 Task: Buy 1 Home Brewing Starter Sets from Beer Brewing section under best seller category for shipping address: Delaney King, 4290 Crim Lane, Underhill, Vermont 05489, Cell Number 9377427970. Pay from credit card ending with 6759, CVV 506
Action: Mouse moved to (21, 90)
Screenshot: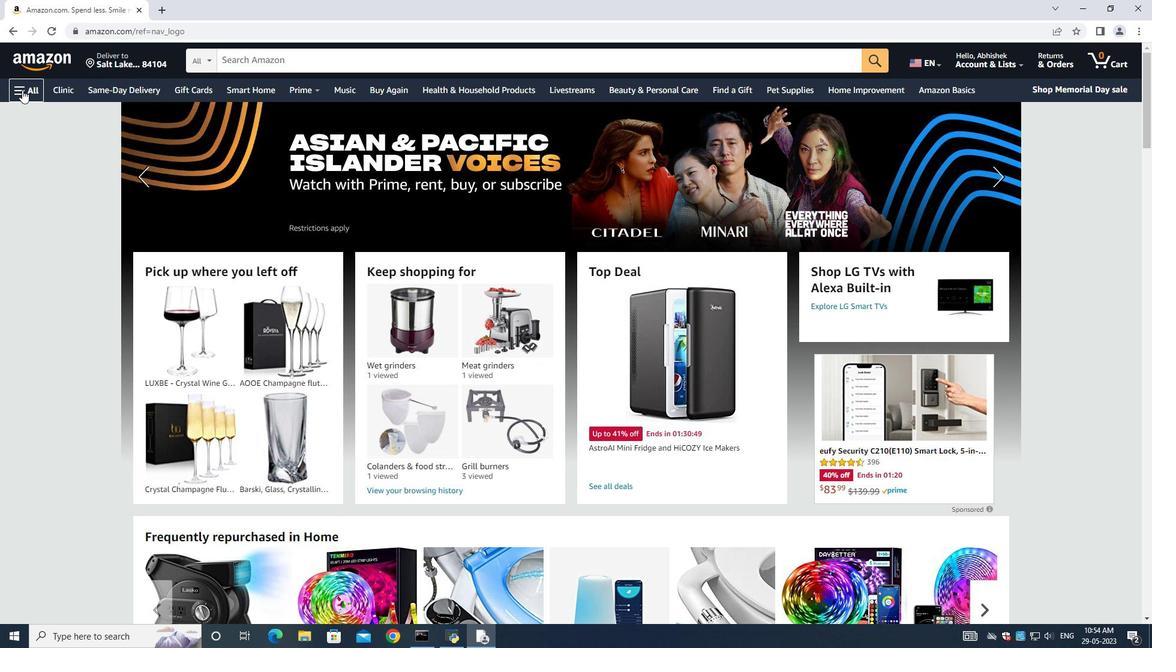 
Action: Mouse pressed left at (21, 90)
Screenshot: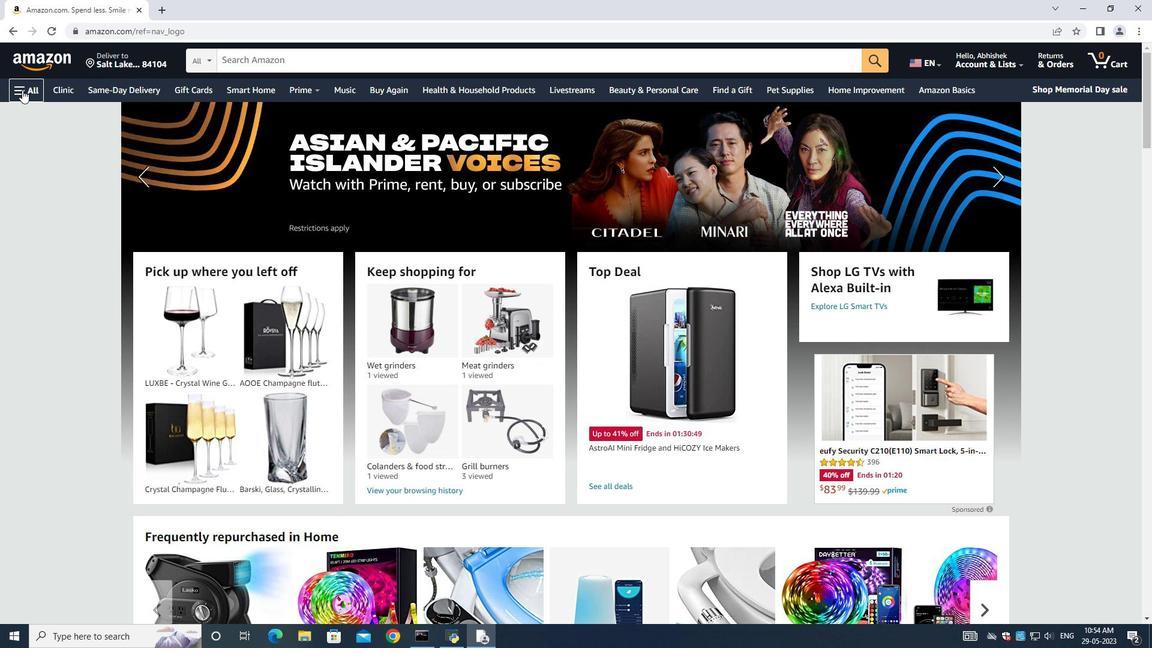 
Action: Mouse moved to (73, 115)
Screenshot: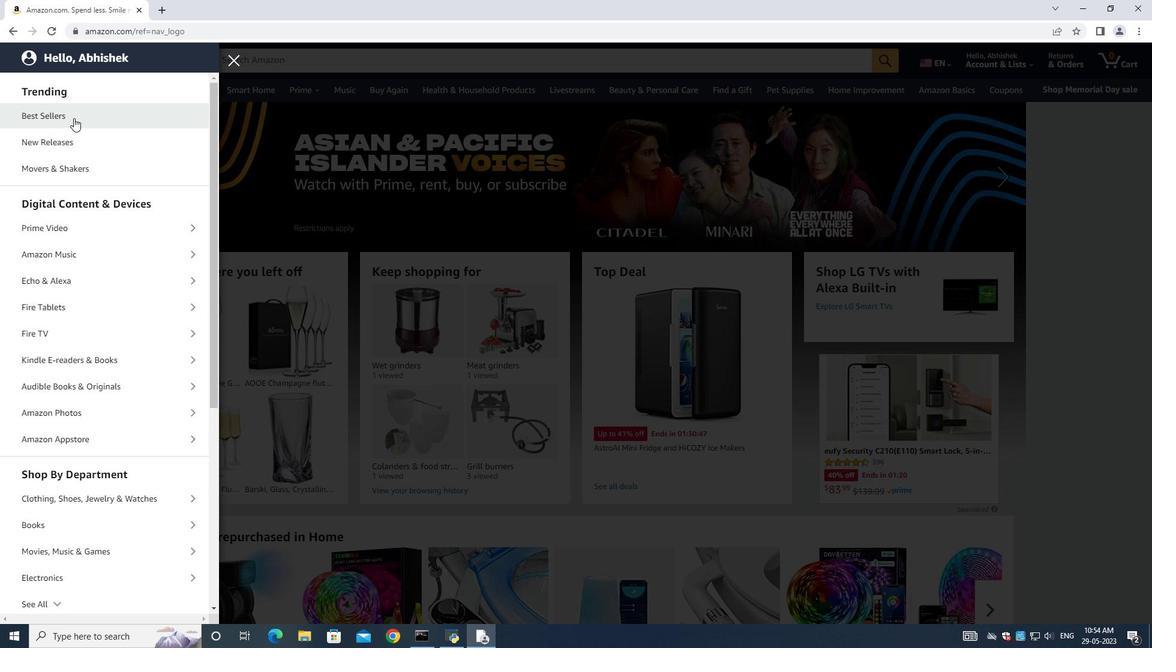 
Action: Mouse pressed left at (73, 115)
Screenshot: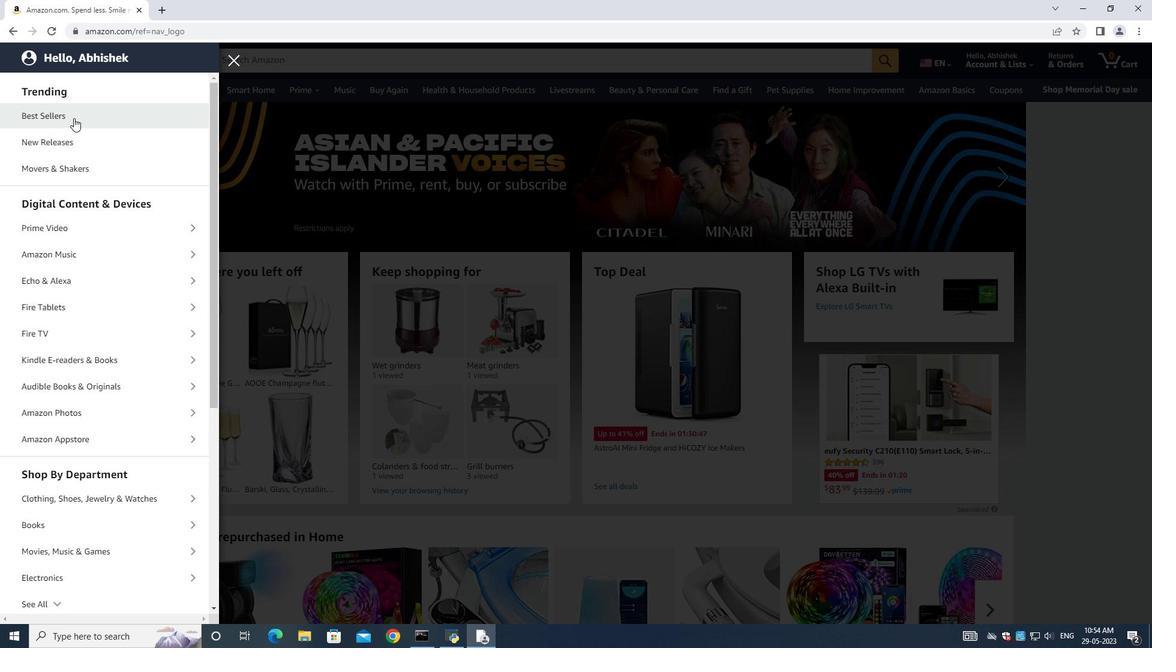 
Action: Mouse moved to (243, 64)
Screenshot: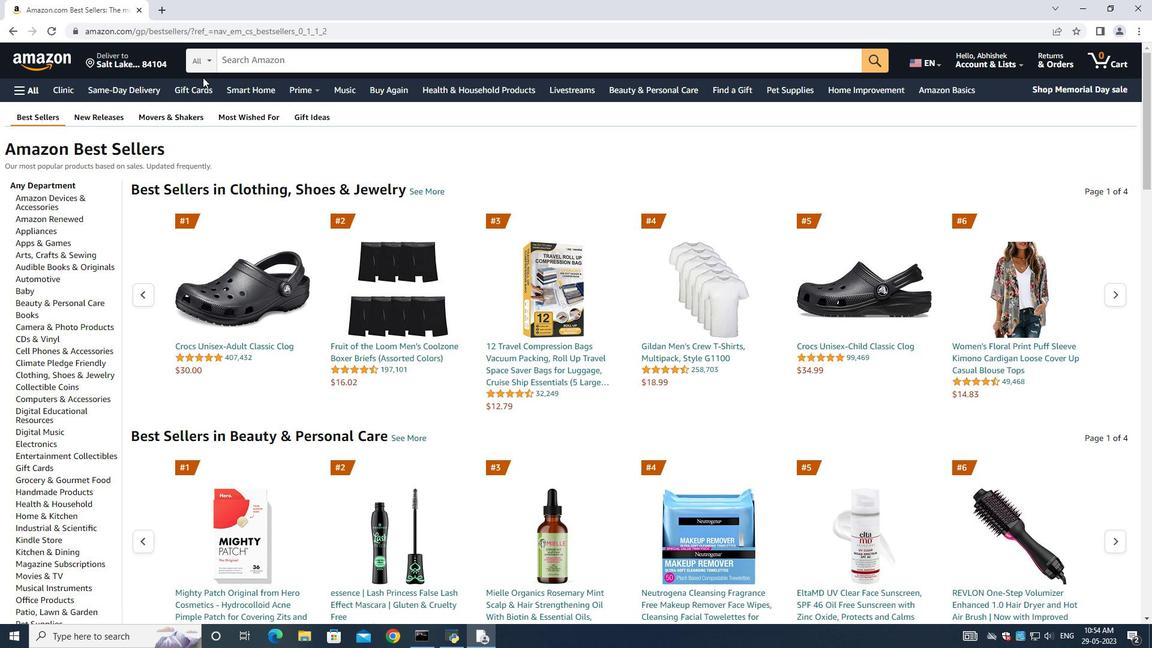 
Action: Mouse pressed left at (243, 64)
Screenshot: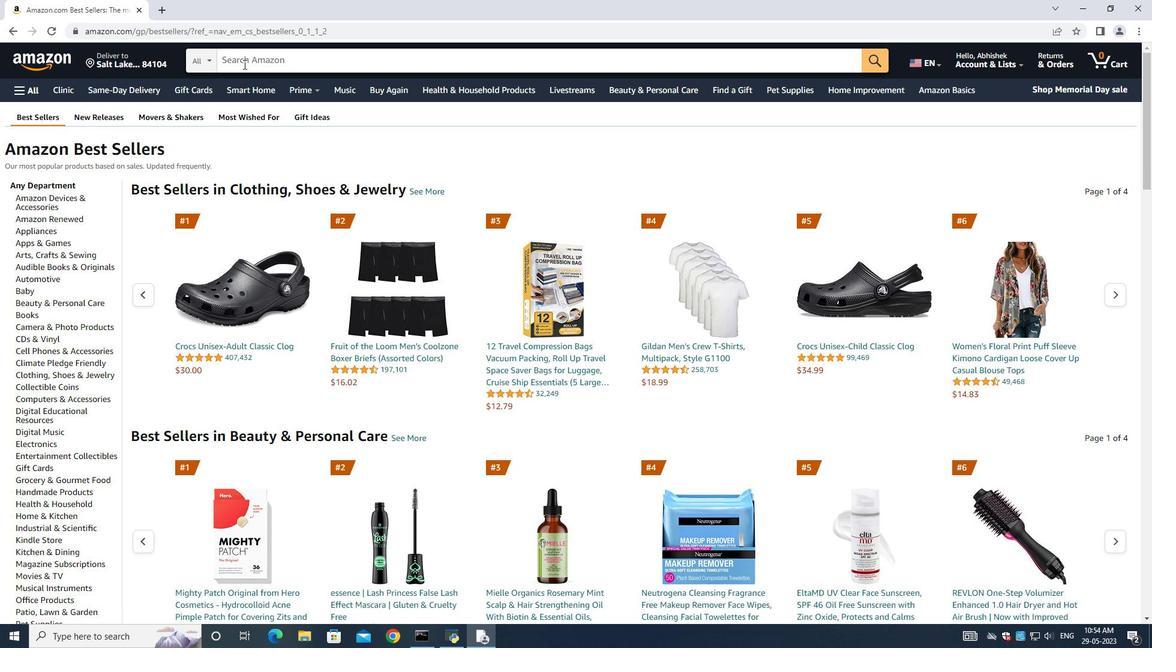 
Action: Key pressed <Key.shift>Home<Key.space><Key.shift><Key.shift><Key.shift>Brewing<Key.space><Key.shift>Starter<Key.space>a<Key.backspace>sets<Key.enter>
Screenshot: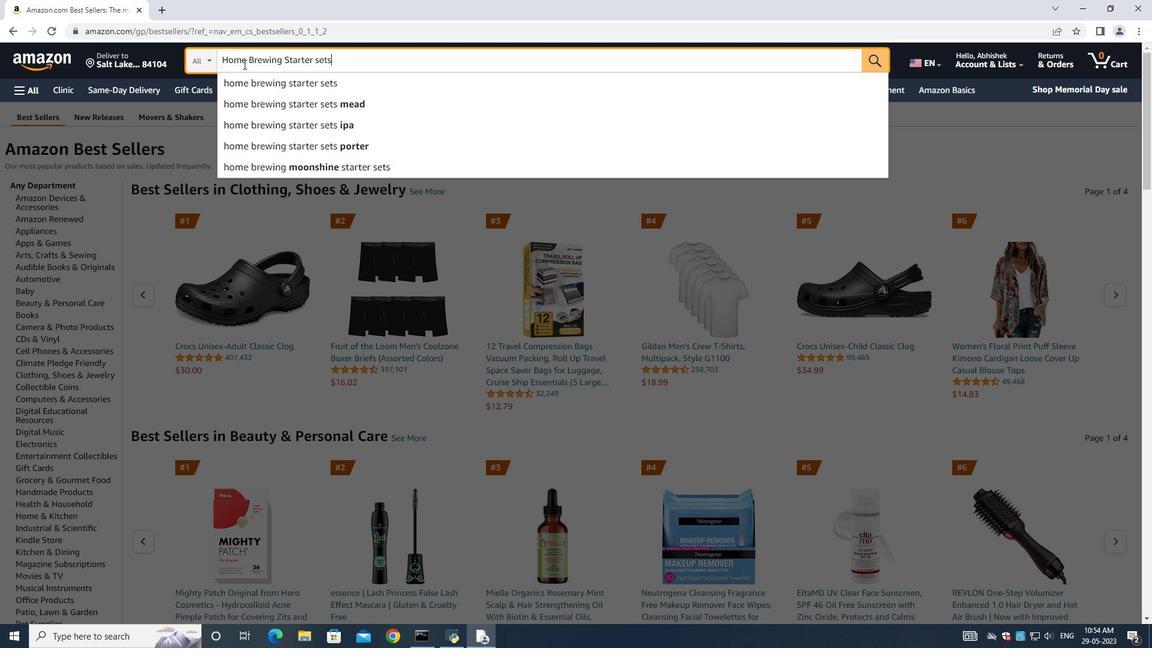 
Action: Mouse moved to (47, 245)
Screenshot: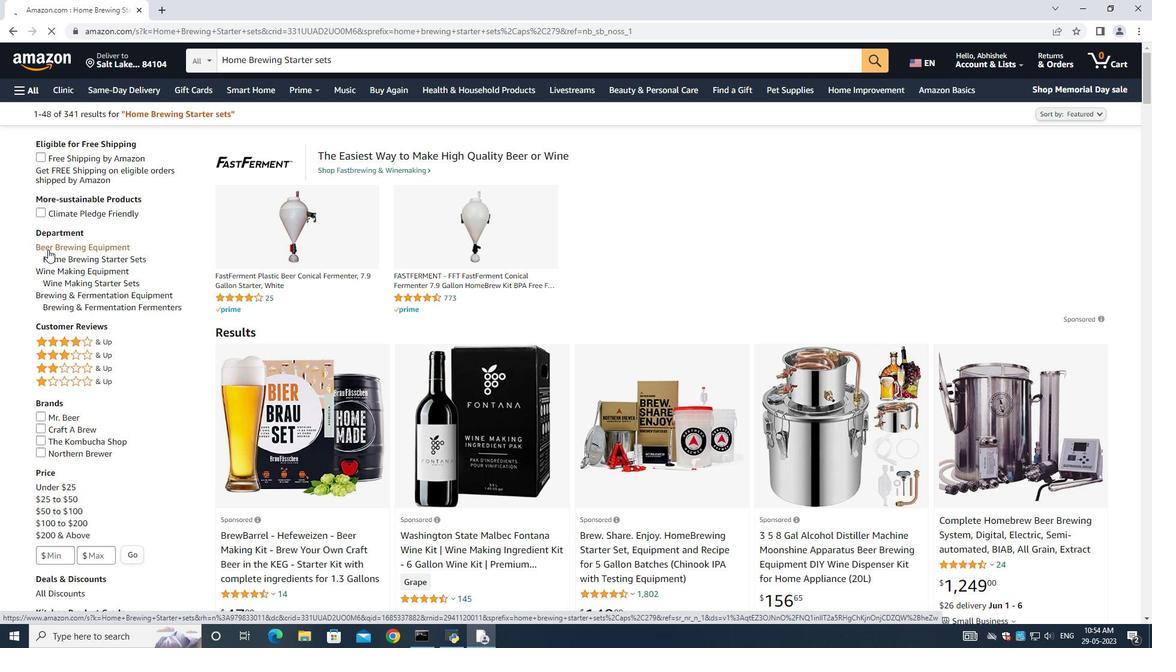 
Action: Mouse pressed left at (47, 245)
Screenshot: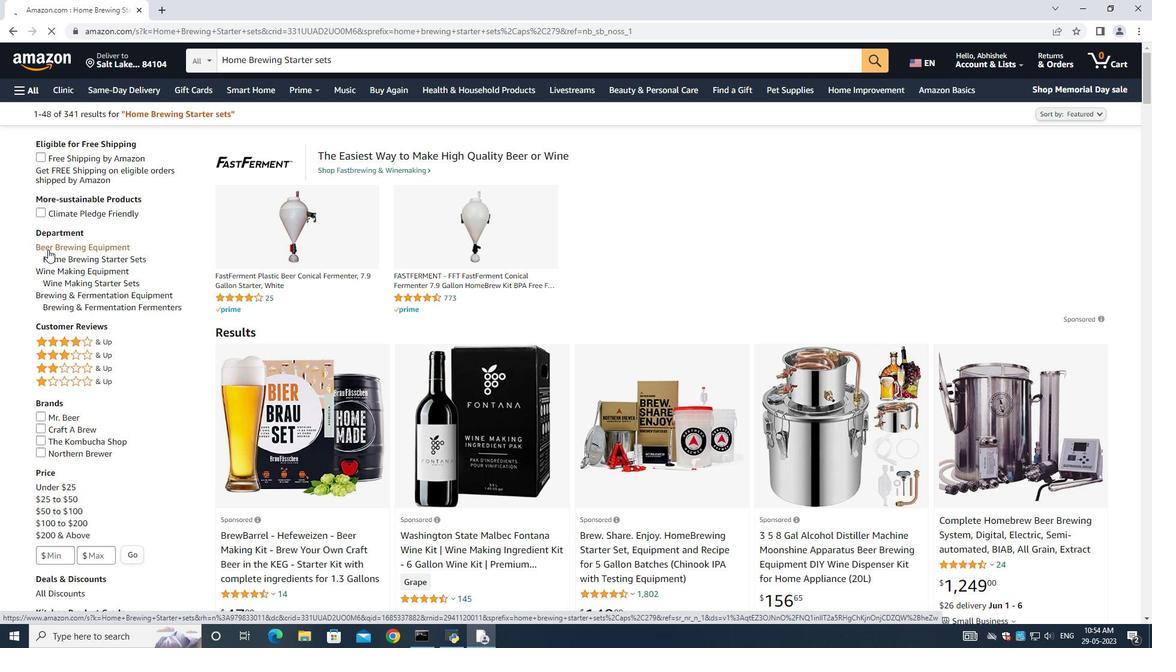 
Action: Mouse moved to (541, 329)
Screenshot: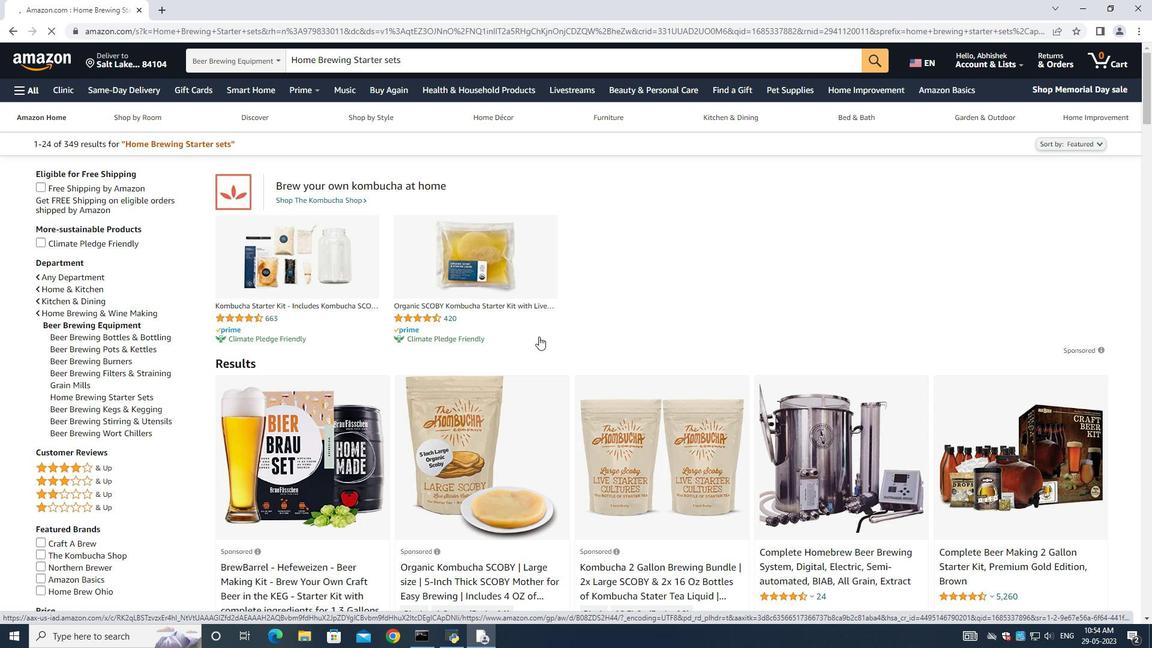 
Action: Mouse scrolled (541, 329) with delta (0, 0)
Screenshot: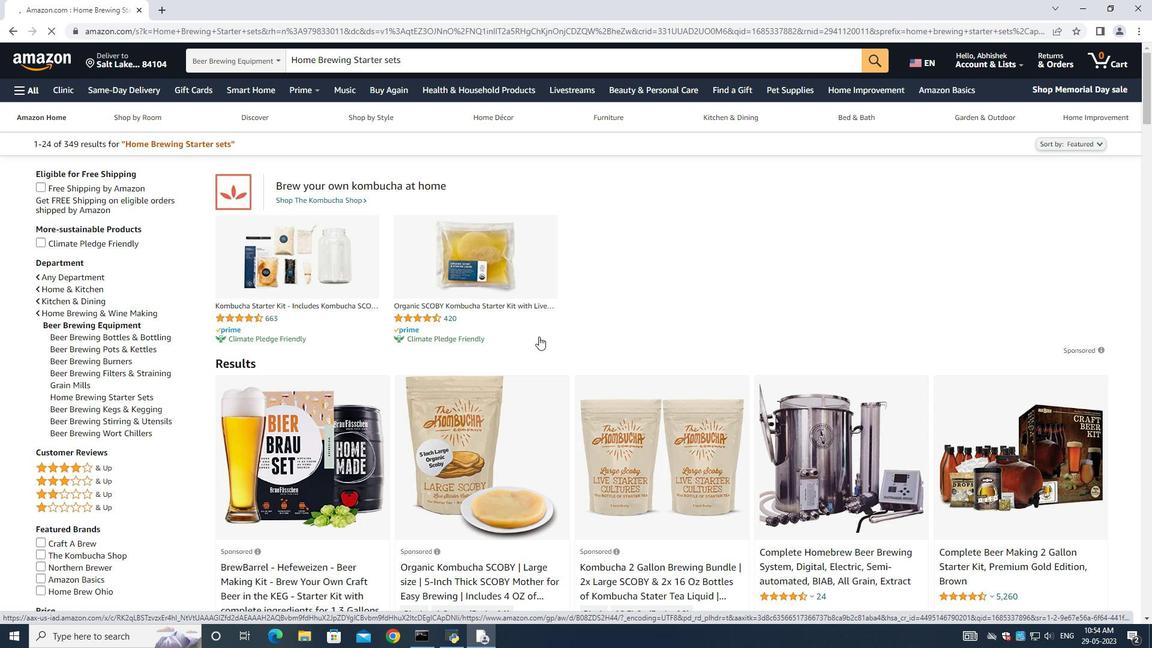 
Action: Mouse scrolled (541, 329) with delta (0, 0)
Screenshot: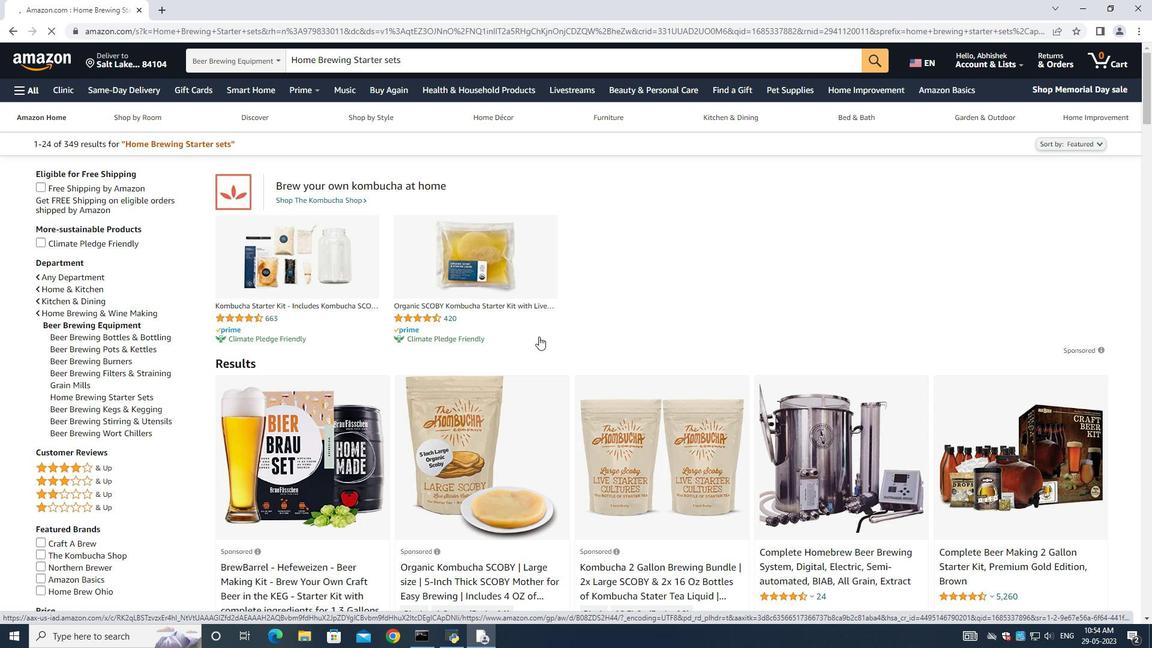 
Action: Mouse scrolled (541, 329) with delta (0, 0)
Screenshot: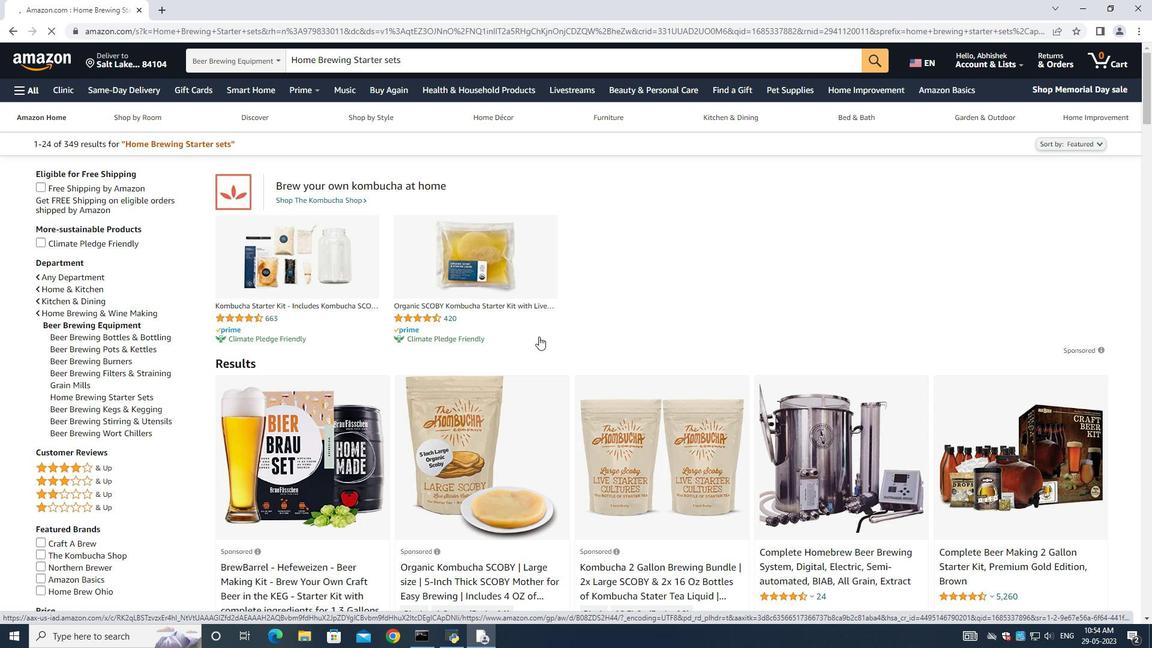 
Action: Mouse moved to (817, 378)
Screenshot: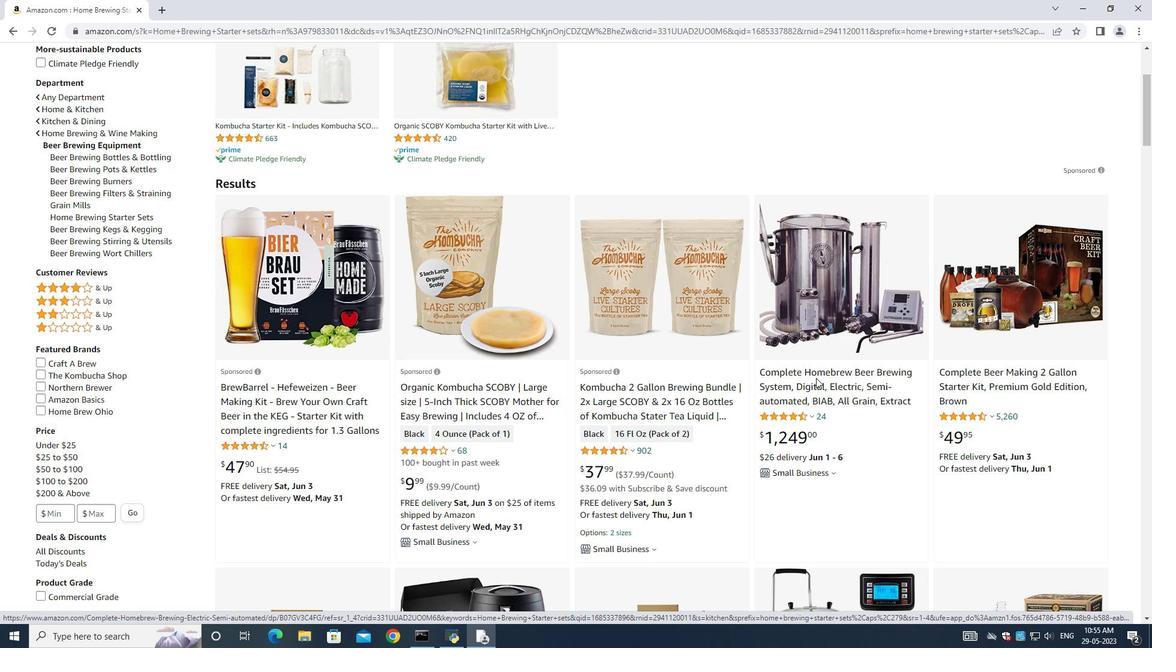 
Action: Mouse scrolled (817, 377) with delta (0, 0)
Screenshot: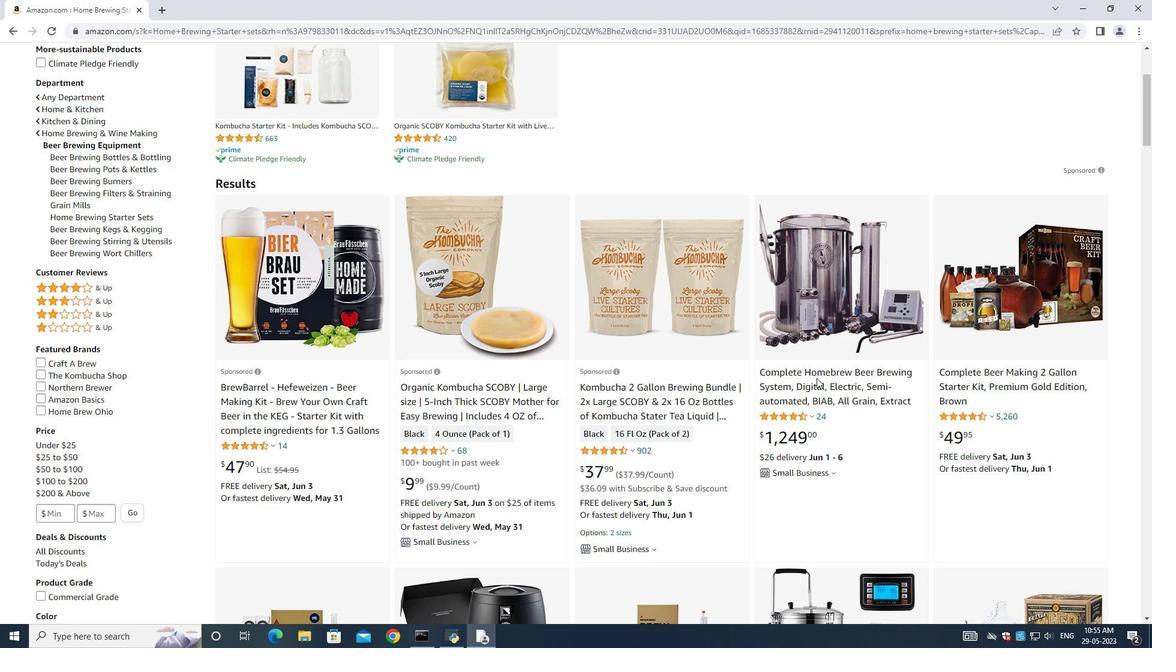 
Action: Mouse moved to (817, 380)
Screenshot: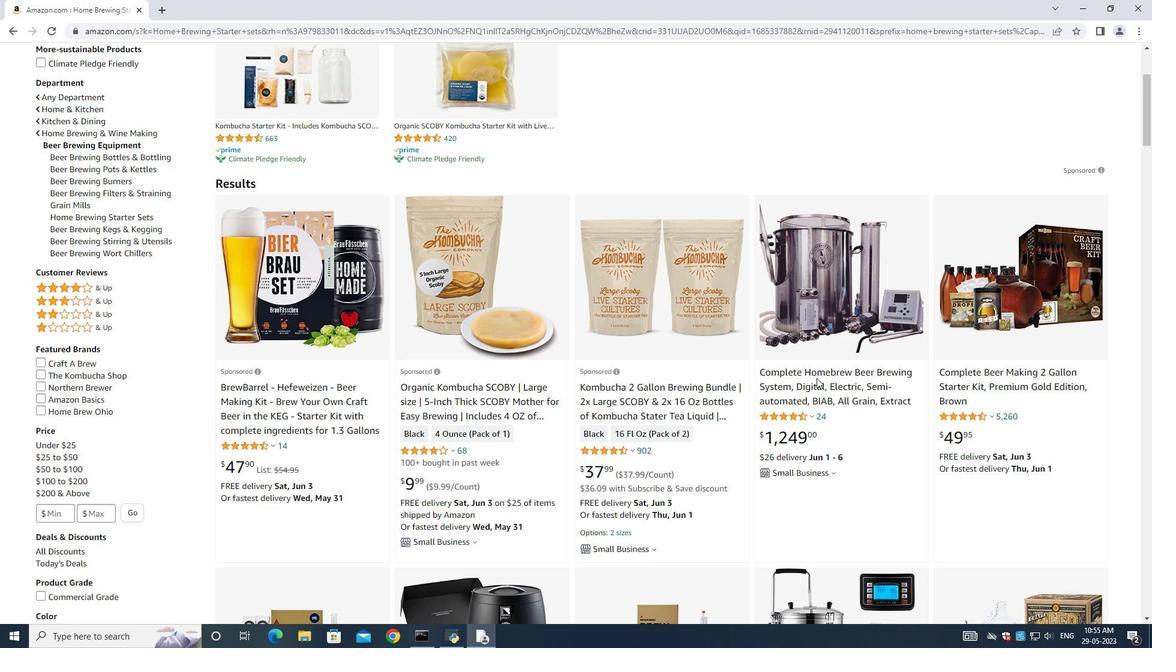 
Action: Mouse scrolled (817, 380) with delta (0, 0)
Screenshot: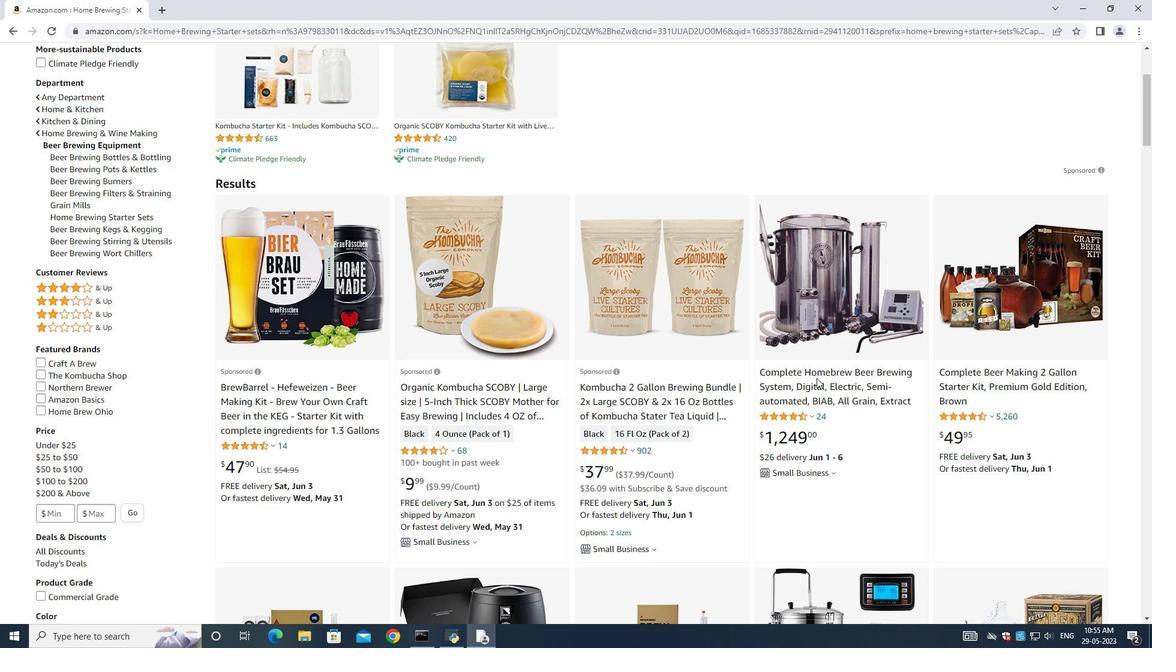 
Action: Mouse moved to (817, 381)
Screenshot: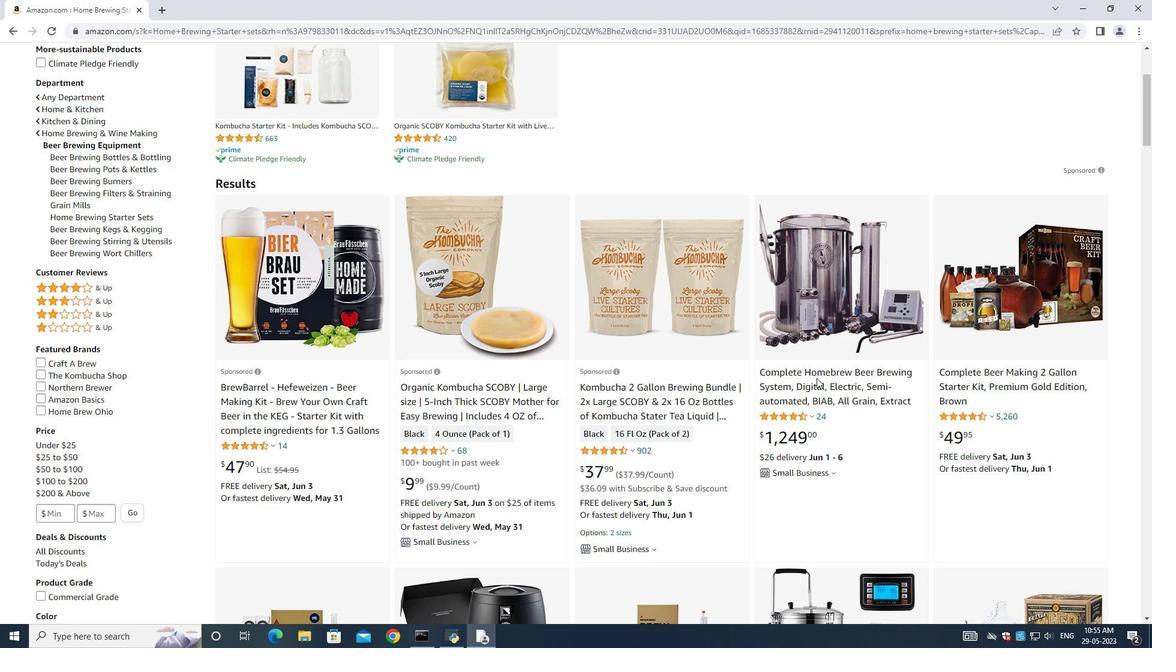 
Action: Mouse scrolled (817, 380) with delta (0, 0)
Screenshot: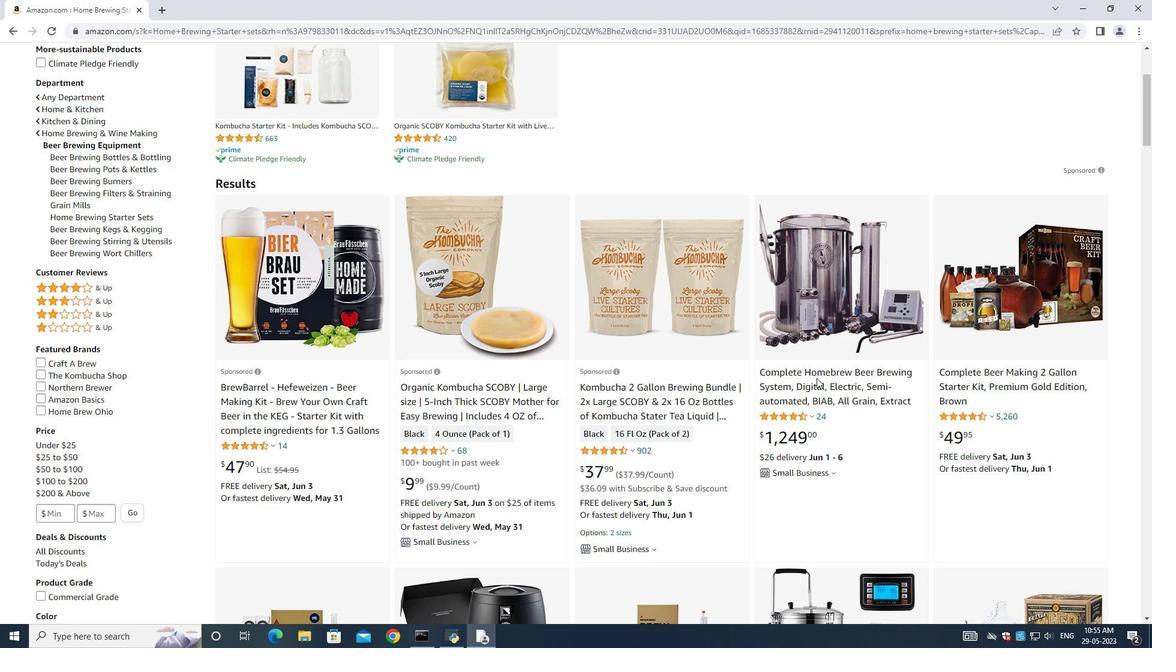 
Action: Mouse moved to (822, 281)
Screenshot: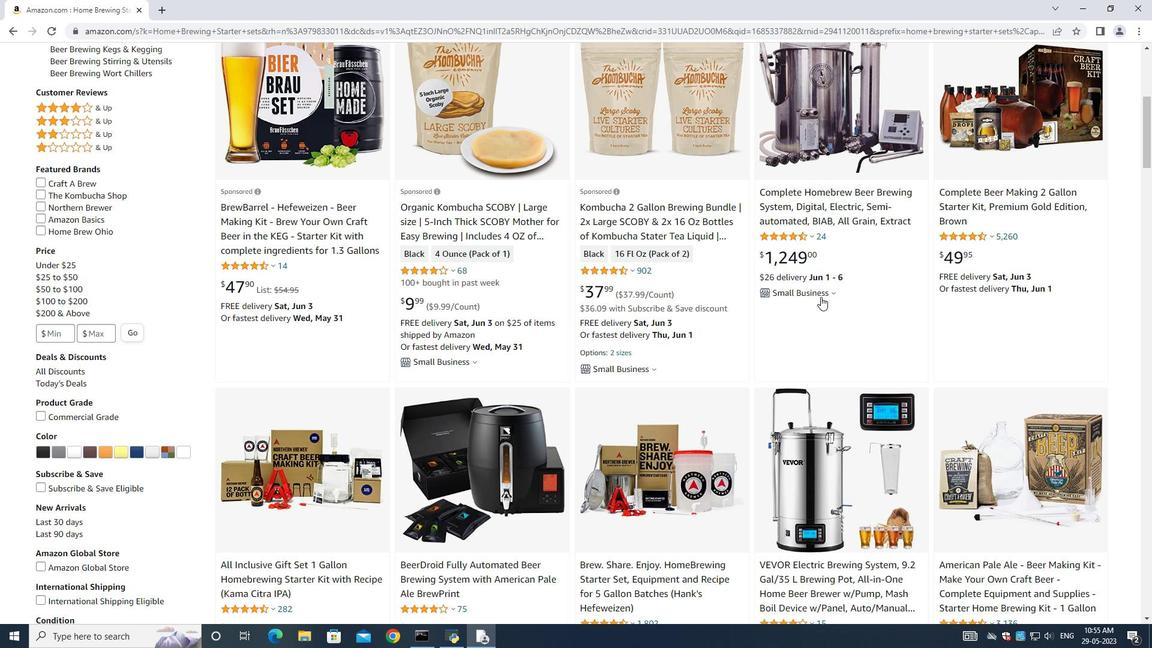 
Action: Mouse scrolled (822, 281) with delta (0, 0)
Screenshot: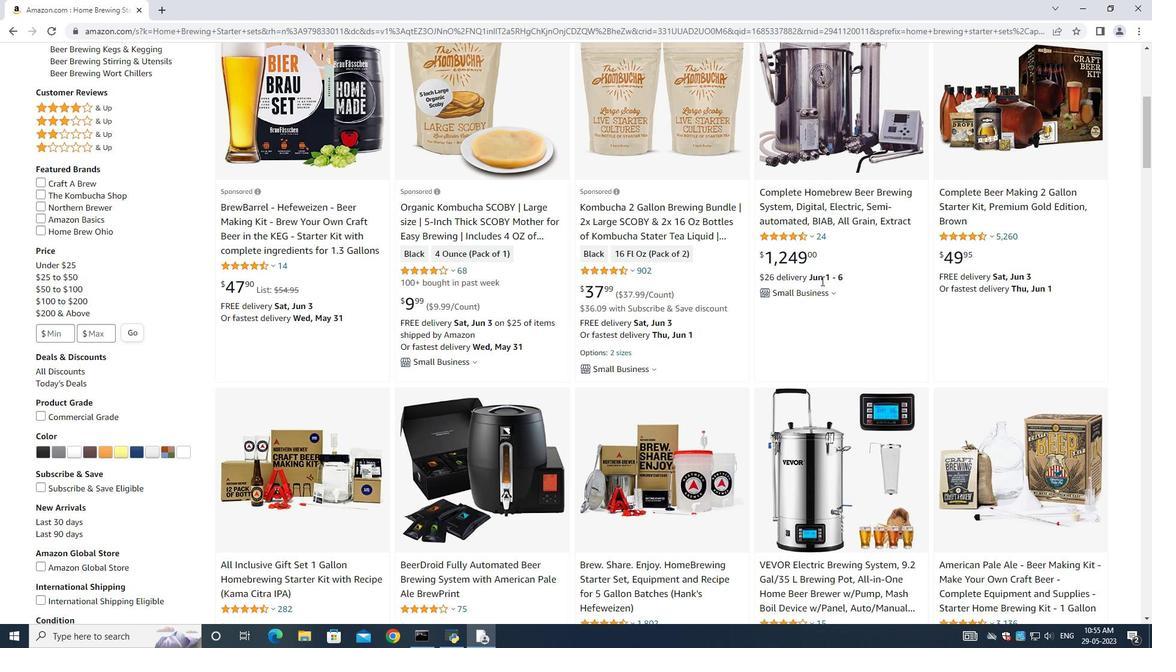 
Action: Mouse scrolled (822, 281) with delta (0, 0)
Screenshot: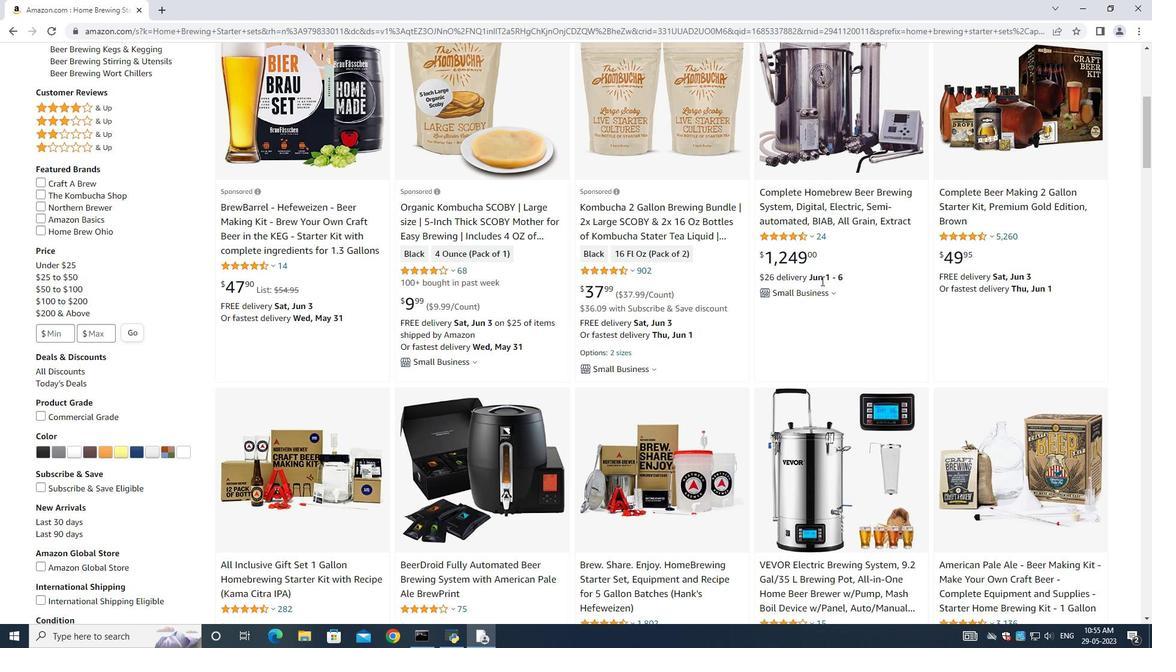 
Action: Mouse scrolled (822, 281) with delta (0, 0)
Screenshot: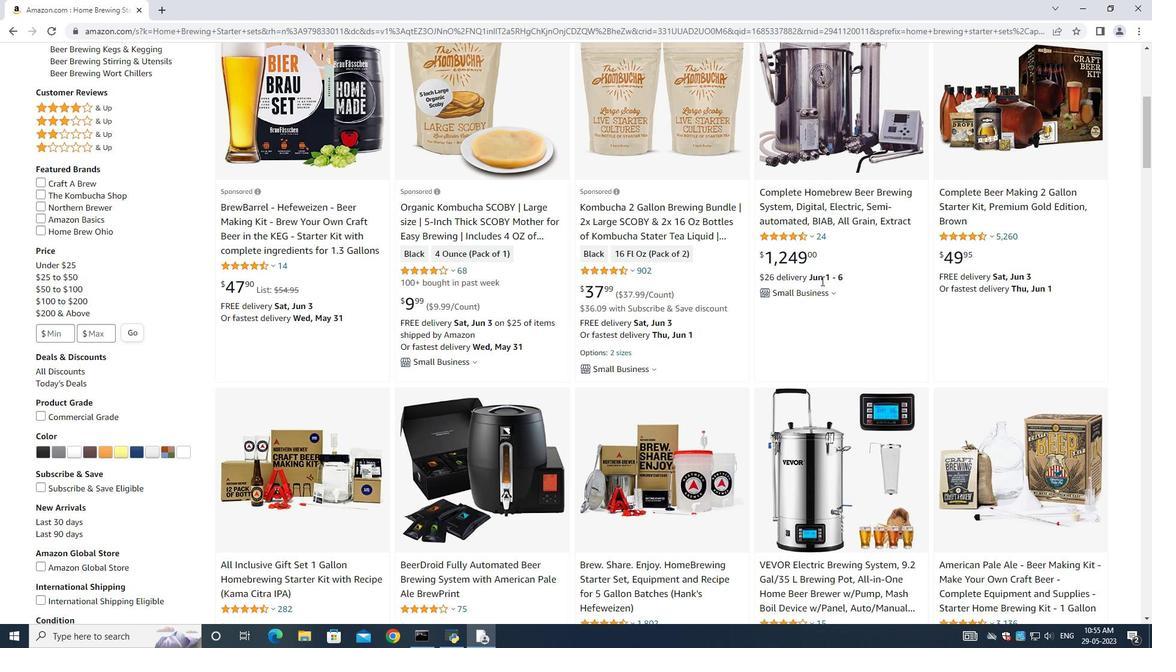 
Action: Mouse scrolled (822, 281) with delta (0, 0)
Screenshot: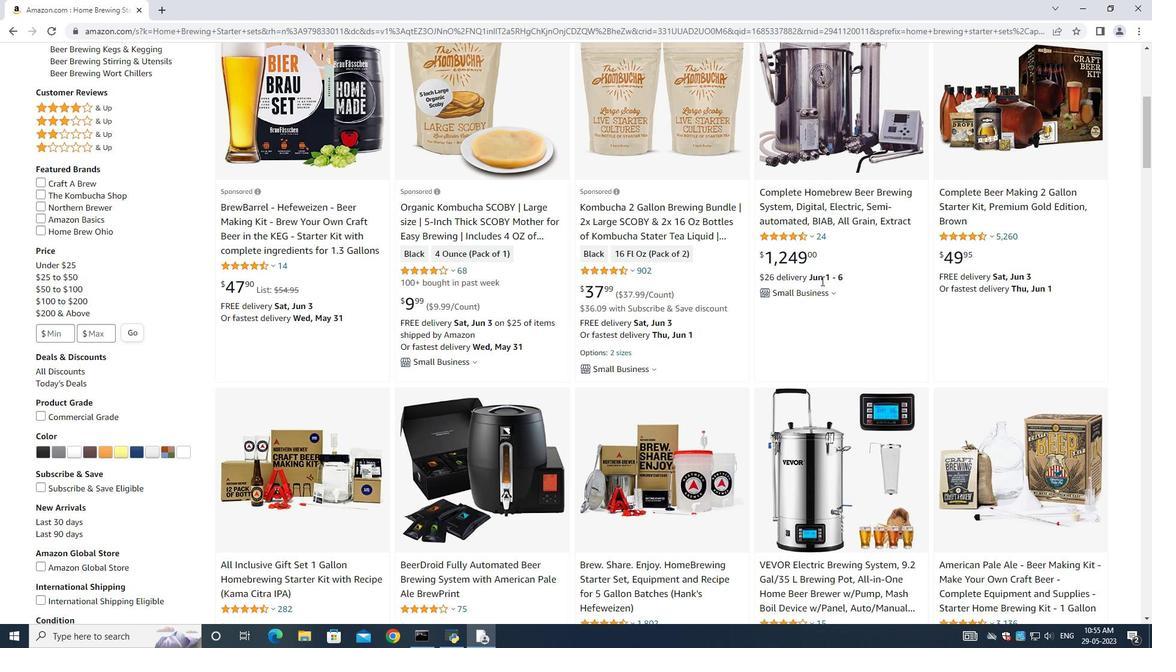 
Action: Mouse moved to (820, 429)
Screenshot: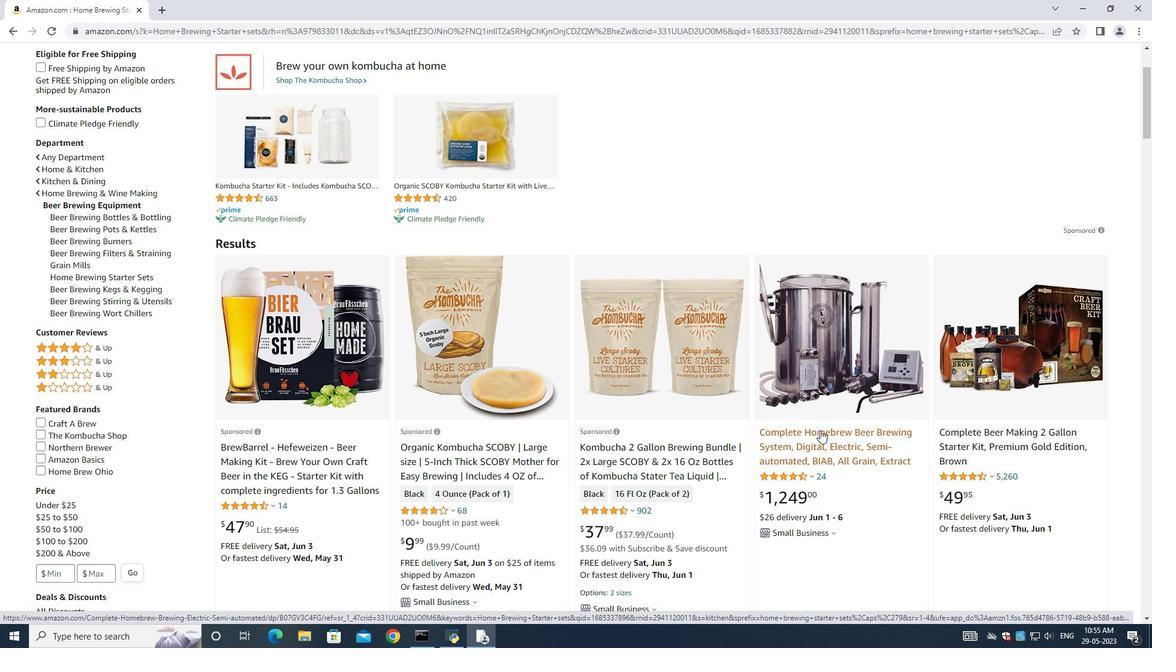 
Action: Mouse pressed left at (820, 429)
Screenshot: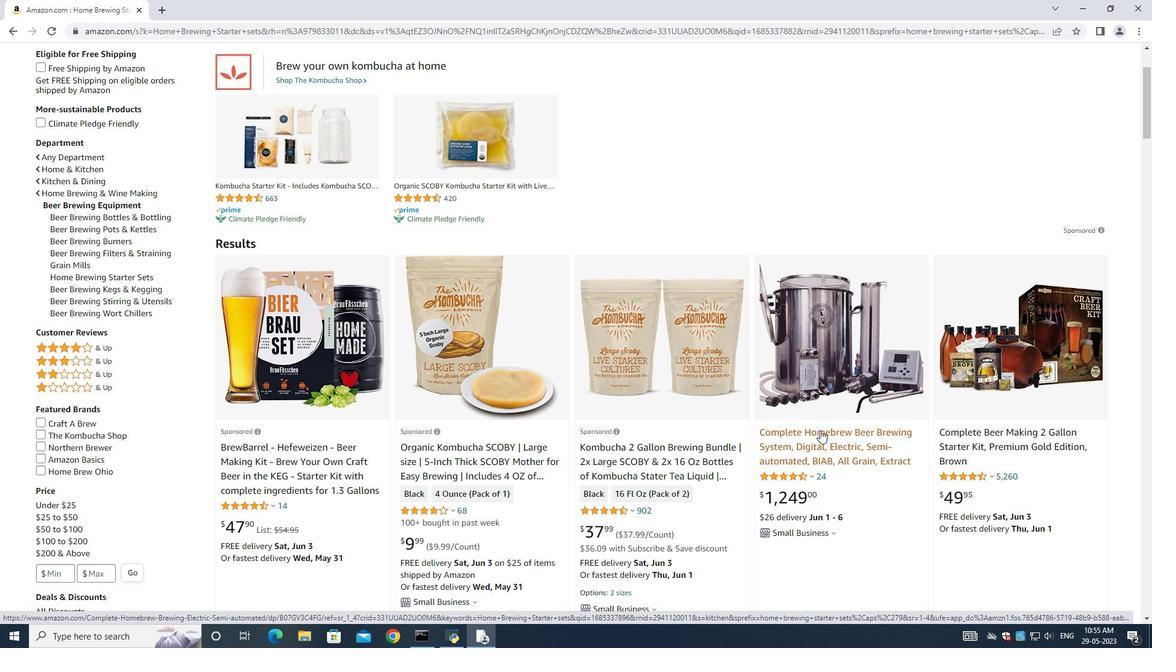 
Action: Mouse moved to (7, 28)
Screenshot: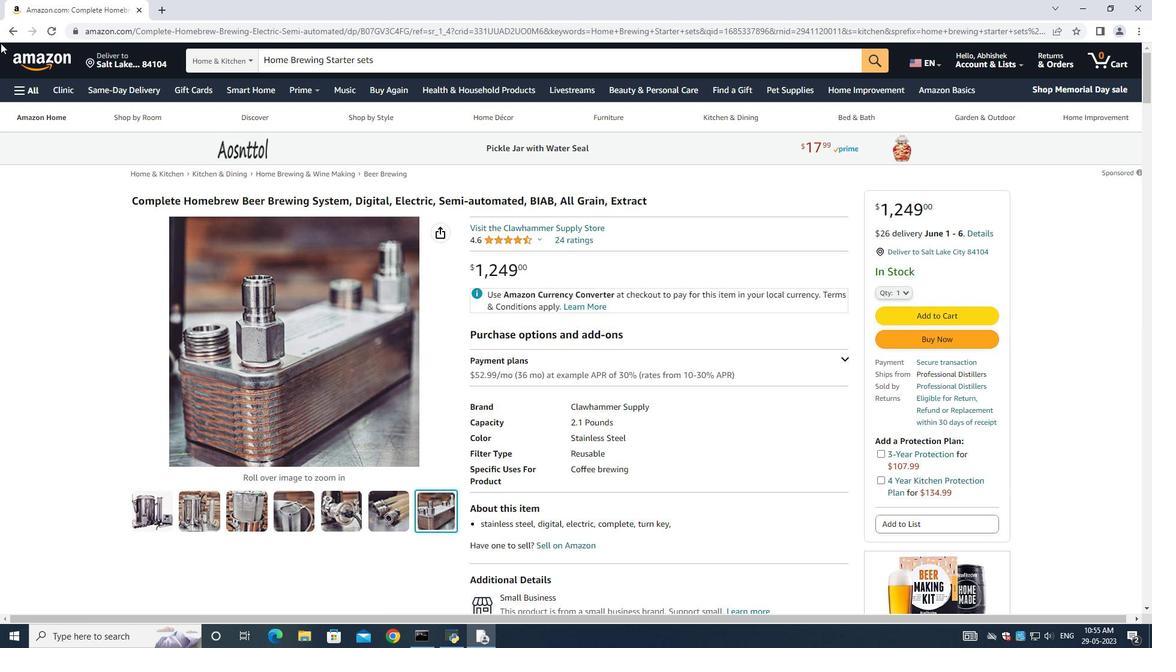
Action: Mouse pressed left at (7, 28)
Screenshot: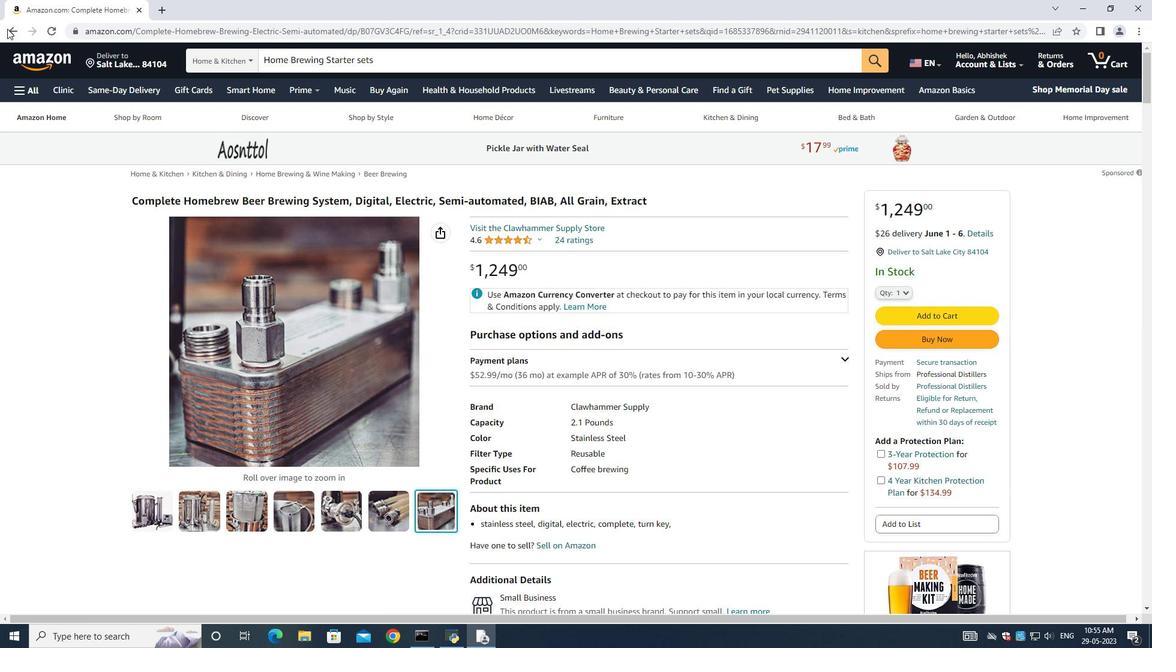 
Action: Mouse moved to (422, 257)
Screenshot: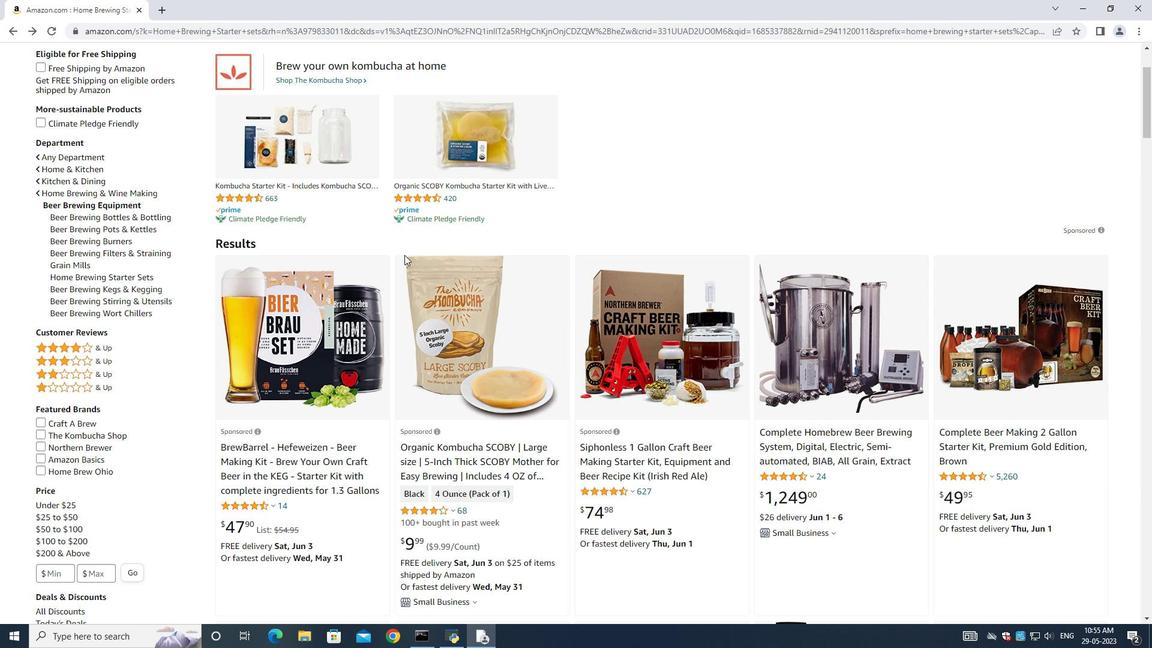 
Action: Mouse scrolled (422, 256) with delta (0, 0)
Screenshot: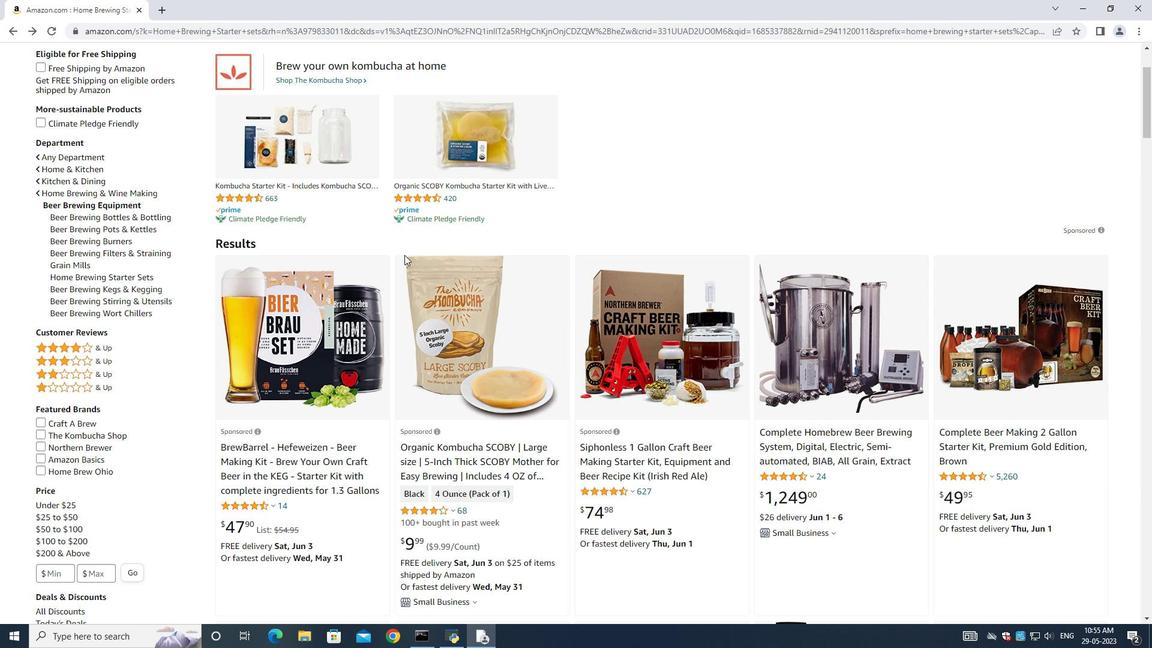 
Action: Mouse moved to (422, 257)
Screenshot: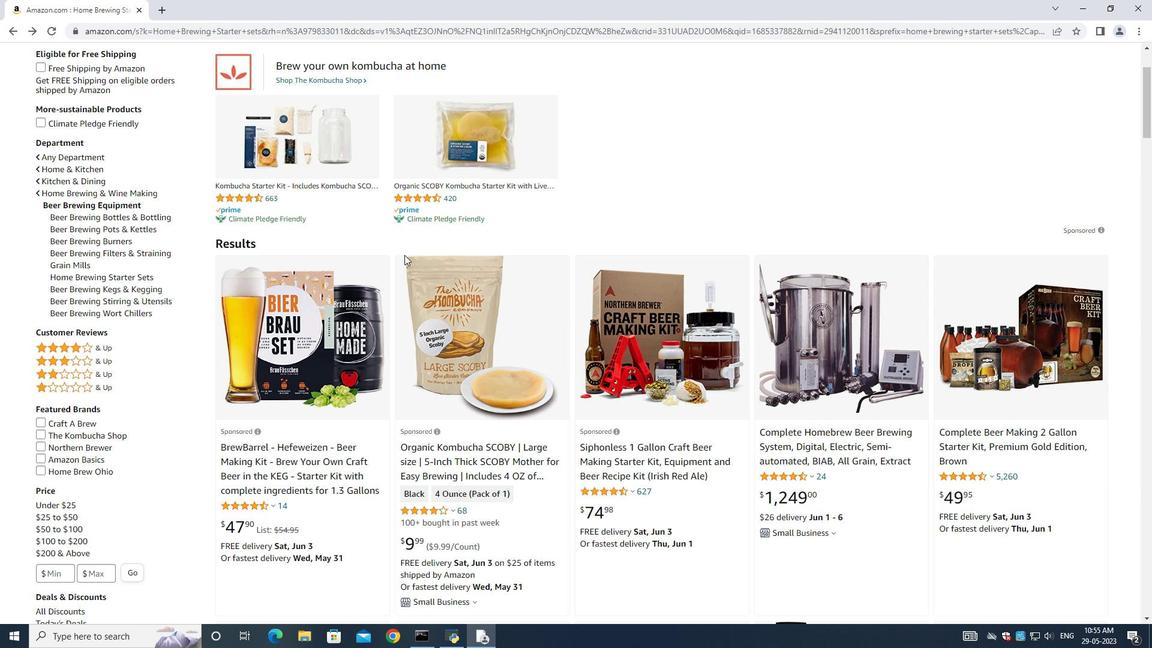 
Action: Mouse scrolled (422, 257) with delta (0, 0)
Screenshot: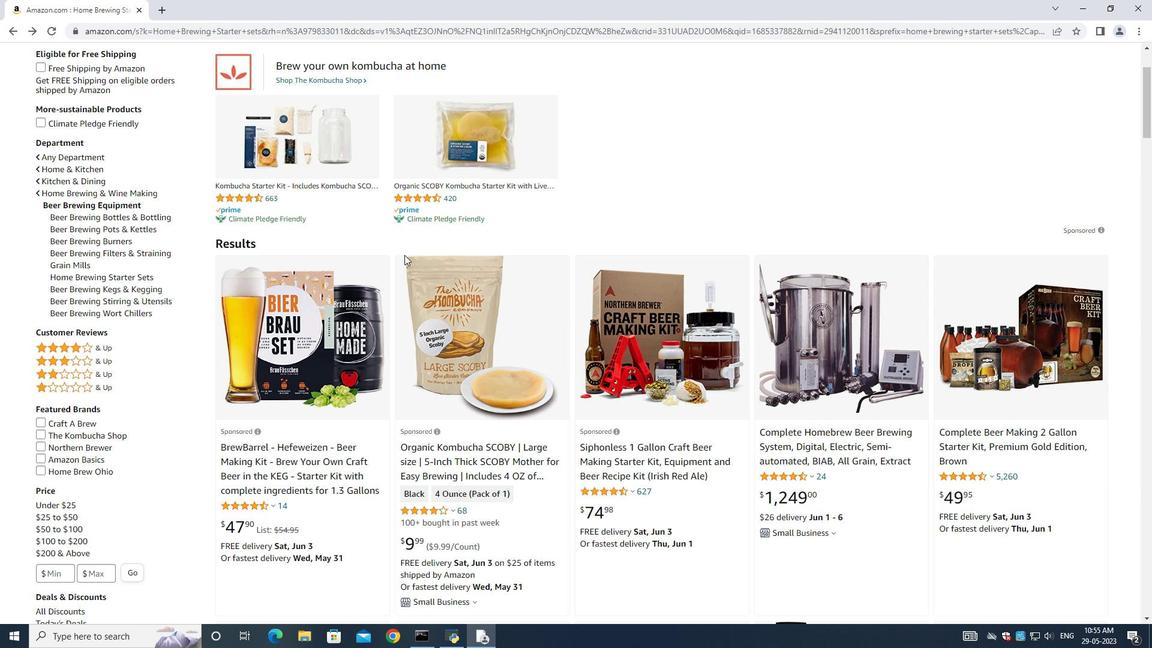 
Action: Mouse moved to (424, 258)
Screenshot: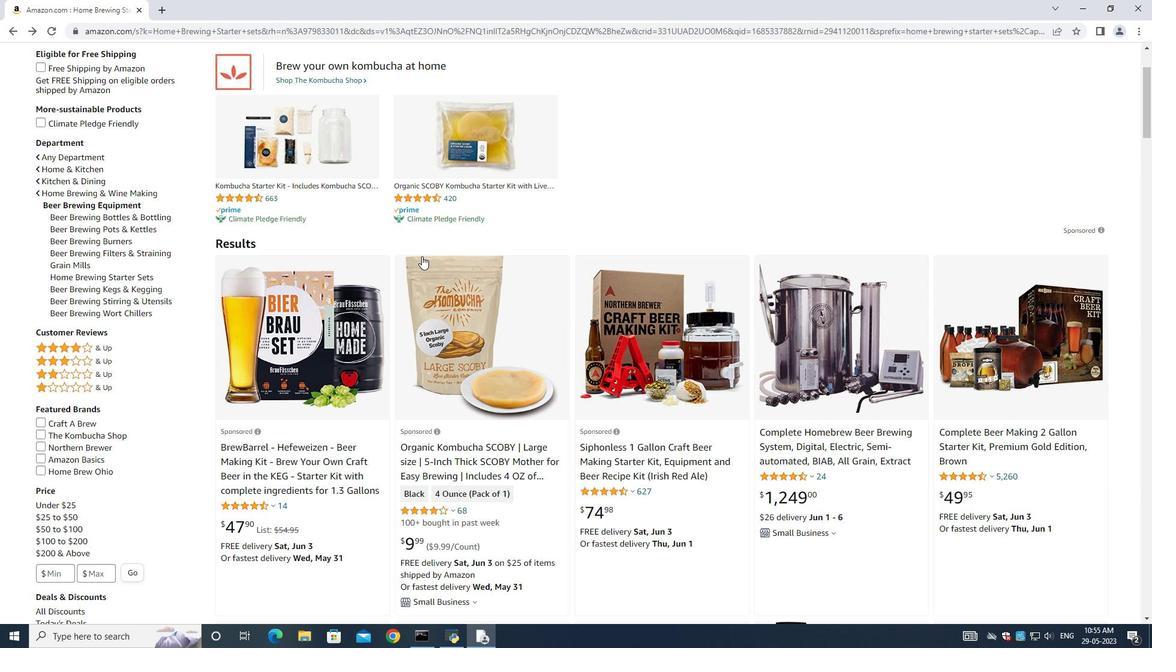 
Action: Mouse scrolled (424, 257) with delta (0, 0)
Screenshot: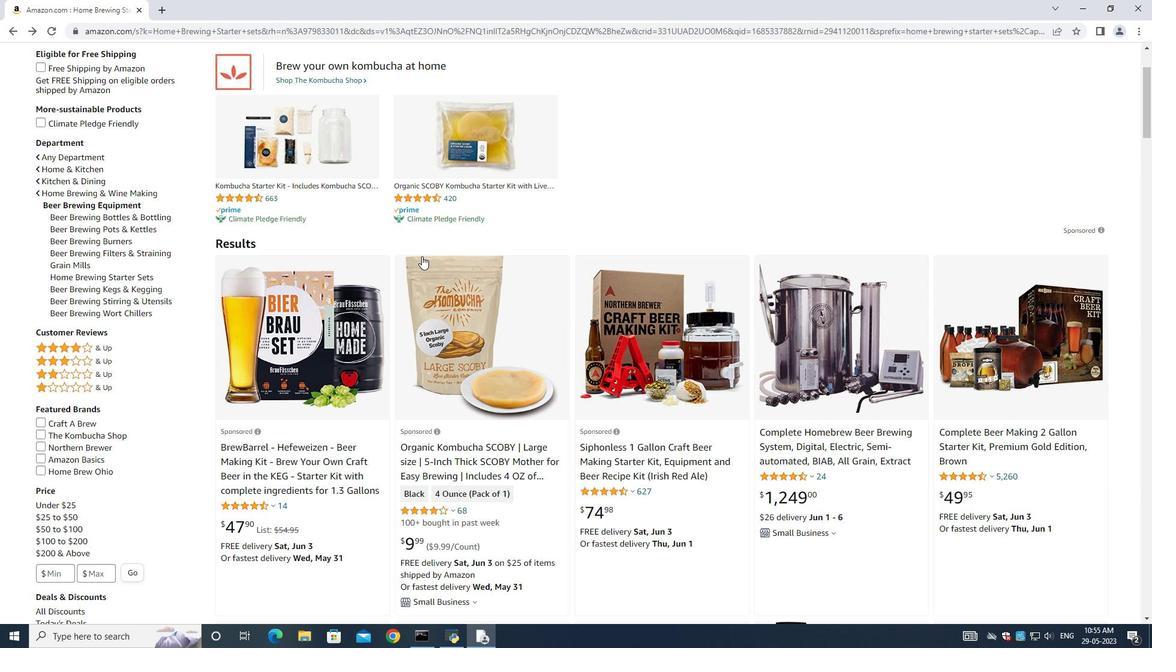 
Action: Mouse moved to (424, 258)
Screenshot: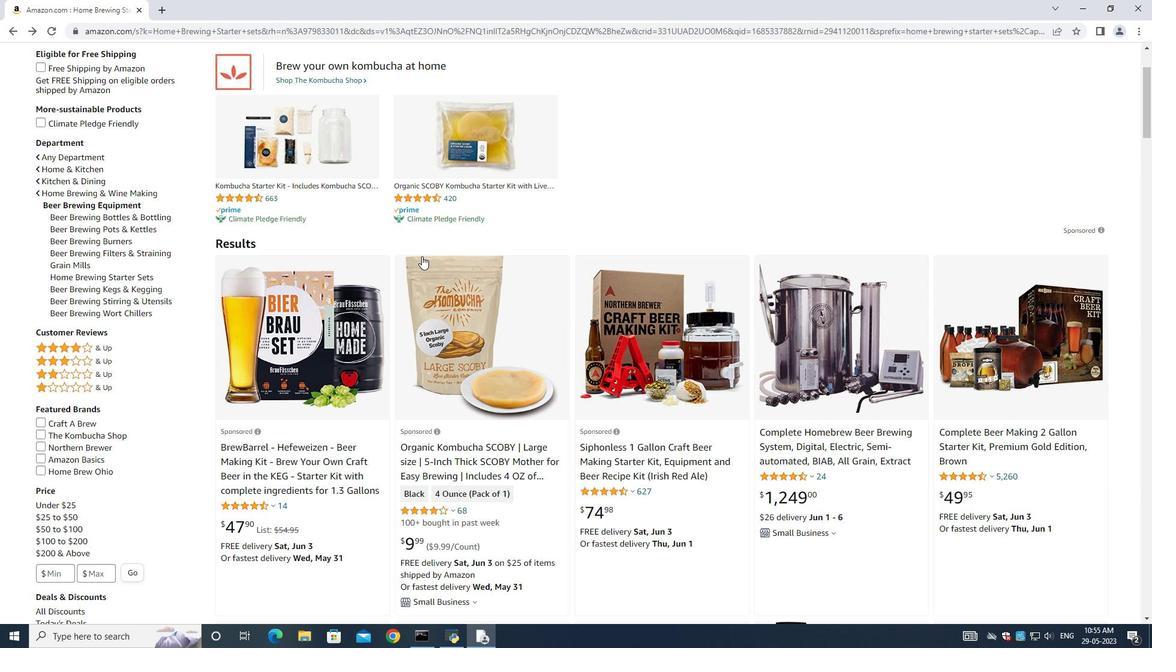 
Action: Mouse scrolled (424, 258) with delta (0, 0)
Screenshot: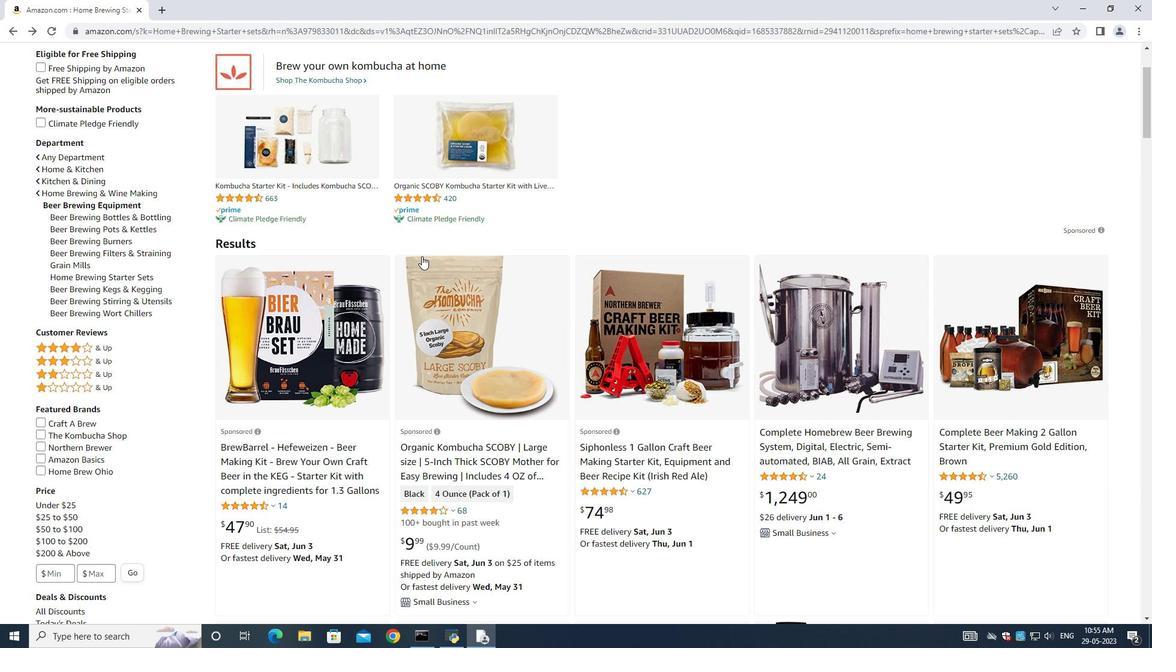 
Action: Mouse moved to (424, 258)
Screenshot: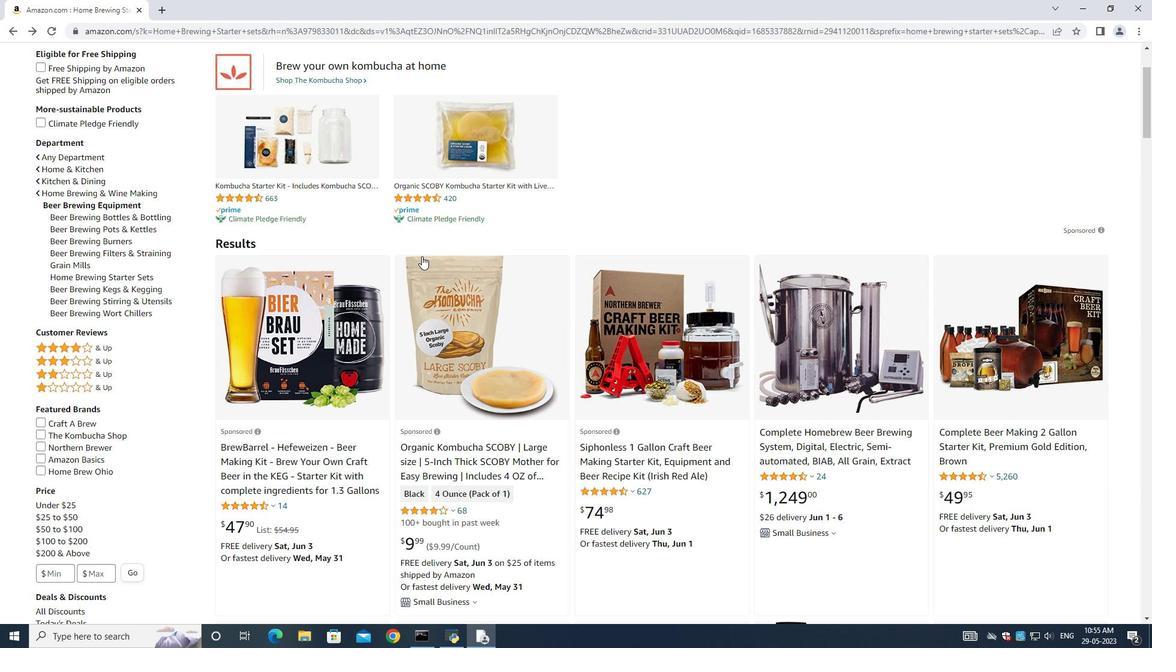 
Action: Mouse scrolled (424, 258) with delta (0, 0)
Screenshot: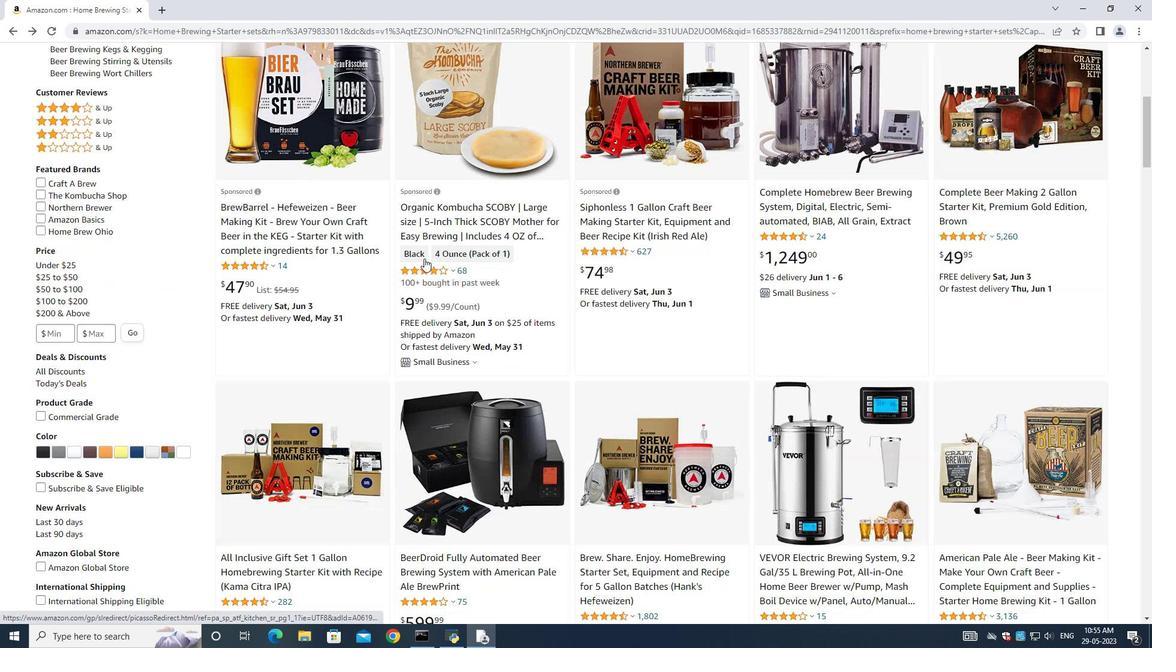 
Action: Mouse scrolled (424, 258) with delta (0, 0)
Screenshot: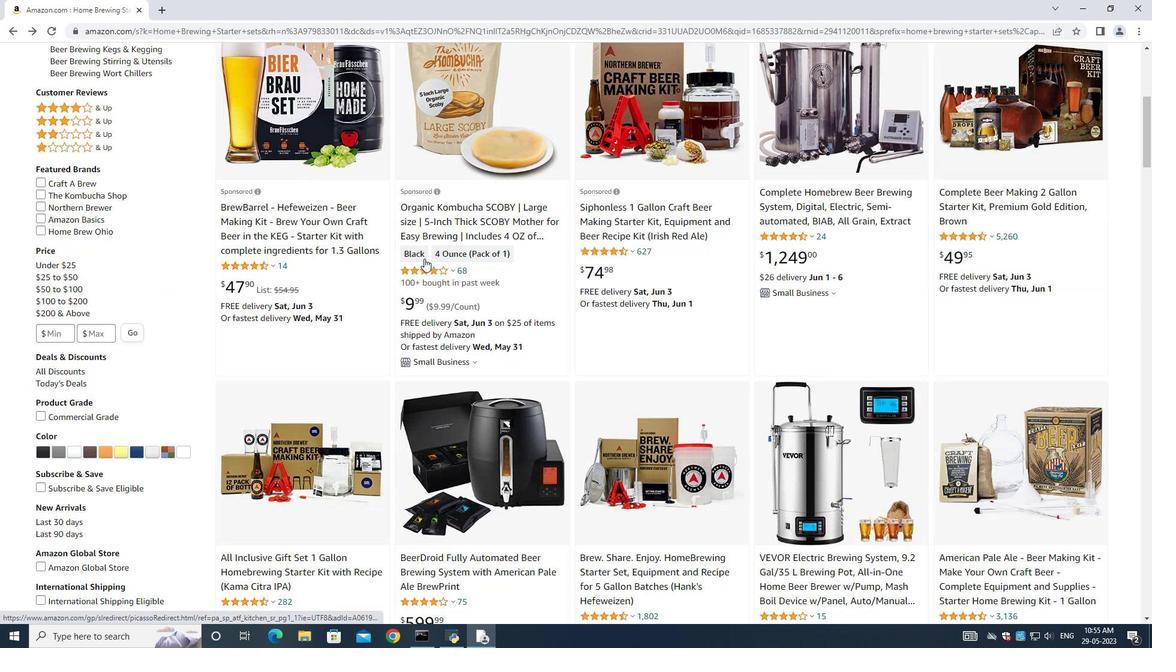 
Action: Mouse scrolled (424, 258) with delta (0, 0)
Screenshot: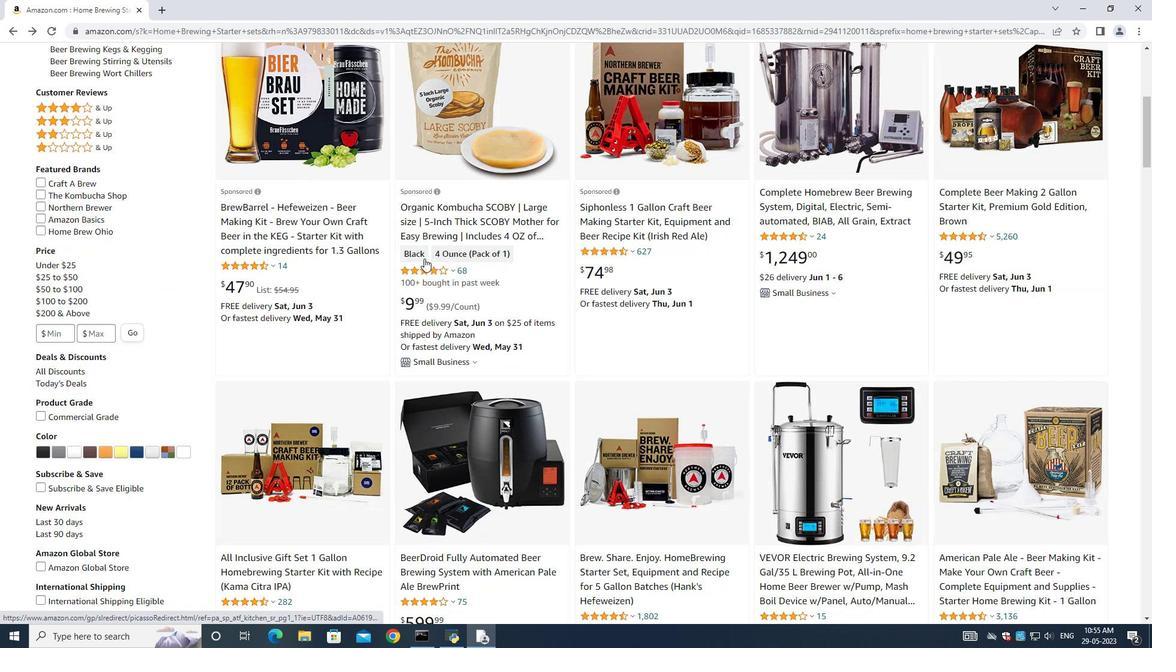 
Action: Mouse moved to (814, 321)
Screenshot: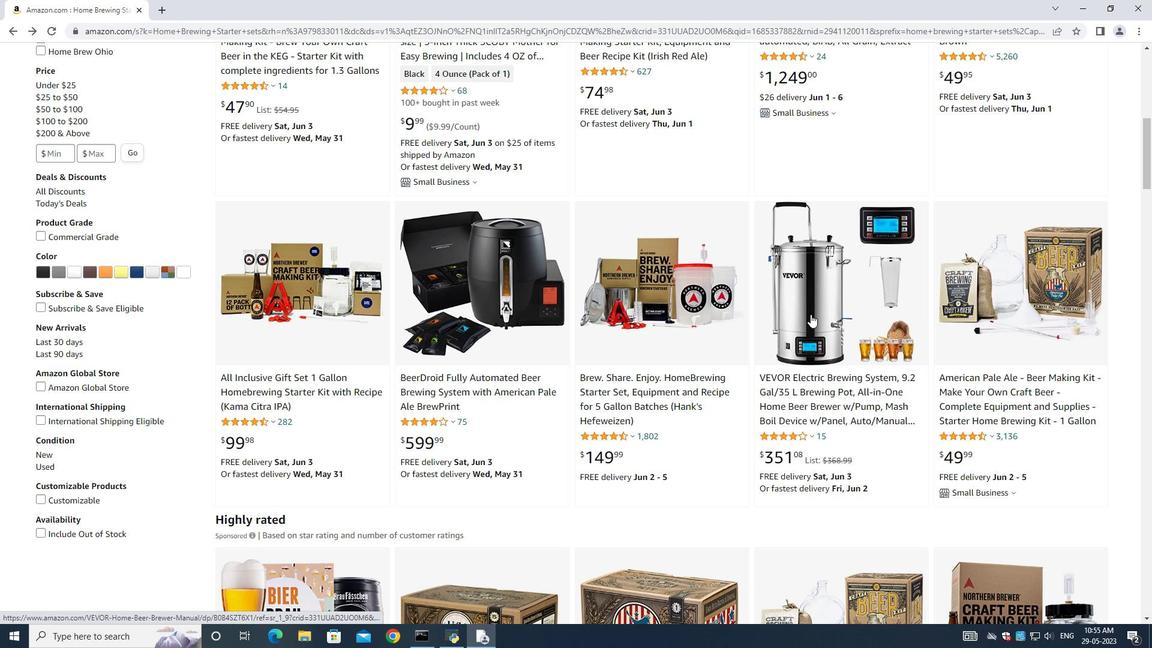
Action: Mouse scrolled (814, 320) with delta (0, 0)
Screenshot: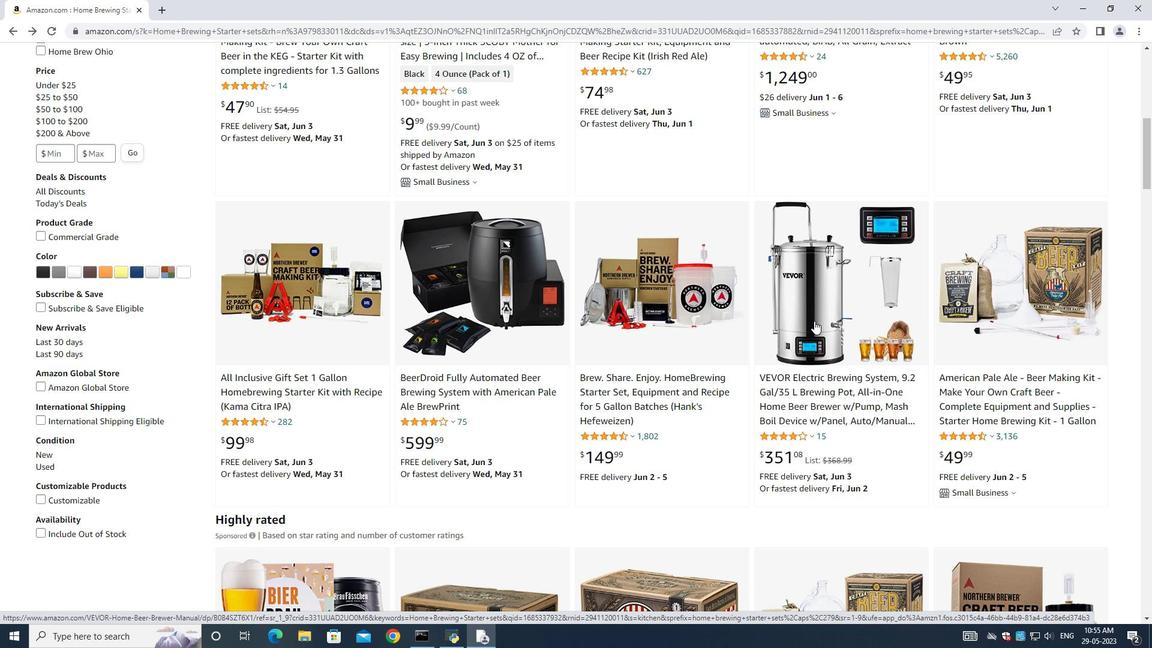 
Action: Mouse scrolled (814, 320) with delta (0, 0)
Screenshot: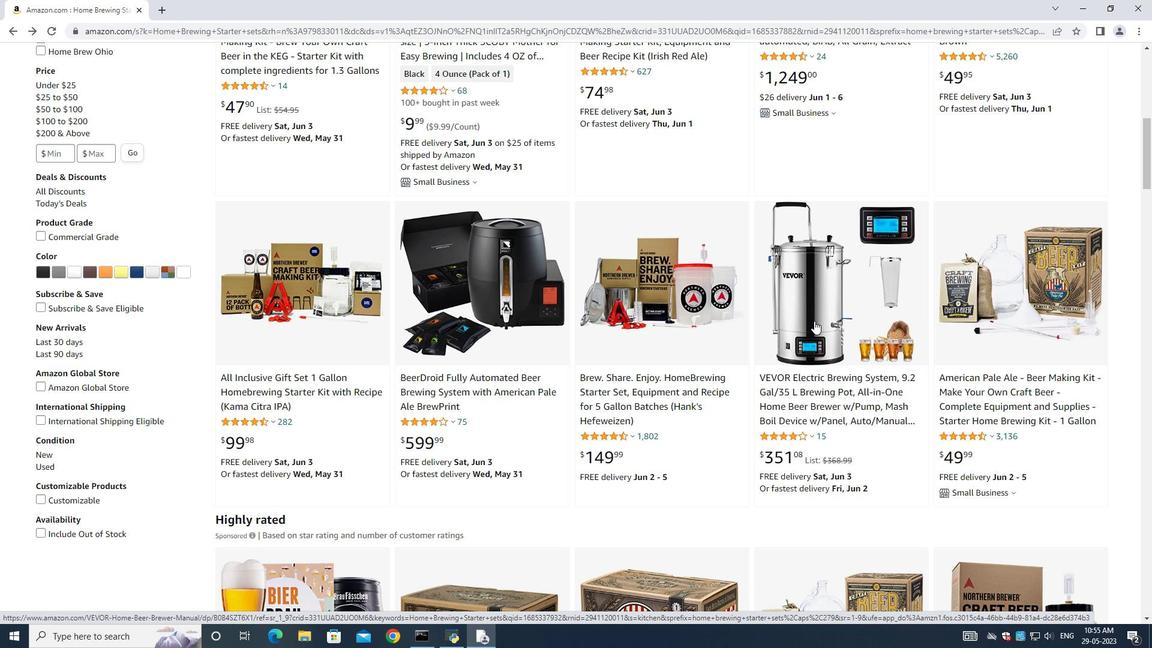 
Action: Mouse scrolled (814, 320) with delta (0, 0)
Screenshot: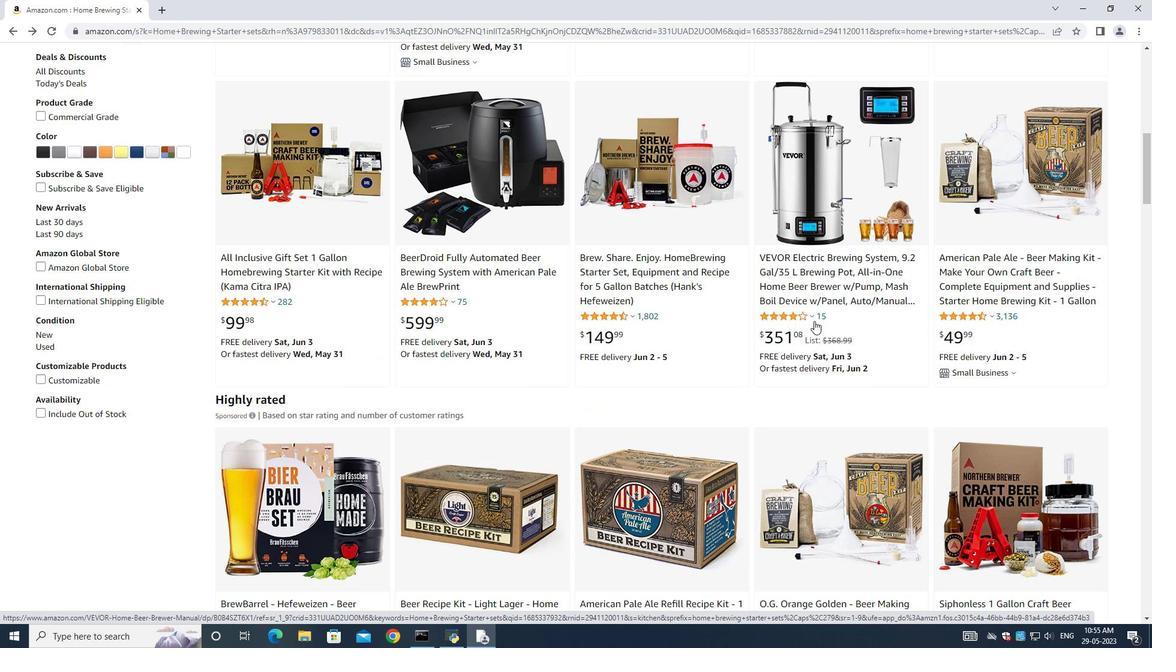 
Action: Mouse scrolled (814, 320) with delta (0, 0)
Screenshot: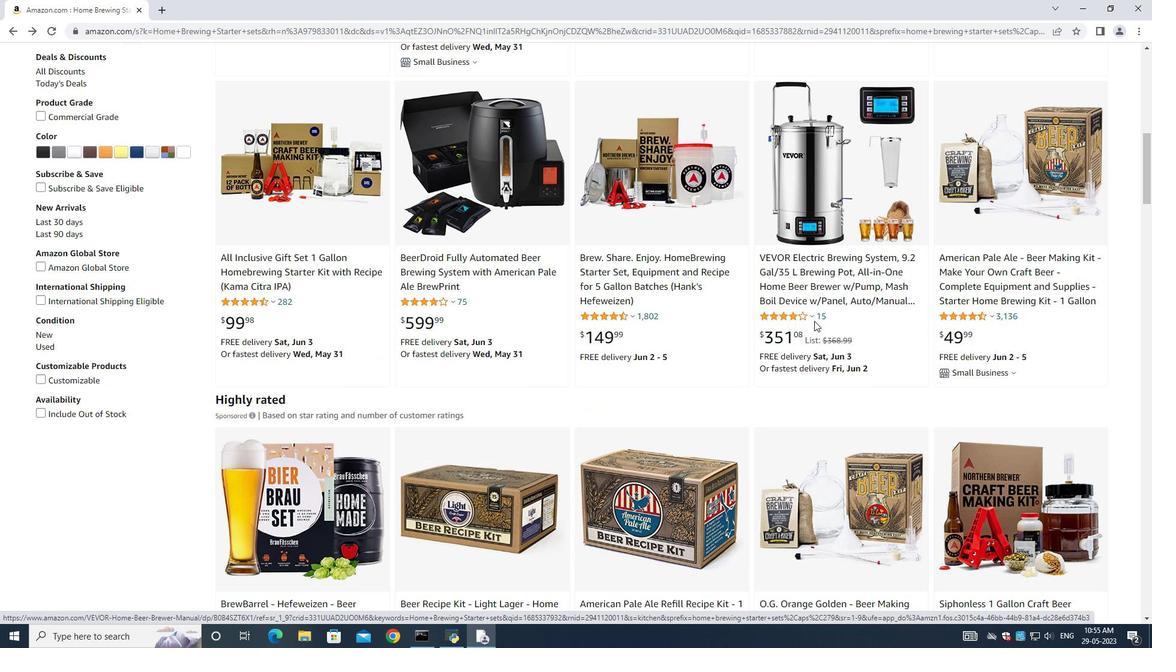 
Action: Mouse scrolled (814, 320) with delta (0, 0)
Screenshot: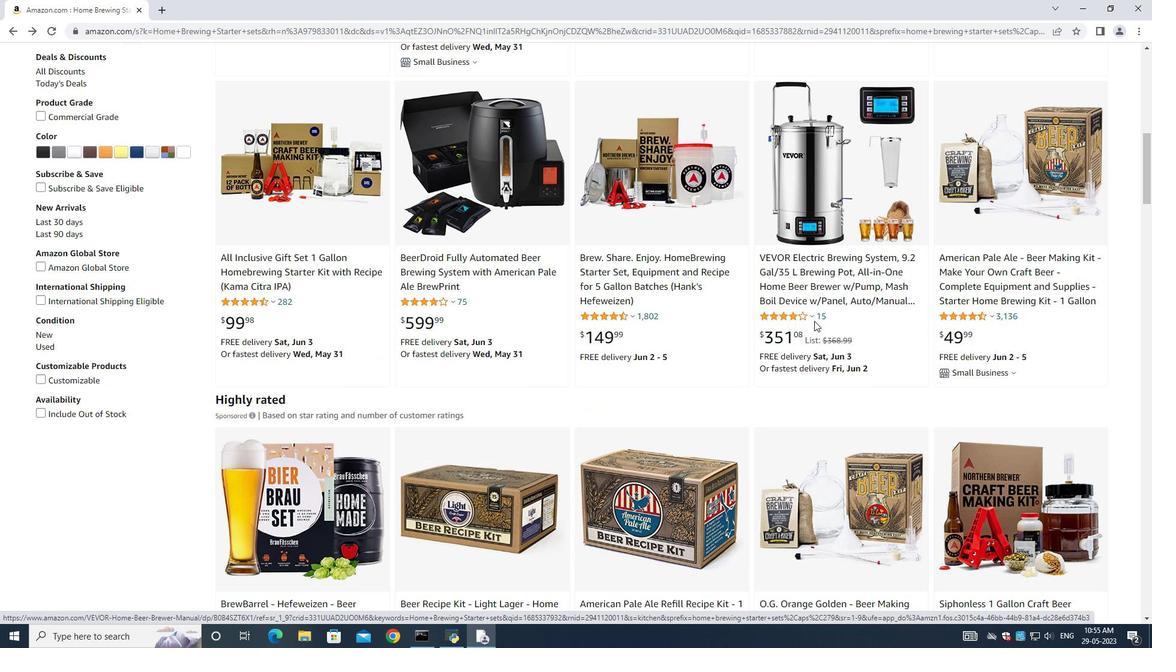 
Action: Mouse scrolled (814, 320) with delta (0, 0)
Screenshot: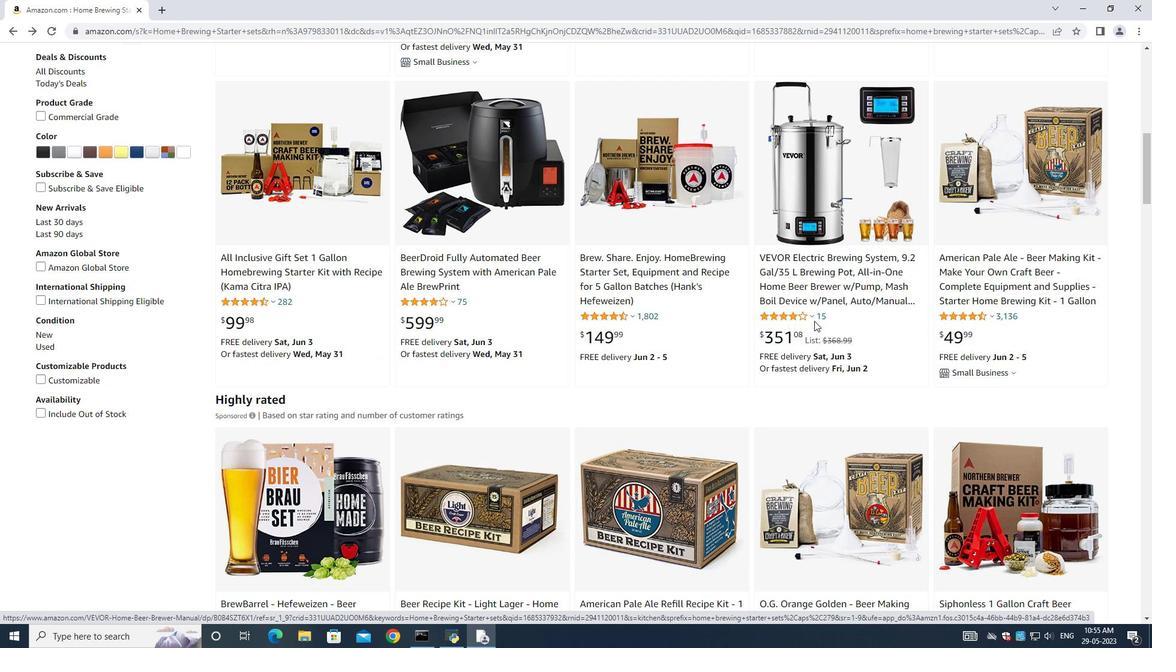 
Action: Mouse scrolled (814, 320) with delta (0, 0)
Screenshot: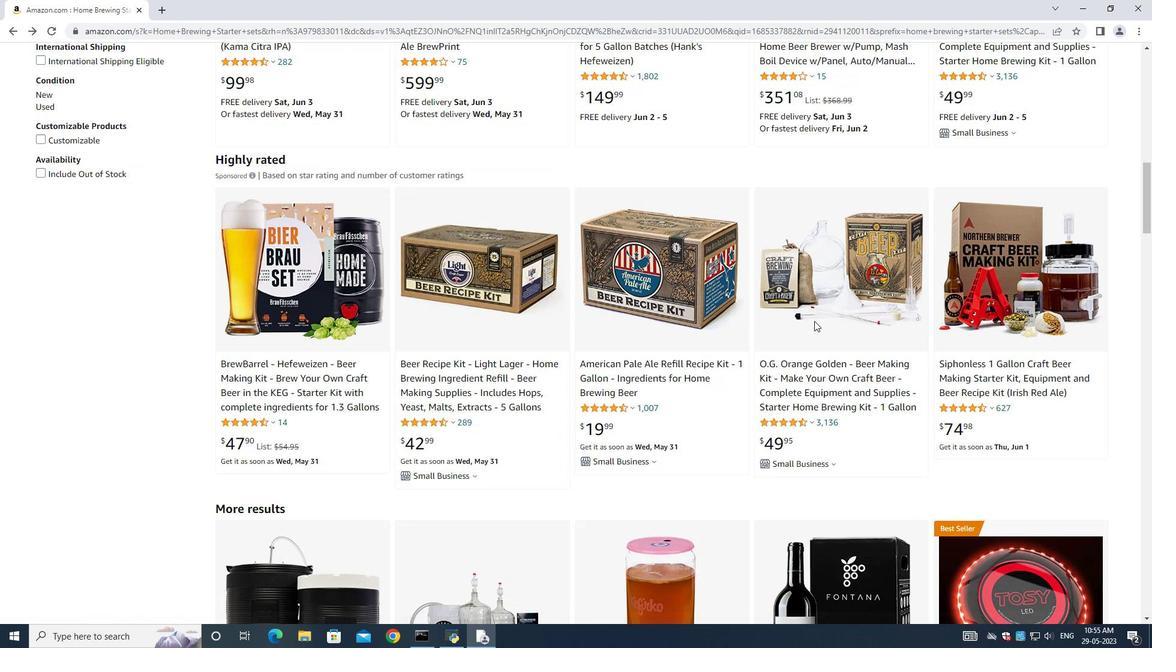
Action: Mouse scrolled (814, 320) with delta (0, 0)
Screenshot: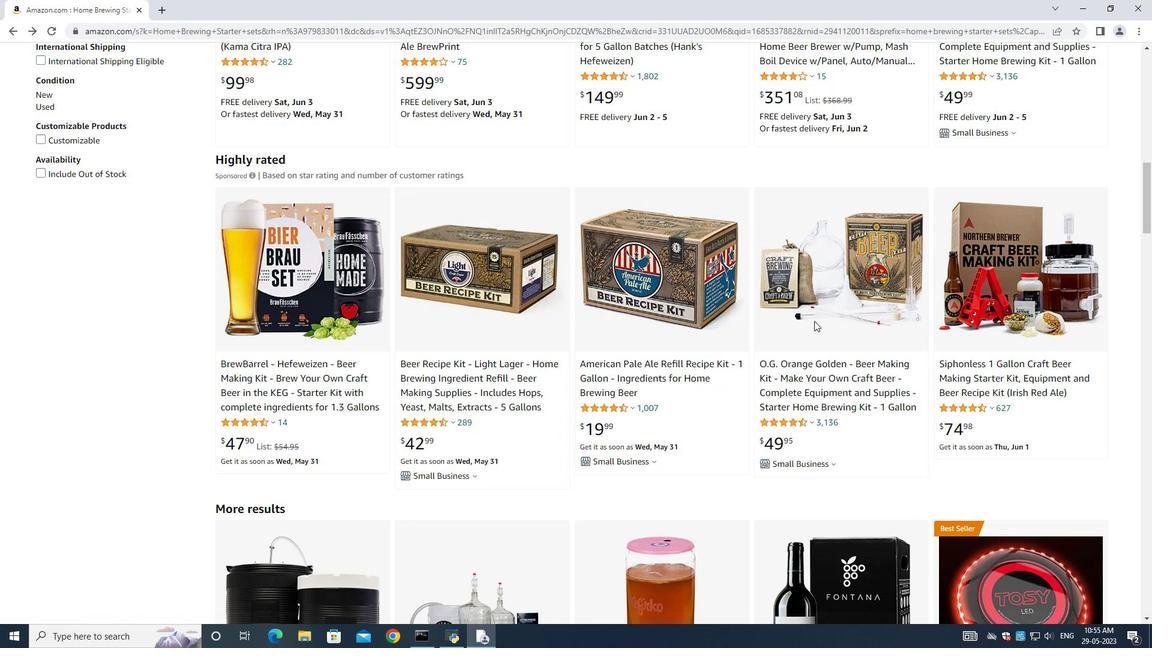 
Action: Mouse scrolled (814, 320) with delta (0, 0)
Screenshot: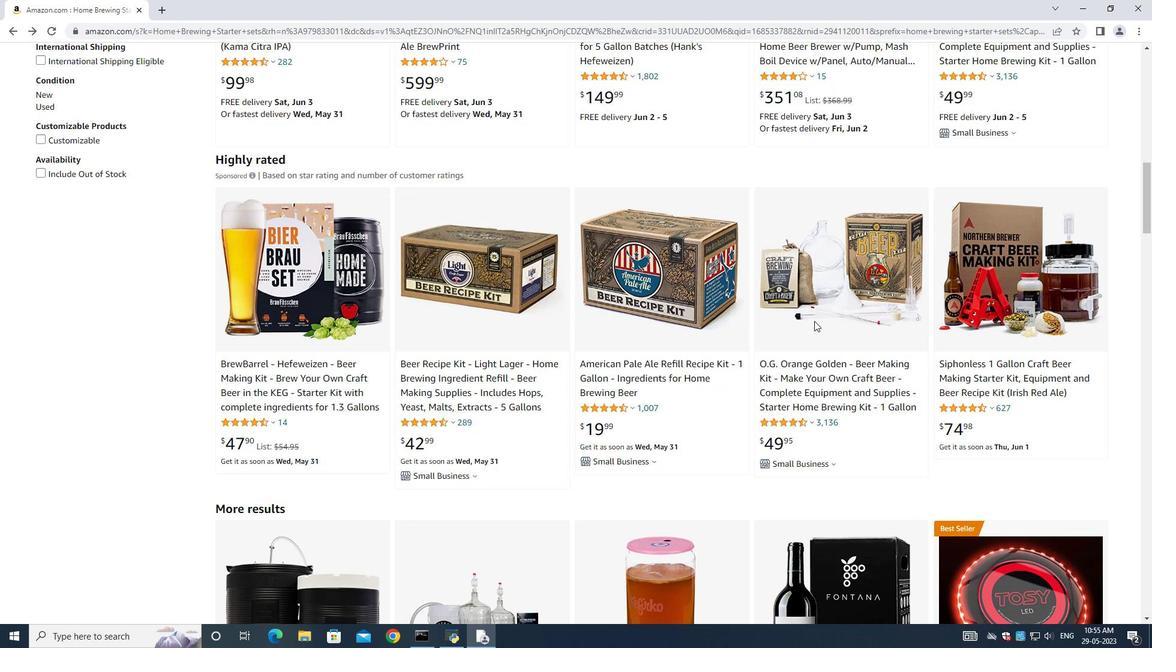 
Action: Mouse scrolled (814, 320) with delta (0, 0)
Screenshot: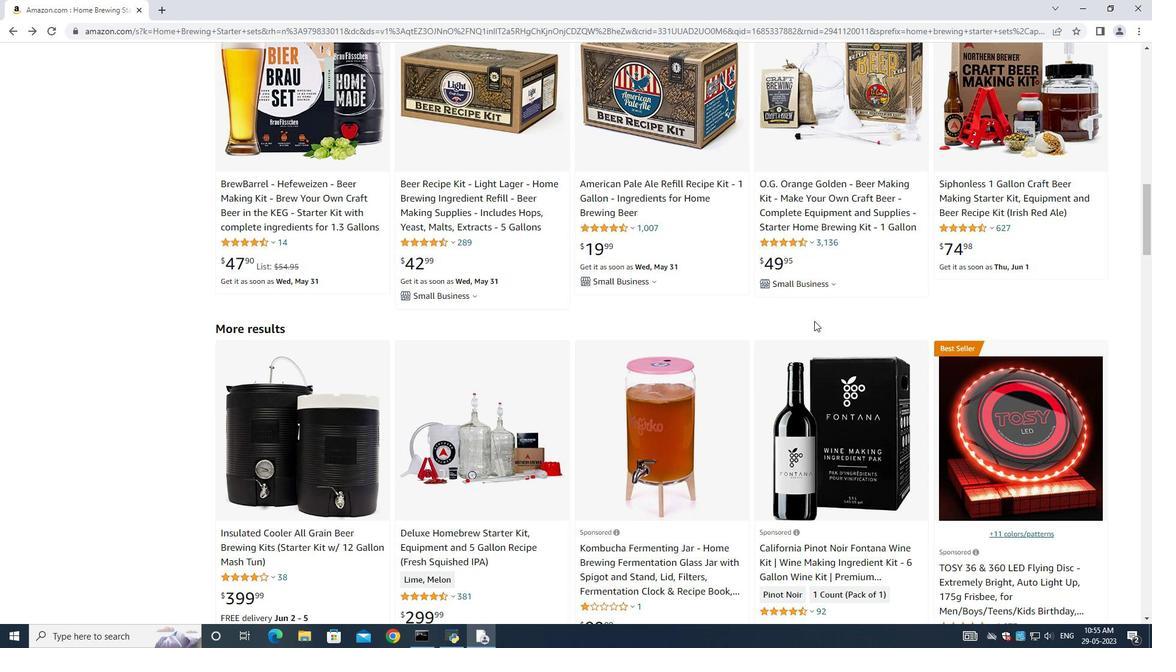 
Action: Mouse scrolled (814, 320) with delta (0, 0)
Screenshot: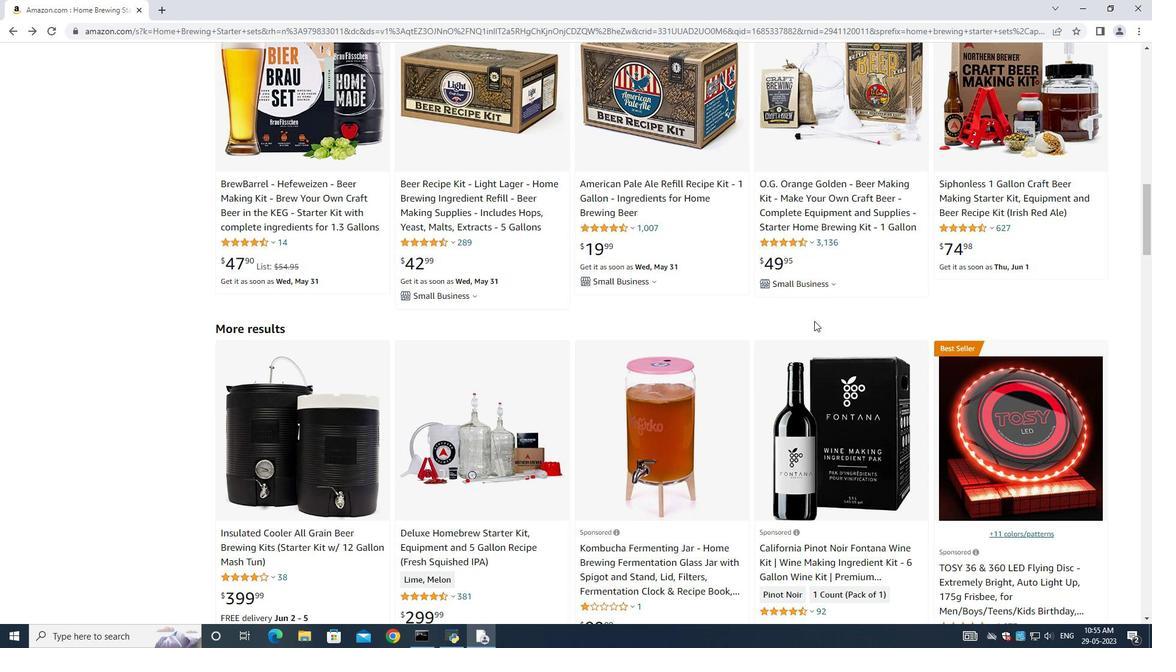 
Action: Mouse scrolled (814, 320) with delta (0, 0)
Screenshot: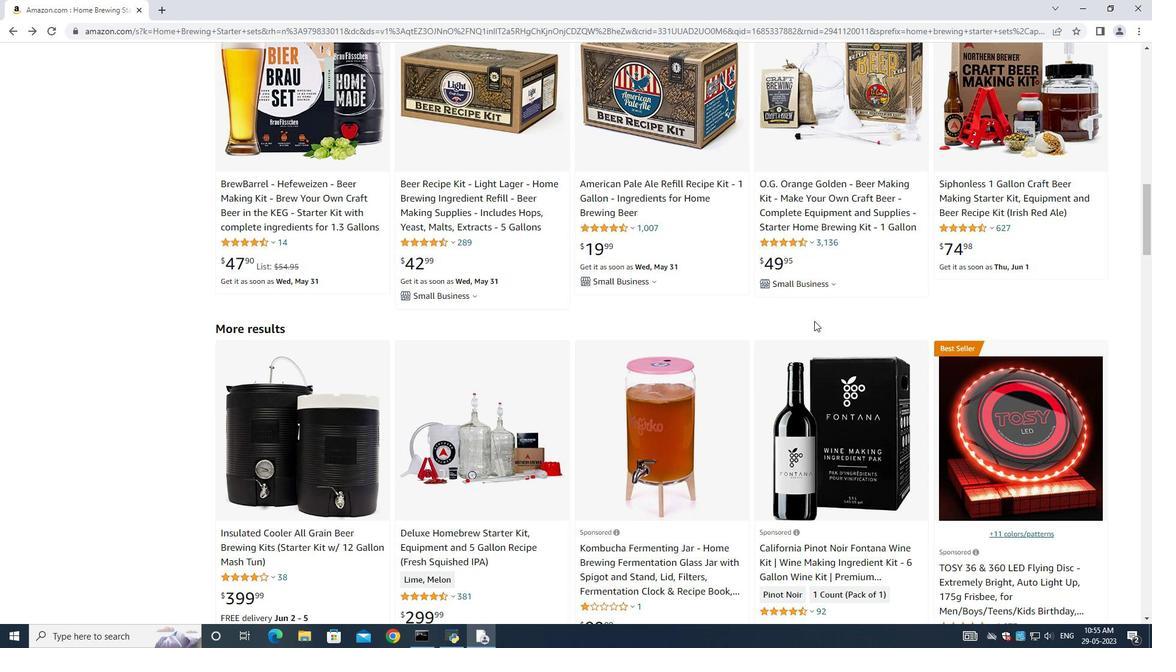 
Action: Mouse moved to (485, 261)
Screenshot: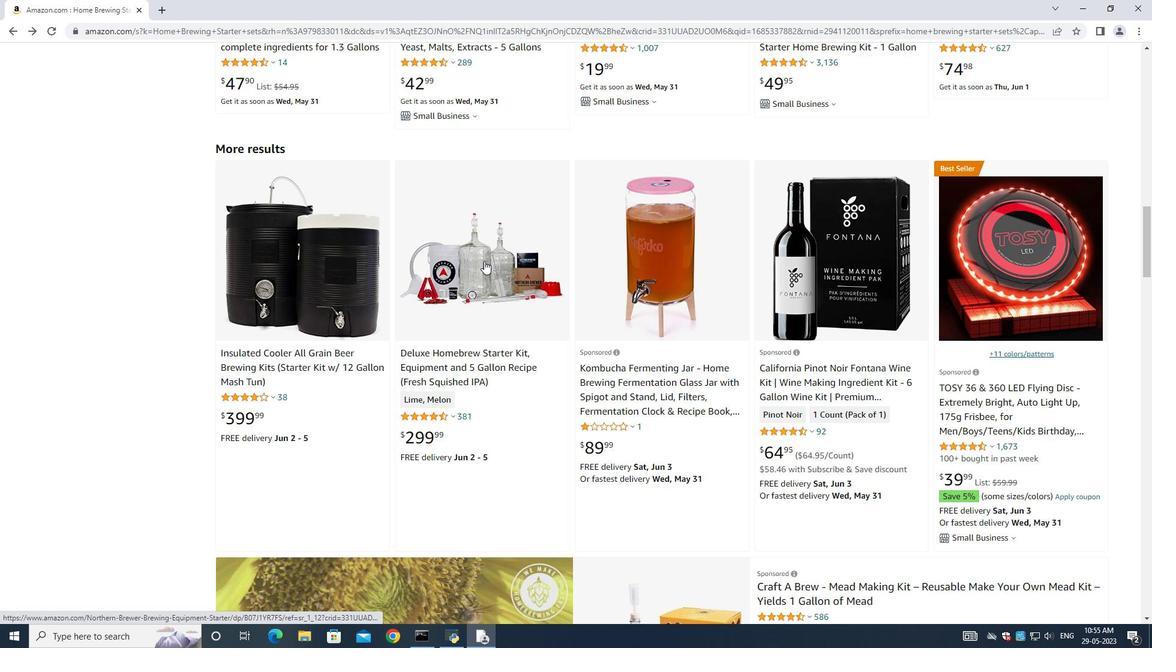 
Action: Mouse pressed left at (485, 261)
Screenshot: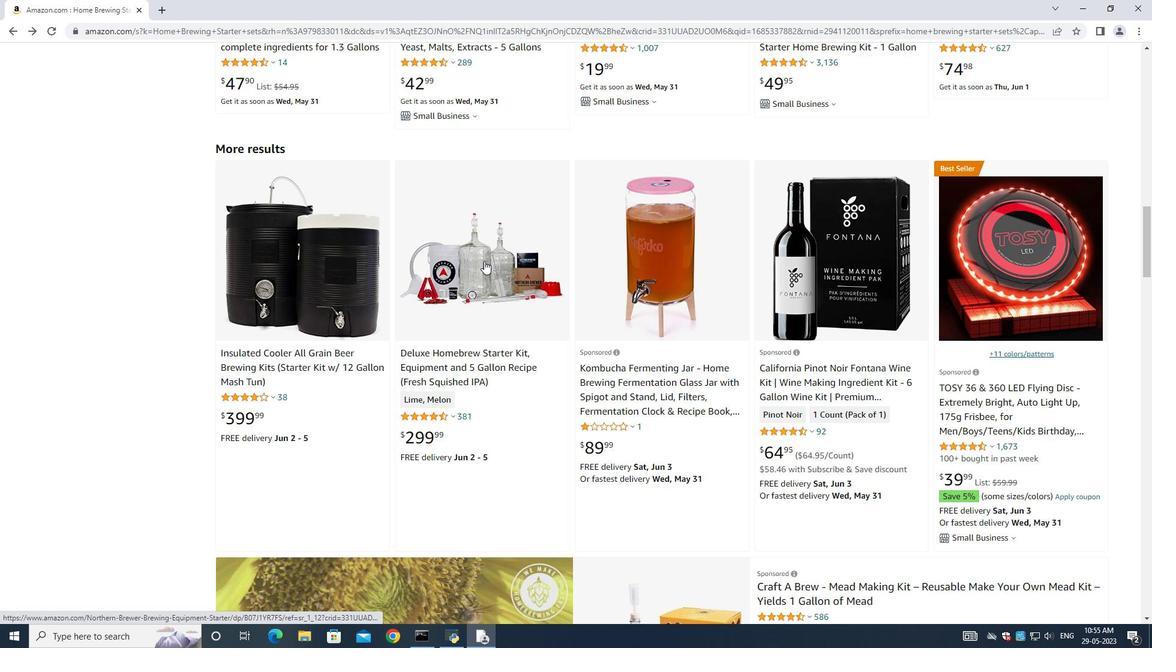 
Action: Mouse moved to (439, 513)
Screenshot: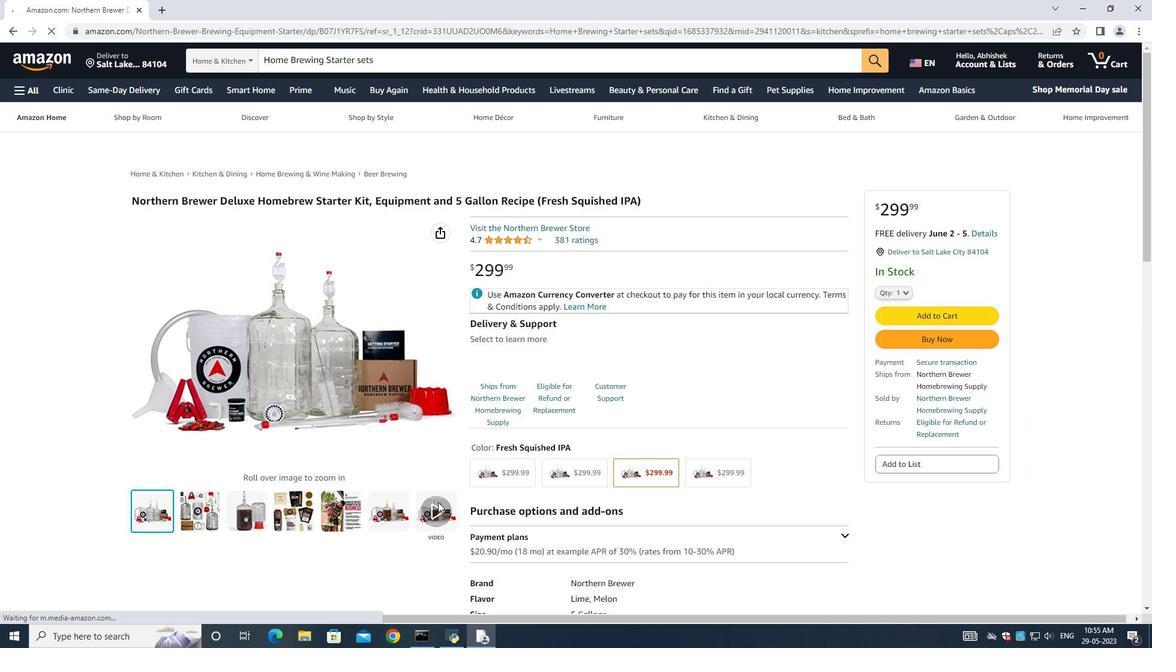 
Action: Mouse pressed left at (439, 513)
Screenshot: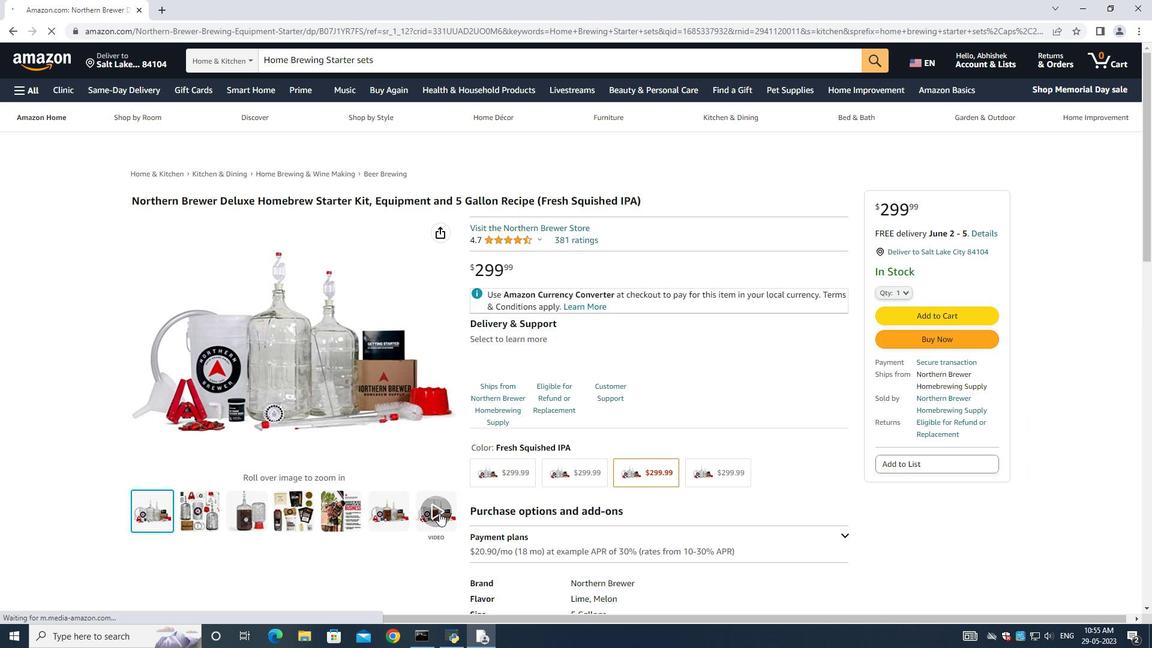 
Action: Mouse moved to (1115, 111)
Screenshot: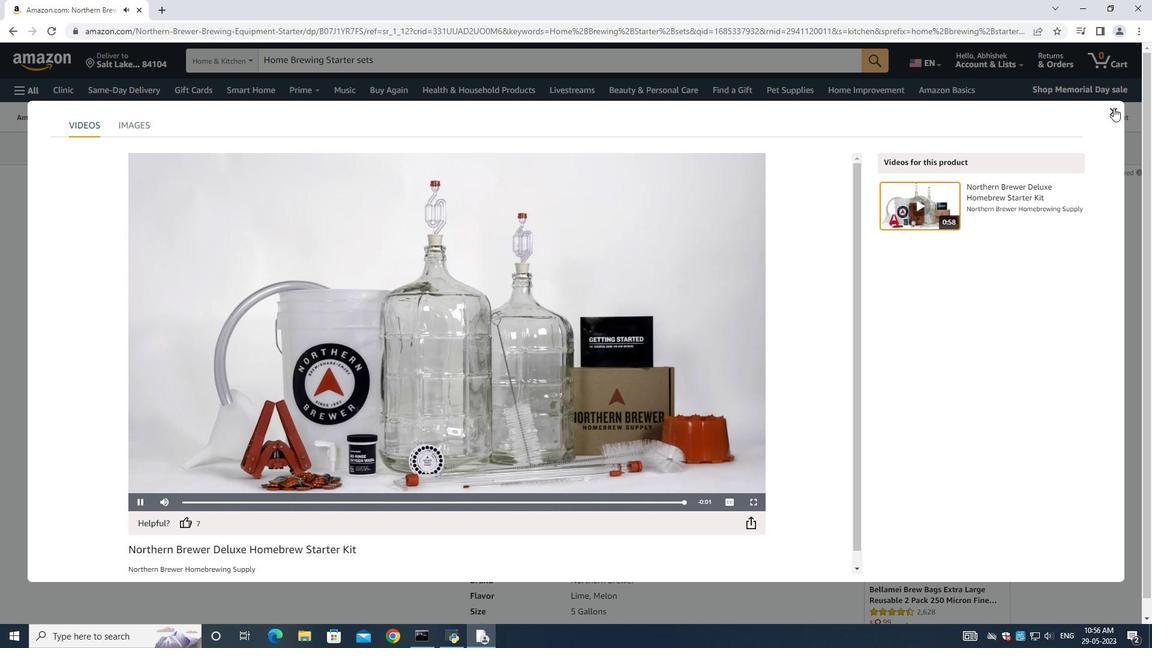 
Action: Mouse pressed left at (1115, 111)
Screenshot: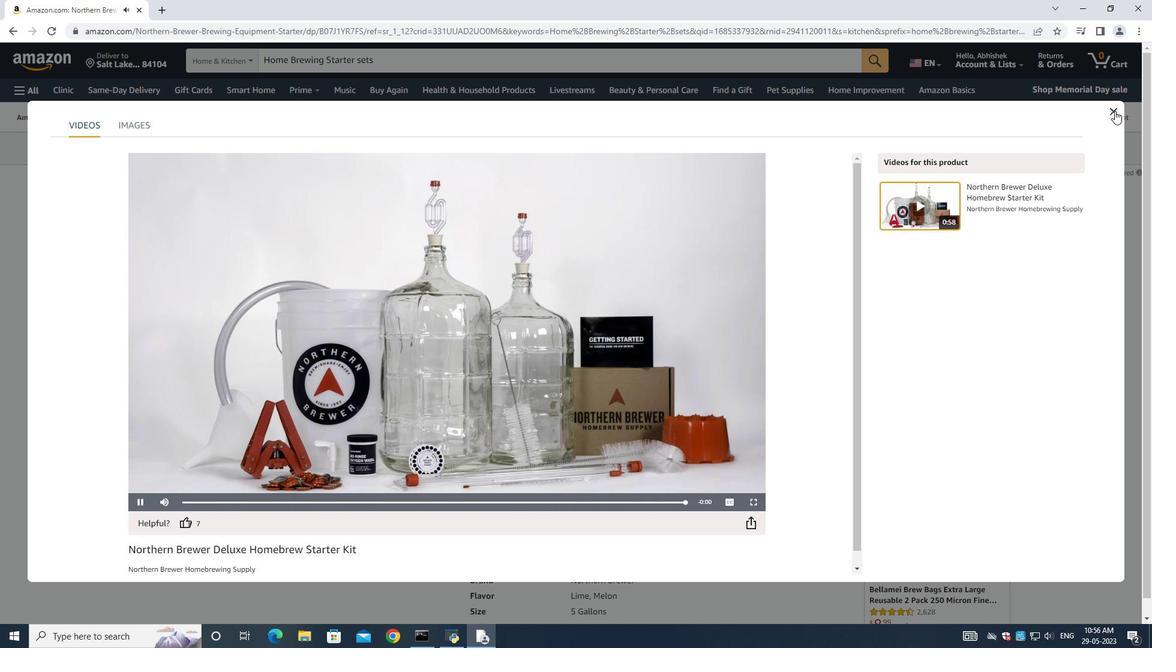 
Action: Mouse moved to (949, 336)
Screenshot: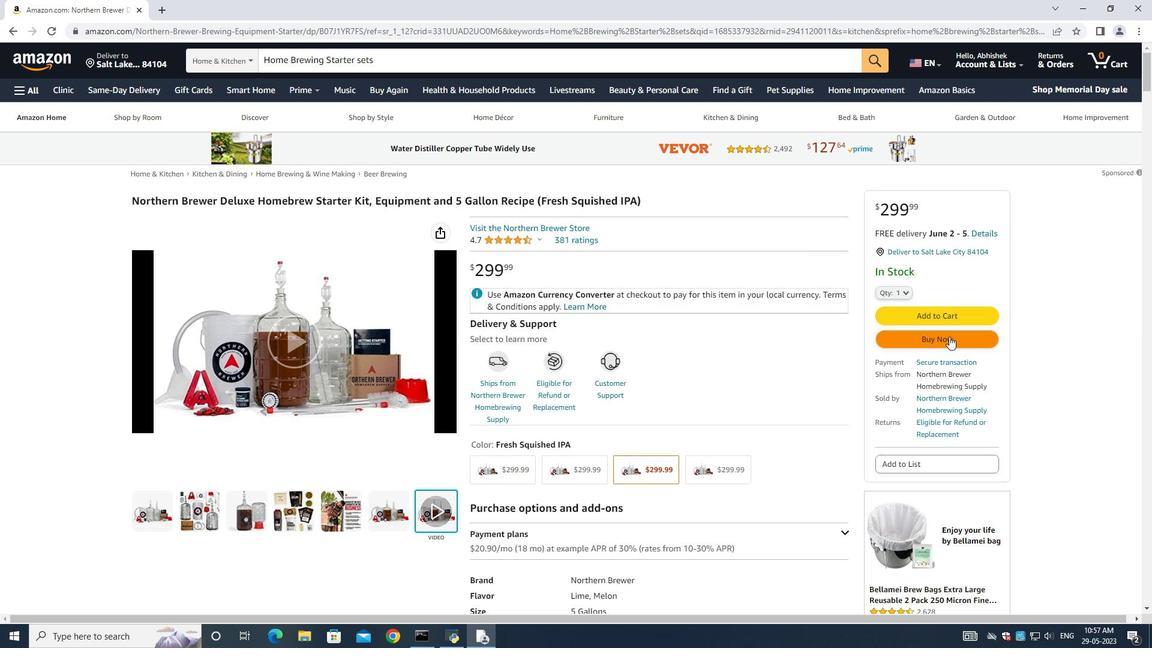 
Action: Mouse pressed left at (949, 336)
Screenshot: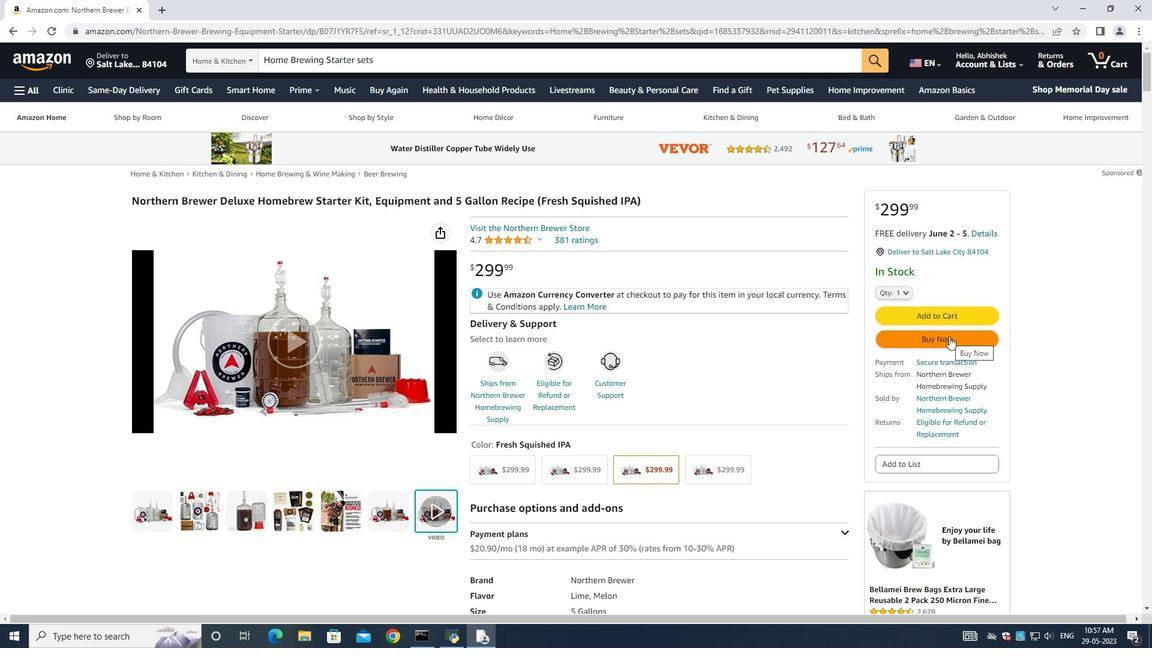 
Action: Mouse moved to (358, 426)
Screenshot: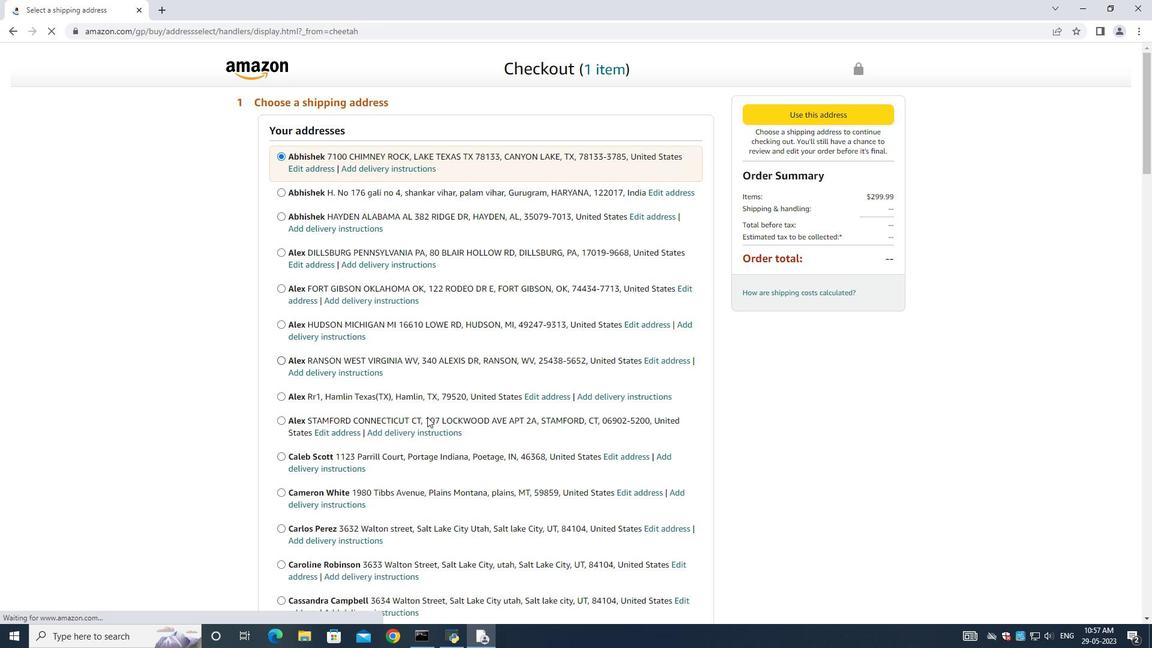 
Action: Mouse scrolled (358, 426) with delta (0, 0)
Screenshot: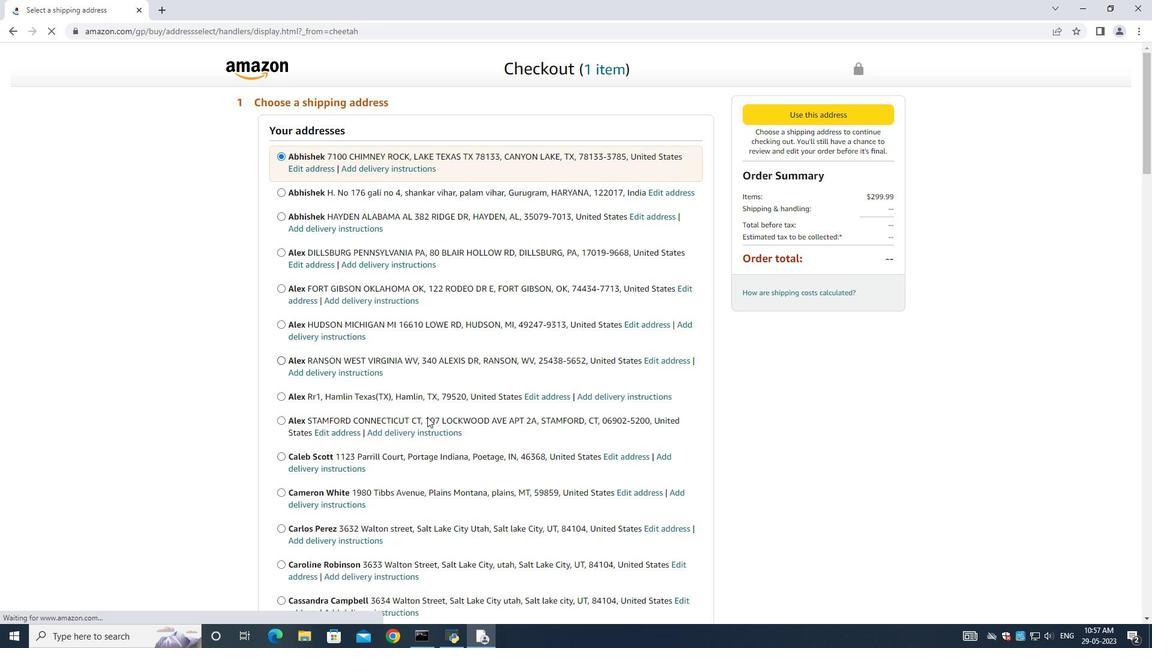 
Action: Mouse scrolled (358, 426) with delta (0, 0)
Screenshot: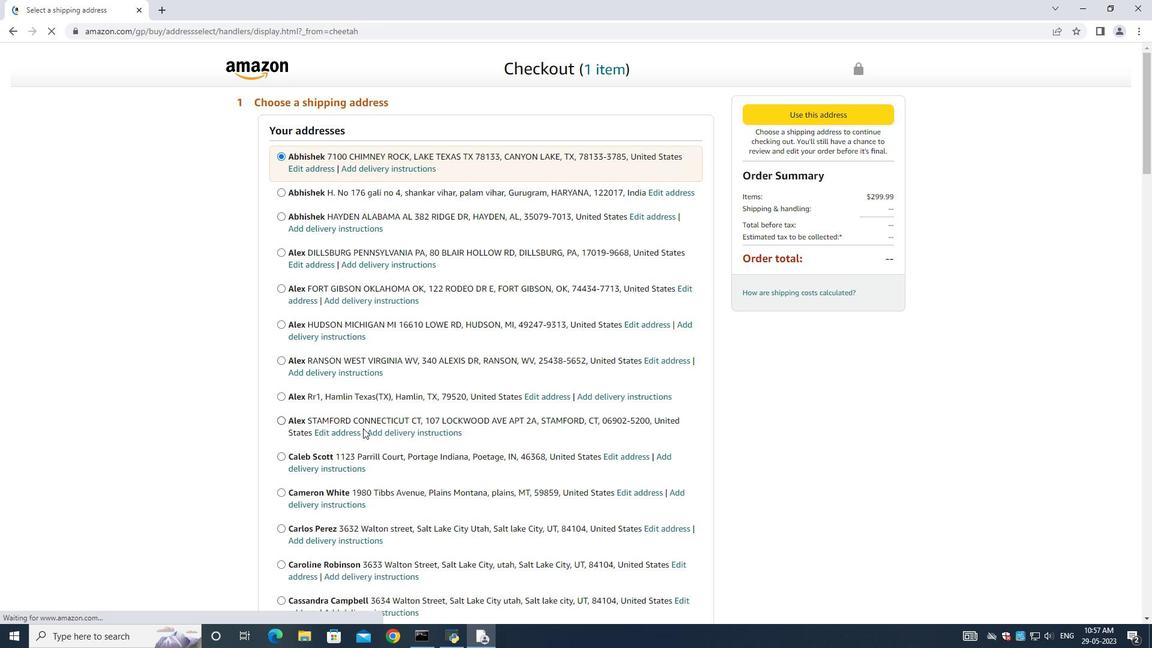 
Action: Mouse scrolled (358, 426) with delta (0, 0)
Screenshot: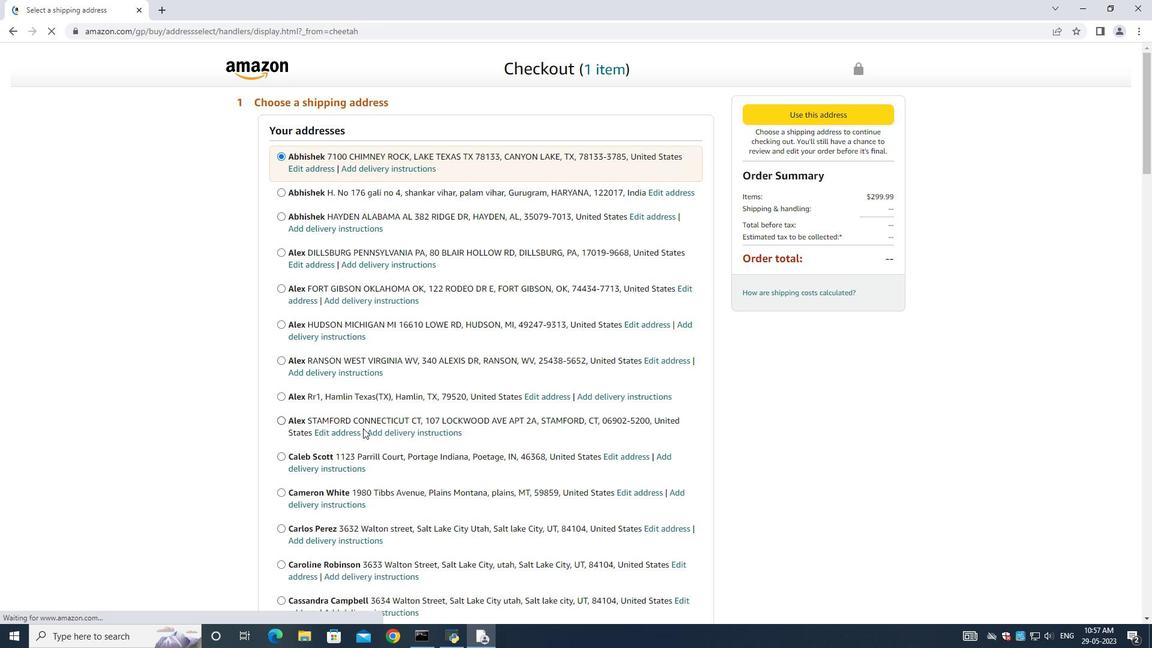 
Action: Mouse moved to (357, 423)
Screenshot: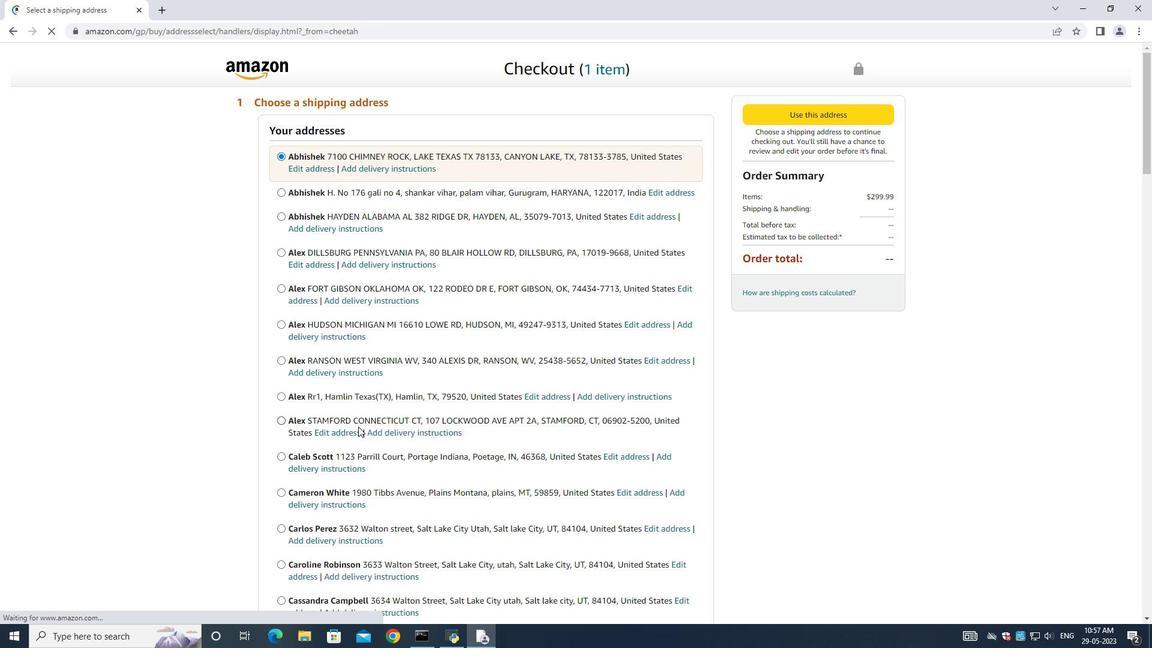 
Action: Mouse scrolled (357, 425) with delta (0, 0)
Screenshot: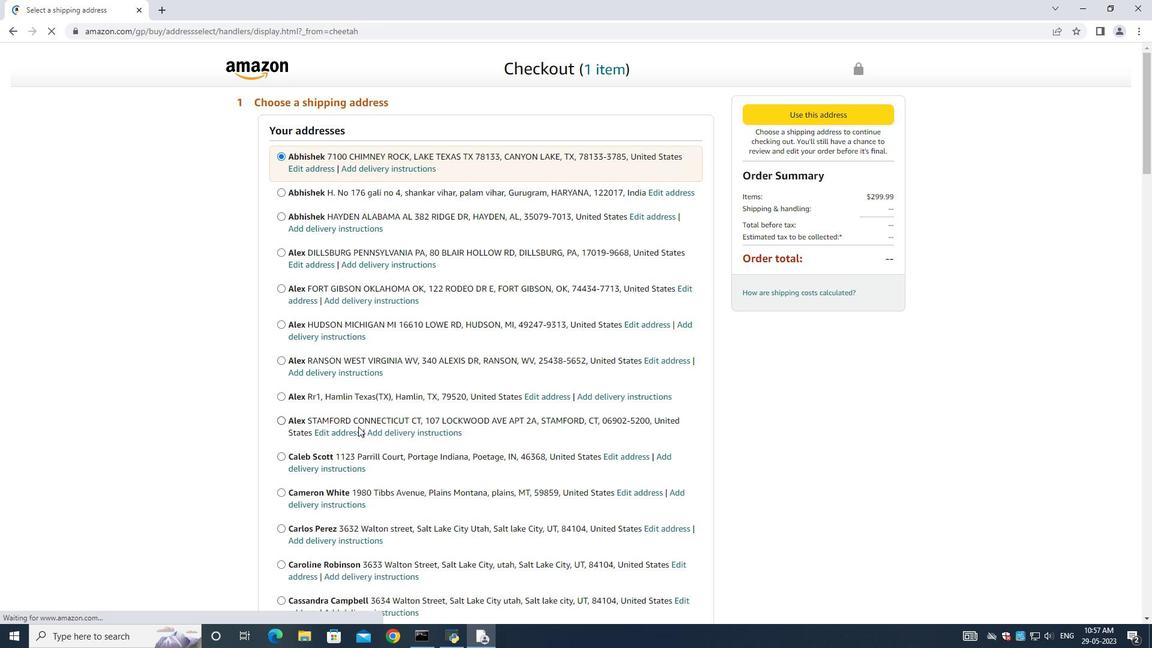 
Action: Mouse moved to (354, 413)
Screenshot: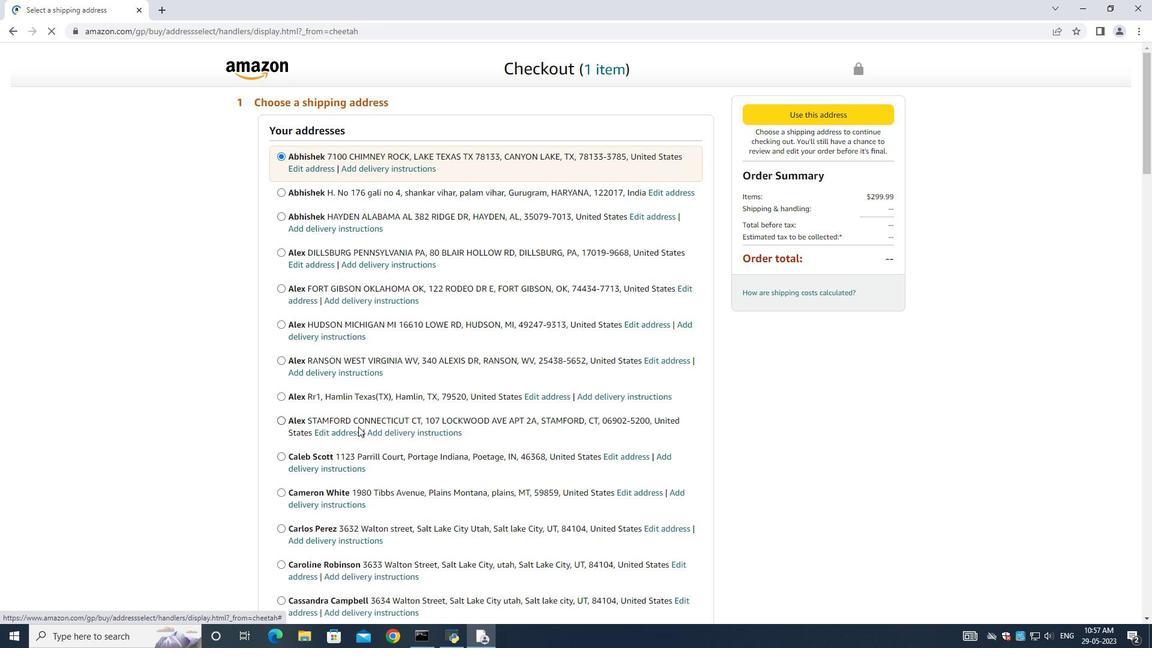 
Action: Mouse scrolled (356, 420) with delta (0, 0)
Screenshot: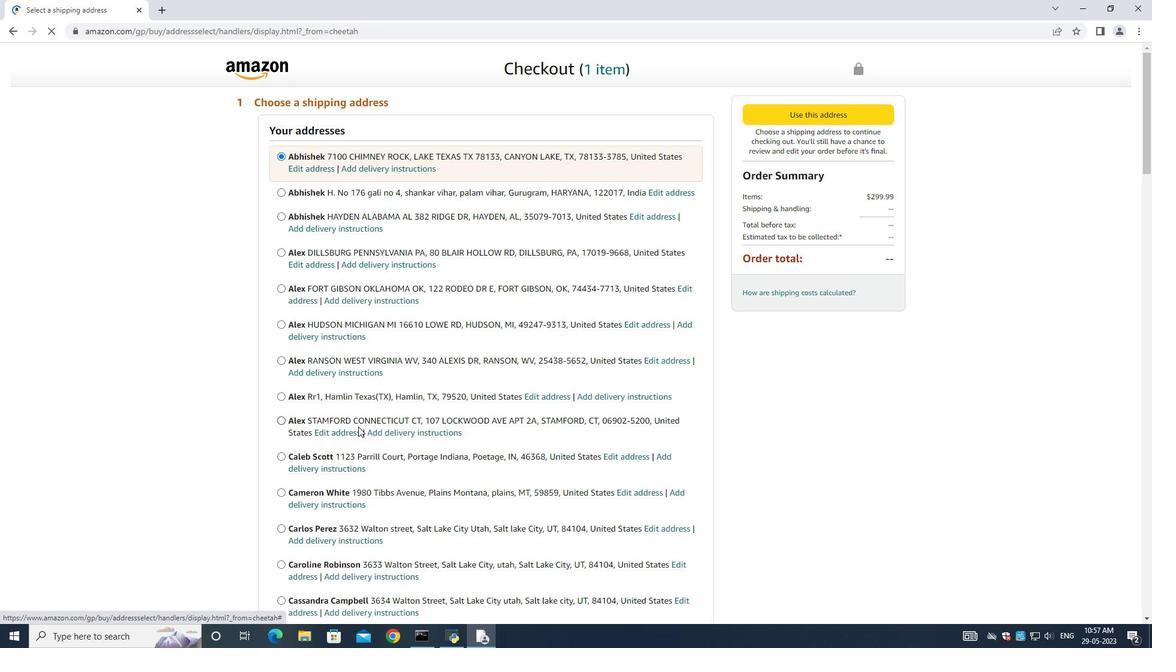 
Action: Mouse moved to (360, 404)
Screenshot: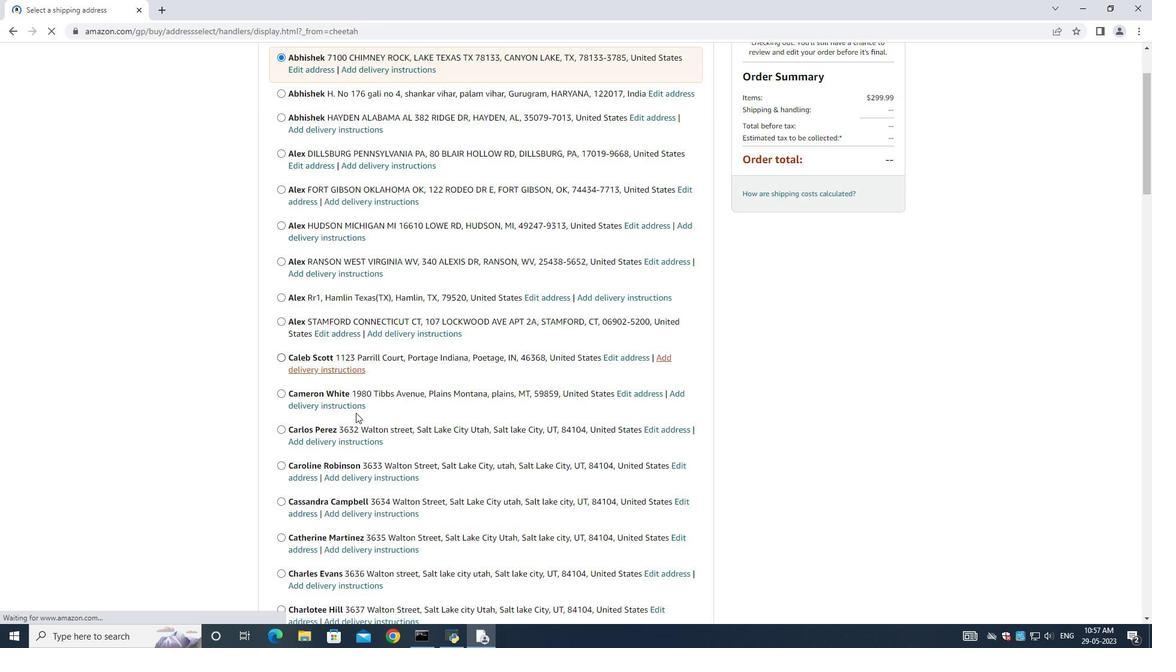 
Action: Mouse scrolled (360, 404) with delta (0, 0)
Screenshot: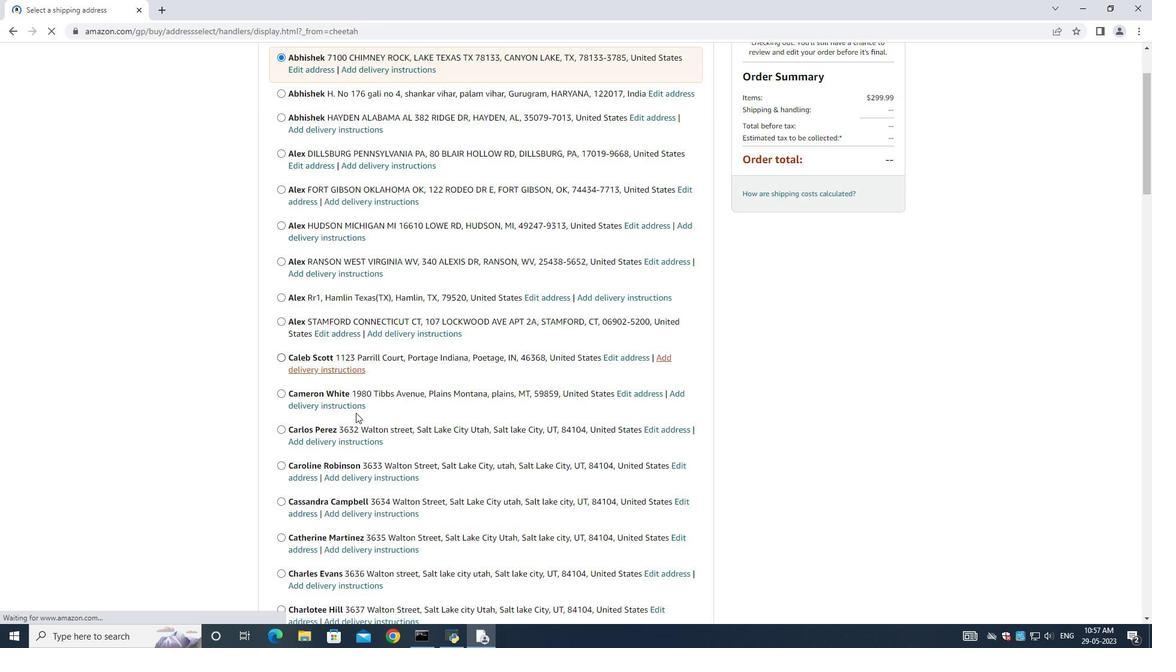 
Action: Mouse scrolled (360, 404) with delta (0, 0)
Screenshot: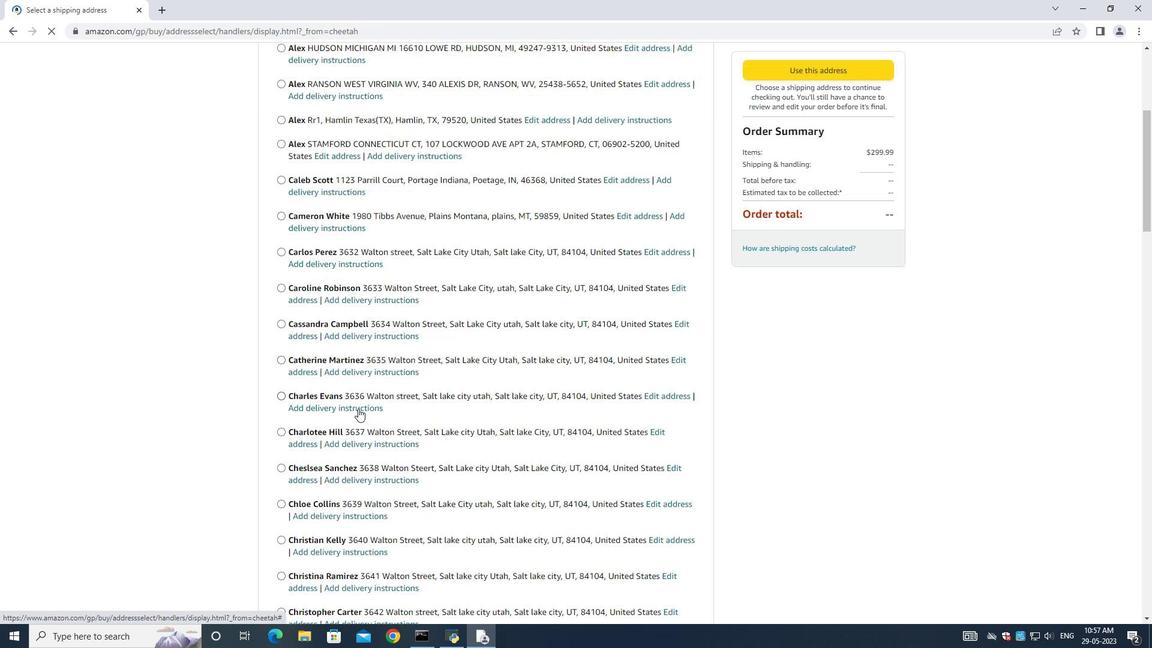 
Action: Mouse scrolled (360, 404) with delta (0, 0)
Screenshot: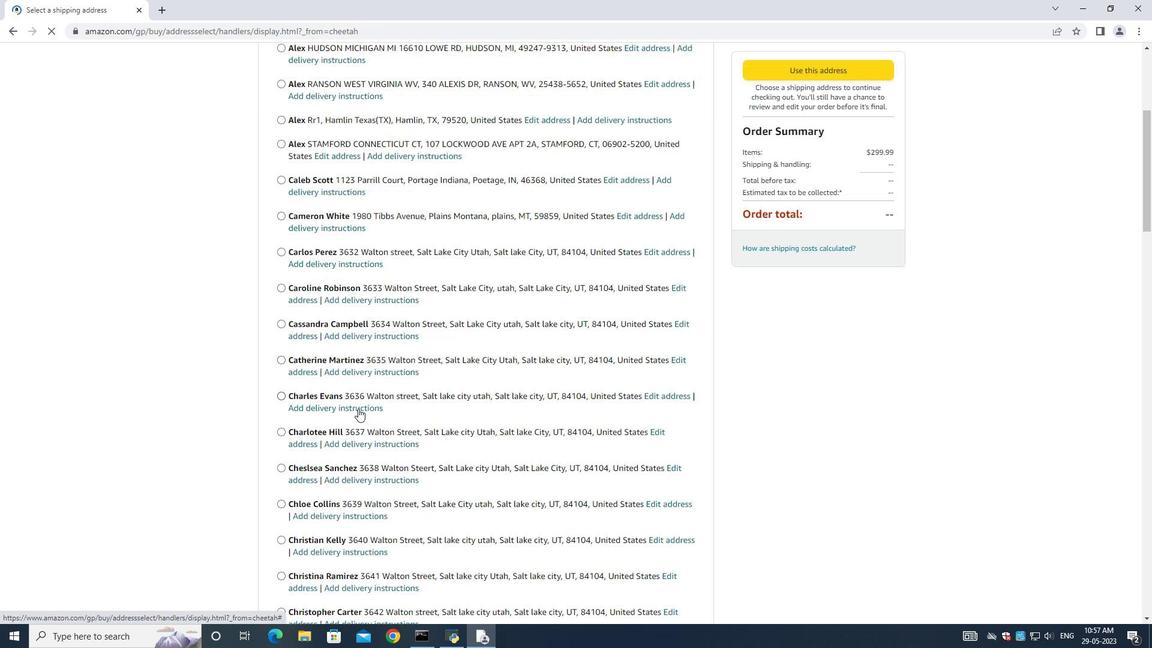 
Action: Mouse scrolled (360, 404) with delta (0, 0)
Screenshot: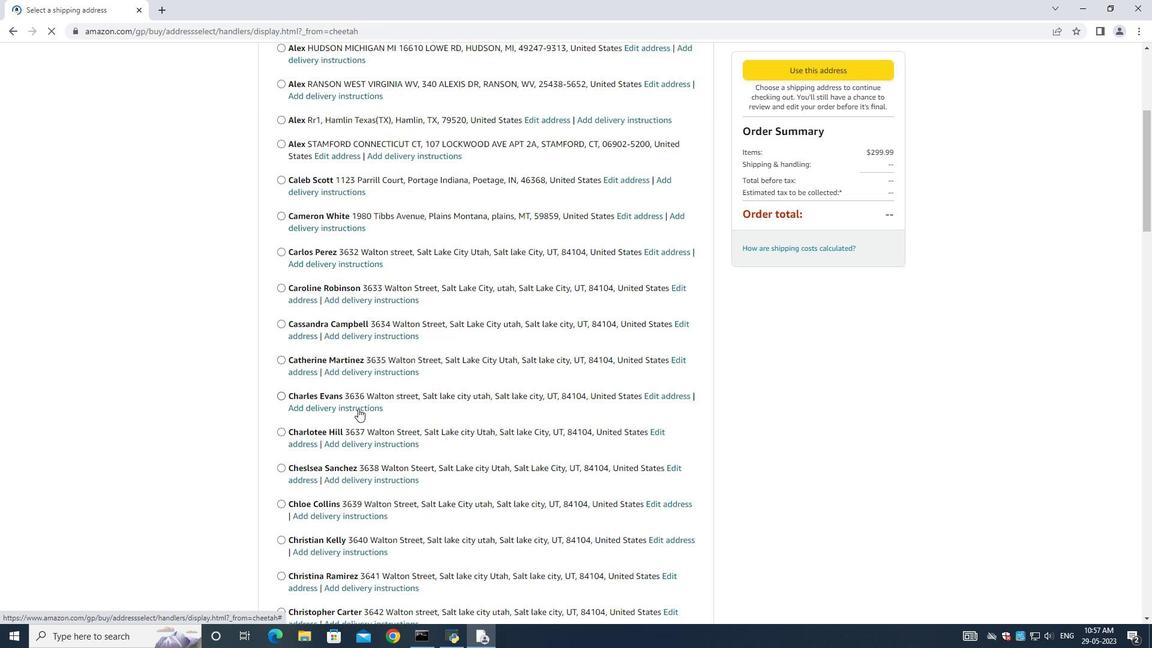 
Action: Mouse moved to (383, 394)
Screenshot: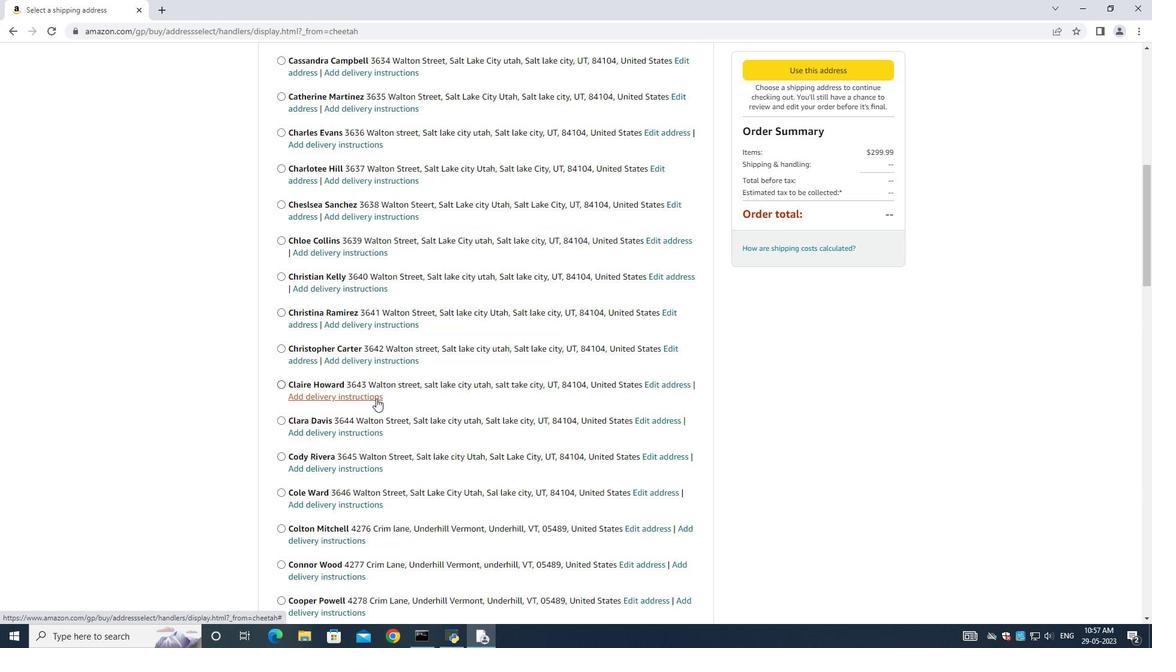
Action: Mouse scrolled (383, 393) with delta (0, 0)
Screenshot: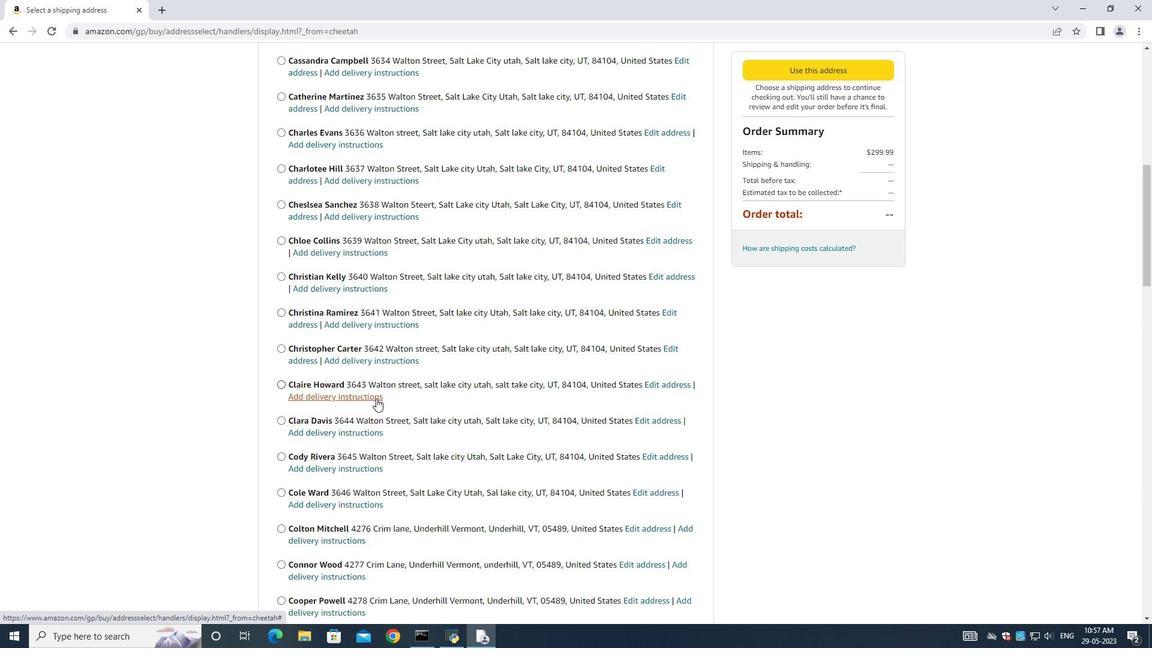 
Action: Mouse moved to (383, 392)
Screenshot: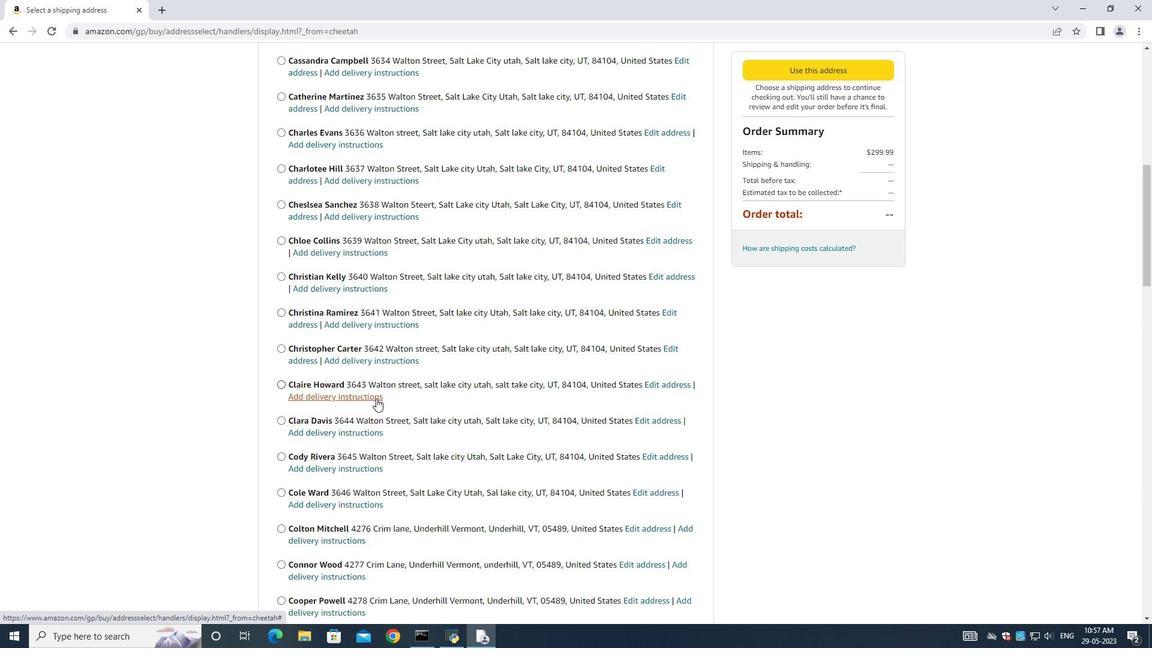 
Action: Mouse scrolled (383, 393) with delta (0, 0)
Screenshot: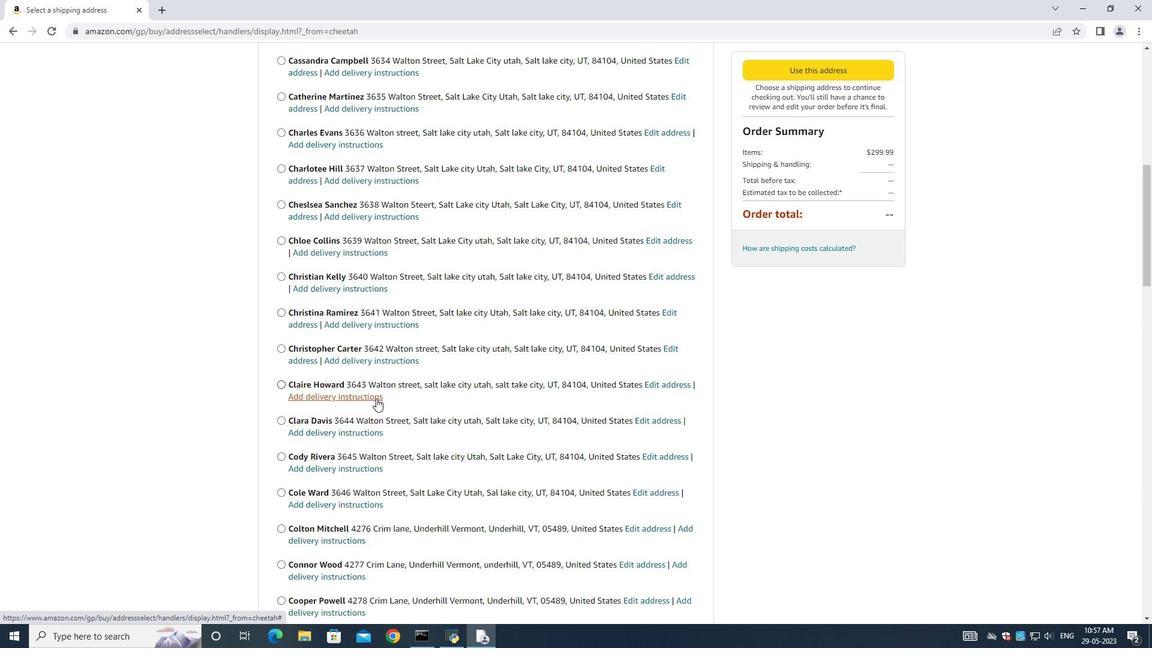 
Action: Mouse moved to (383, 388)
Screenshot: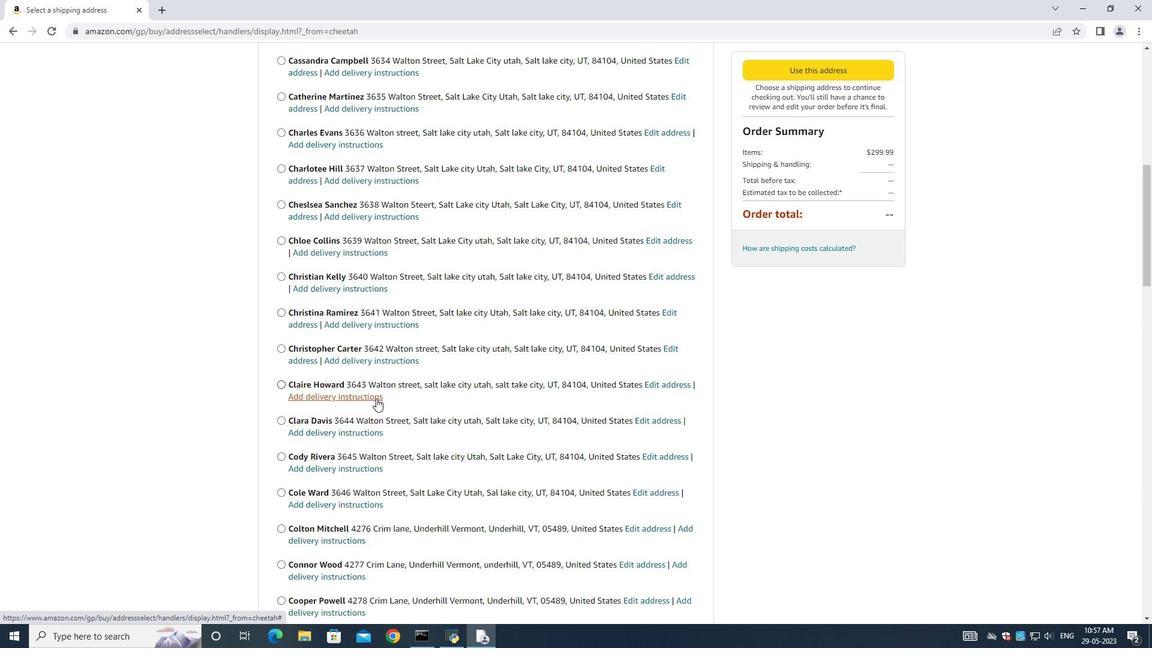 
Action: Mouse scrolled (383, 393) with delta (0, 0)
Screenshot: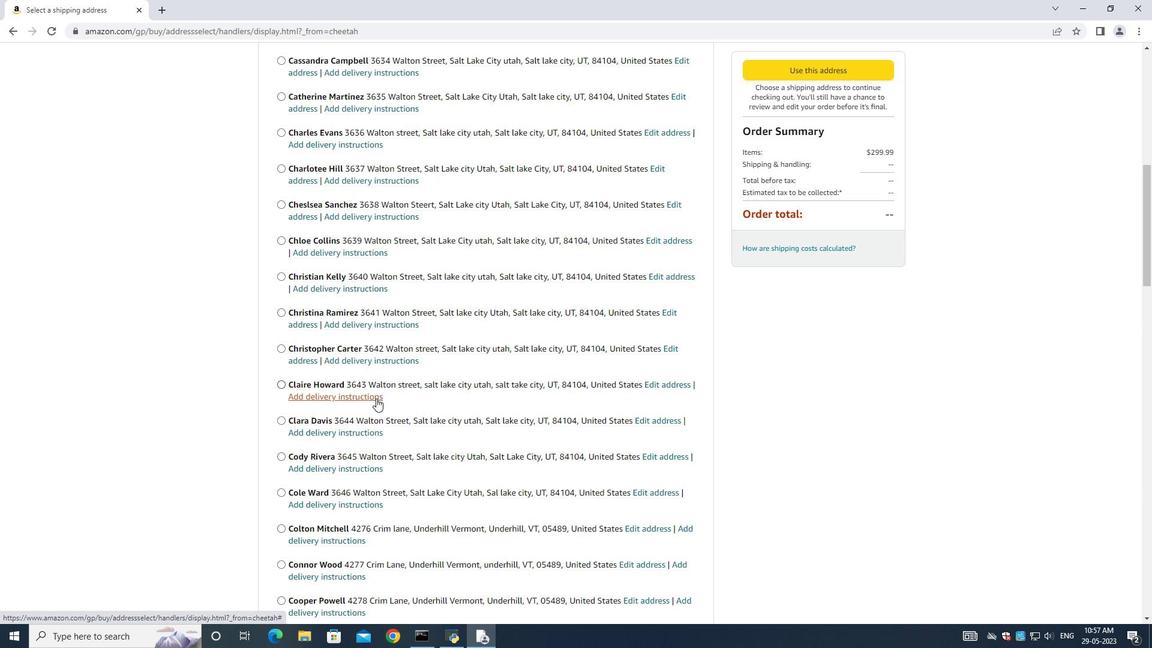 
Action: Mouse moved to (384, 384)
Screenshot: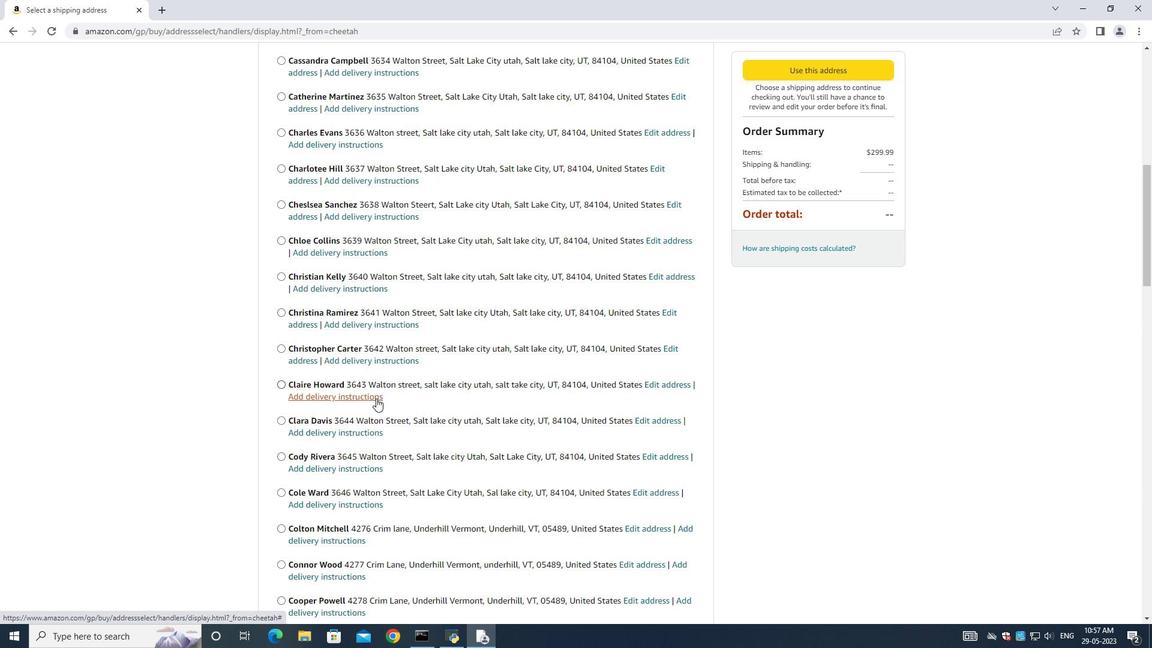 
Action: Mouse scrolled (383, 387) with delta (0, 0)
Screenshot: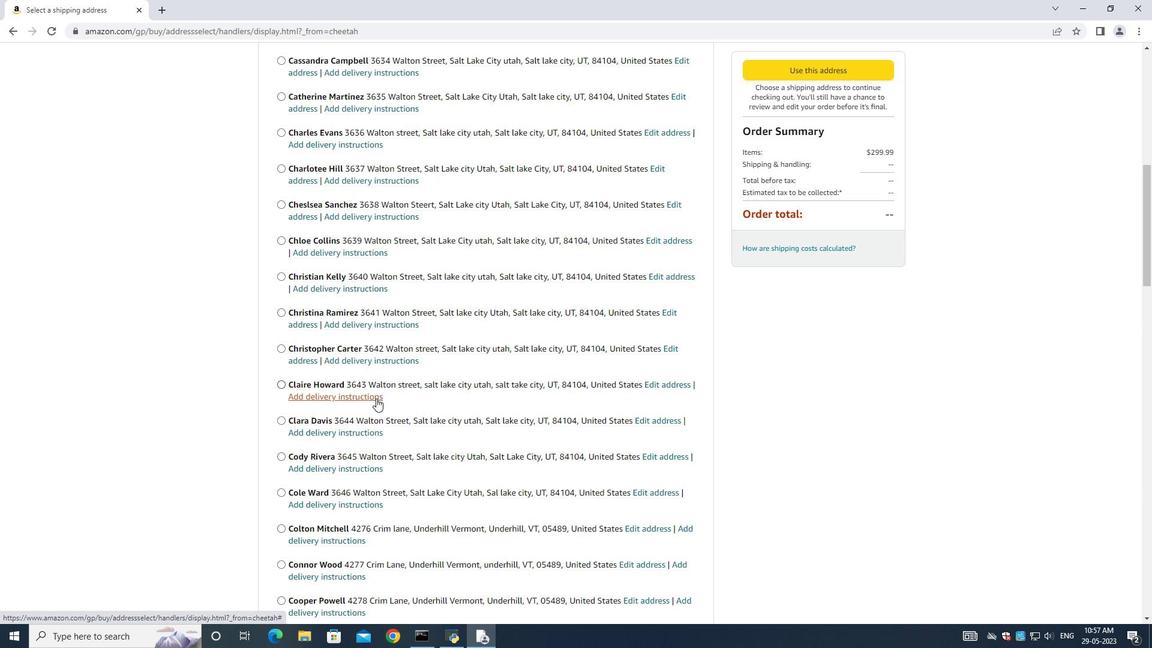 
Action: Mouse moved to (402, 369)
Screenshot: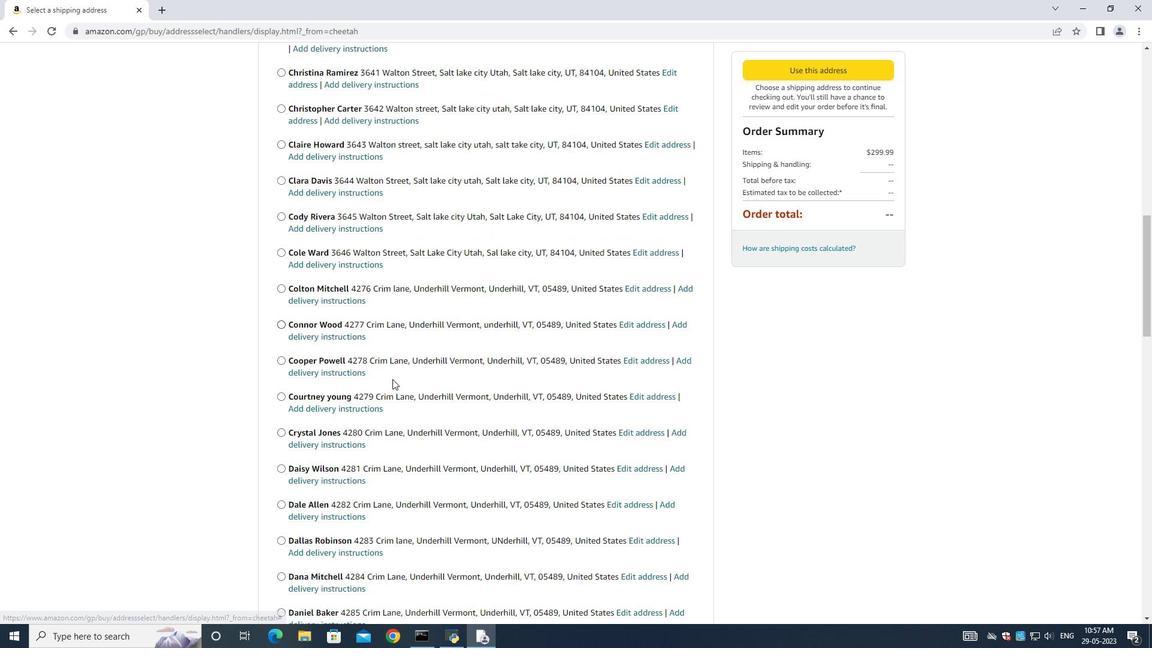 
Action: Mouse scrolled (402, 368) with delta (0, 0)
Screenshot: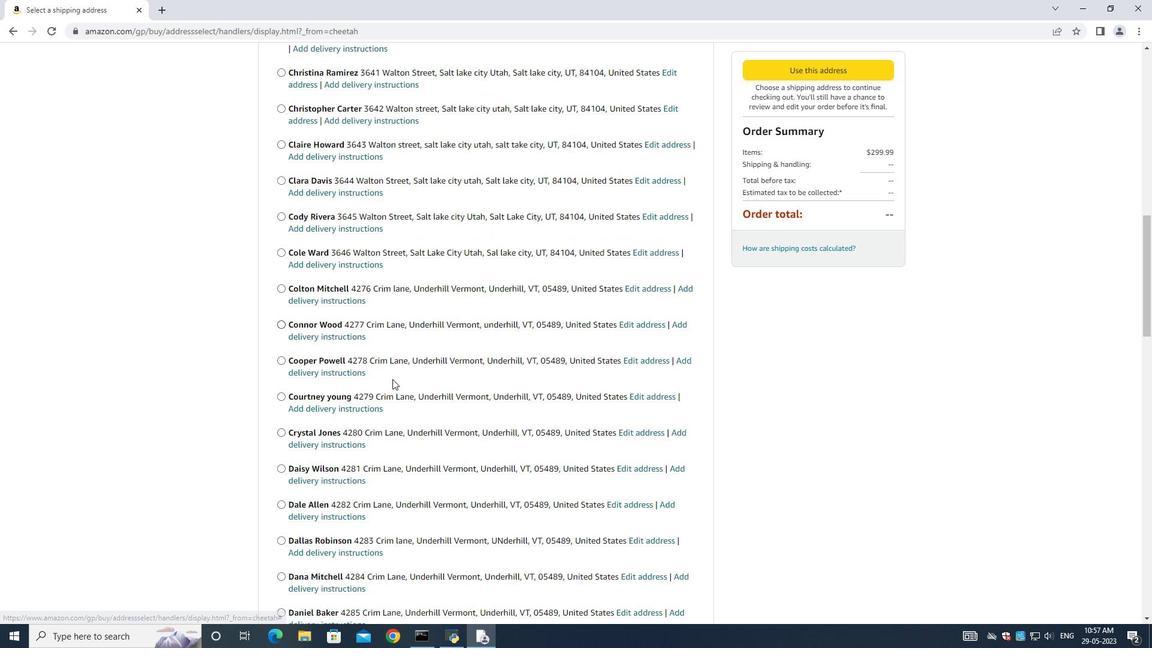 
Action: Mouse moved to (407, 371)
Screenshot: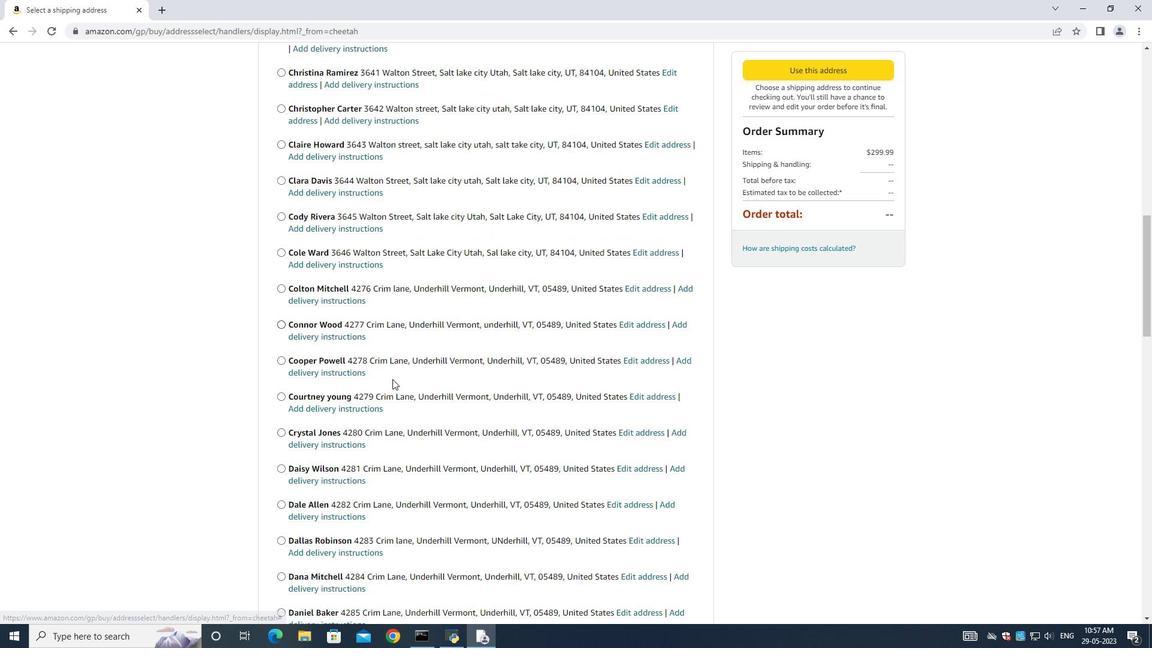 
Action: Mouse scrolled (407, 371) with delta (0, 0)
Screenshot: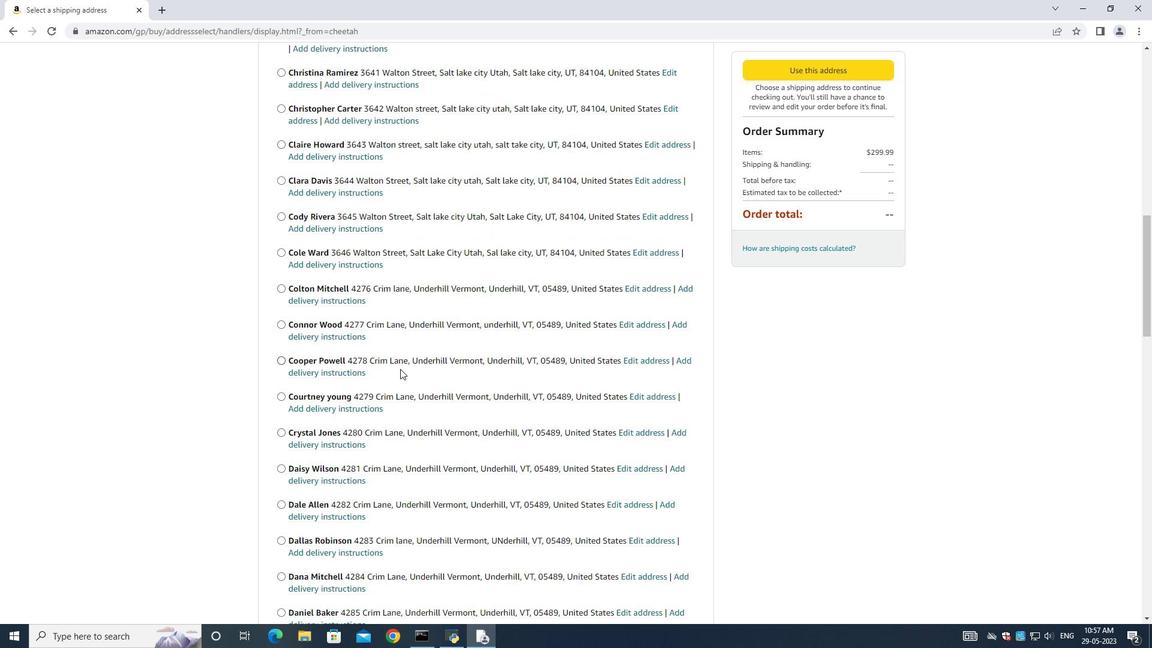 
Action: Mouse moved to (408, 371)
Screenshot: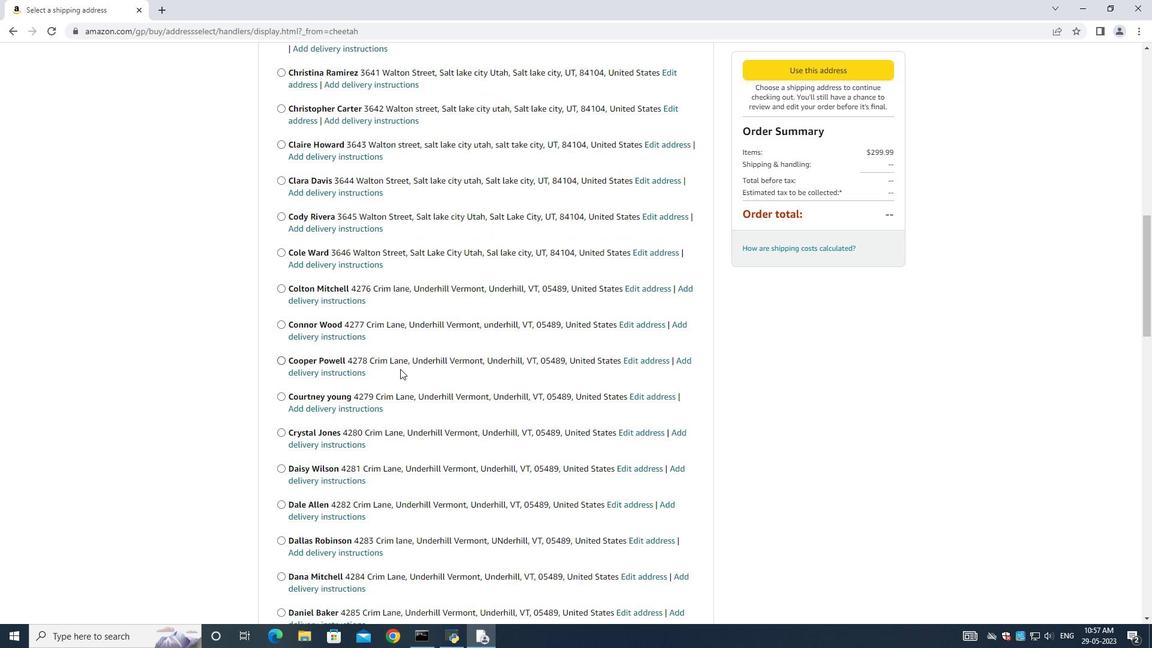 
Action: Mouse scrolled (407, 371) with delta (0, 0)
Screenshot: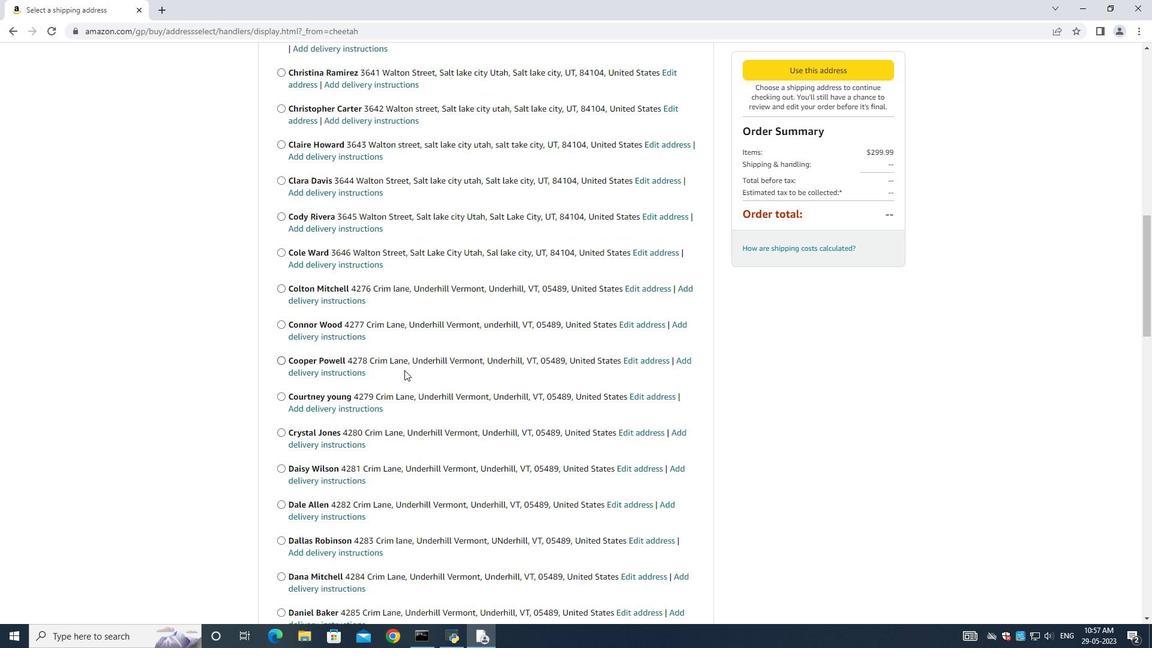
Action: Mouse scrolled (407, 371) with delta (0, 0)
Screenshot: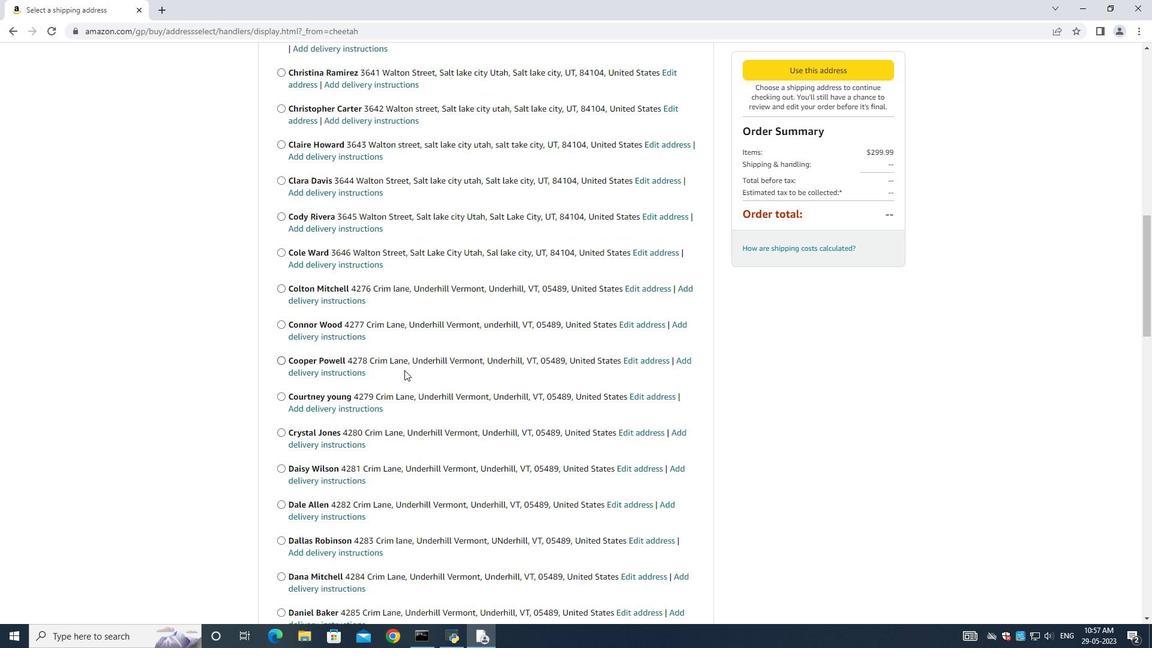 
Action: Mouse moved to (435, 393)
Screenshot: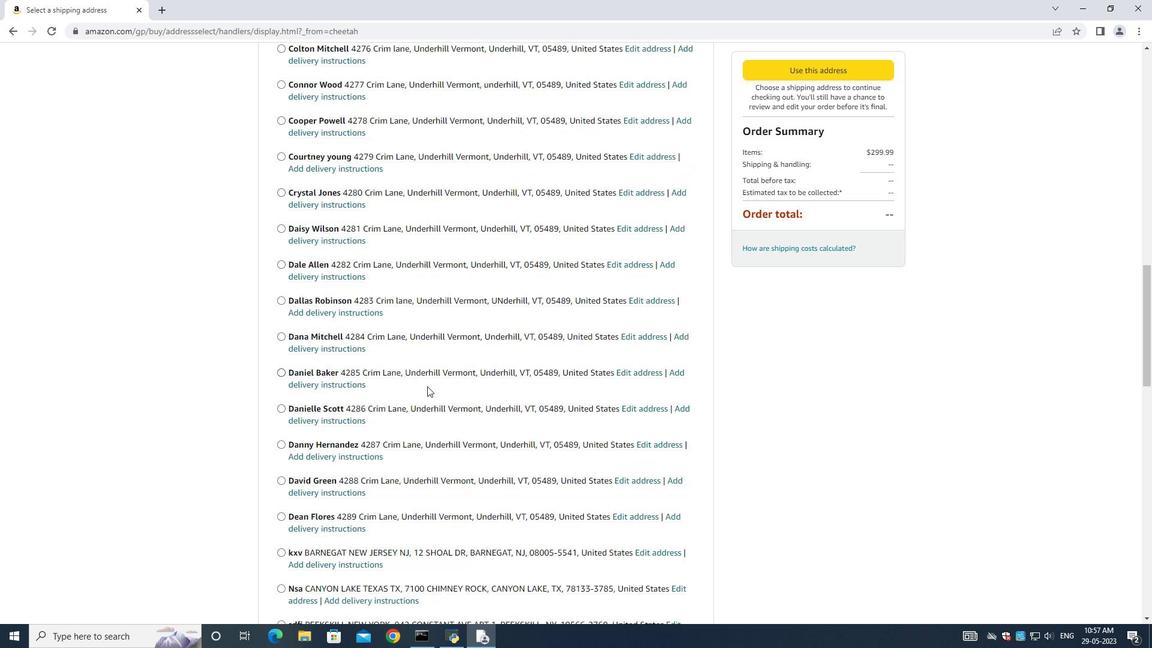 
Action: Mouse scrolled (435, 392) with delta (0, 0)
Screenshot: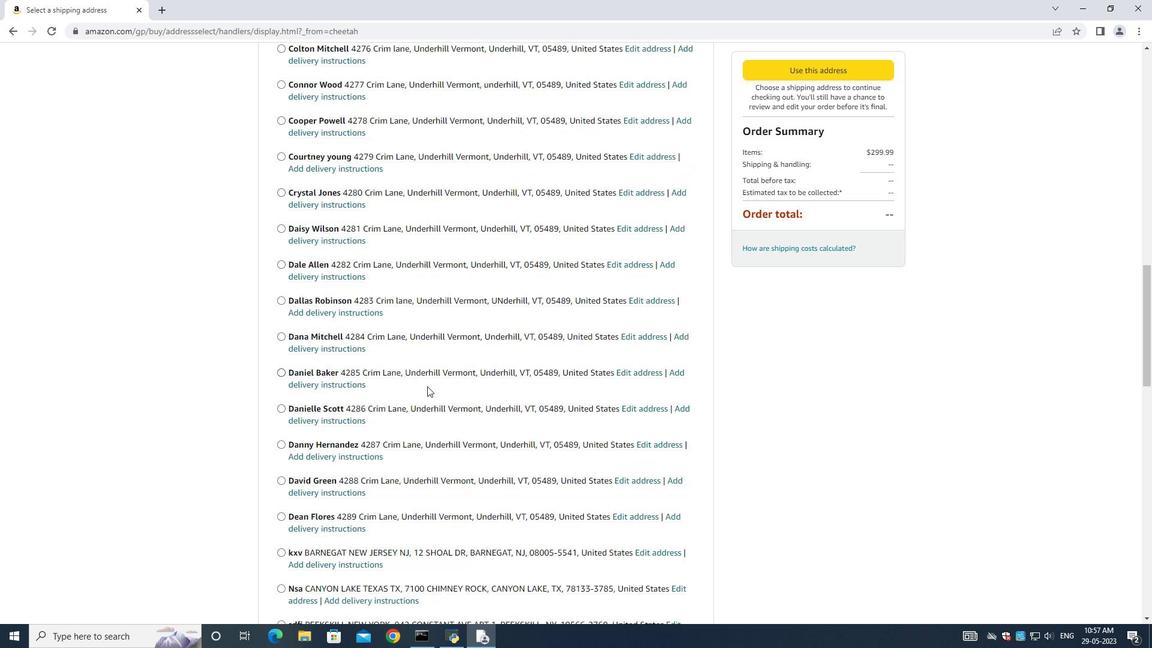 
Action: Mouse scrolled (435, 393) with delta (0, 0)
Screenshot: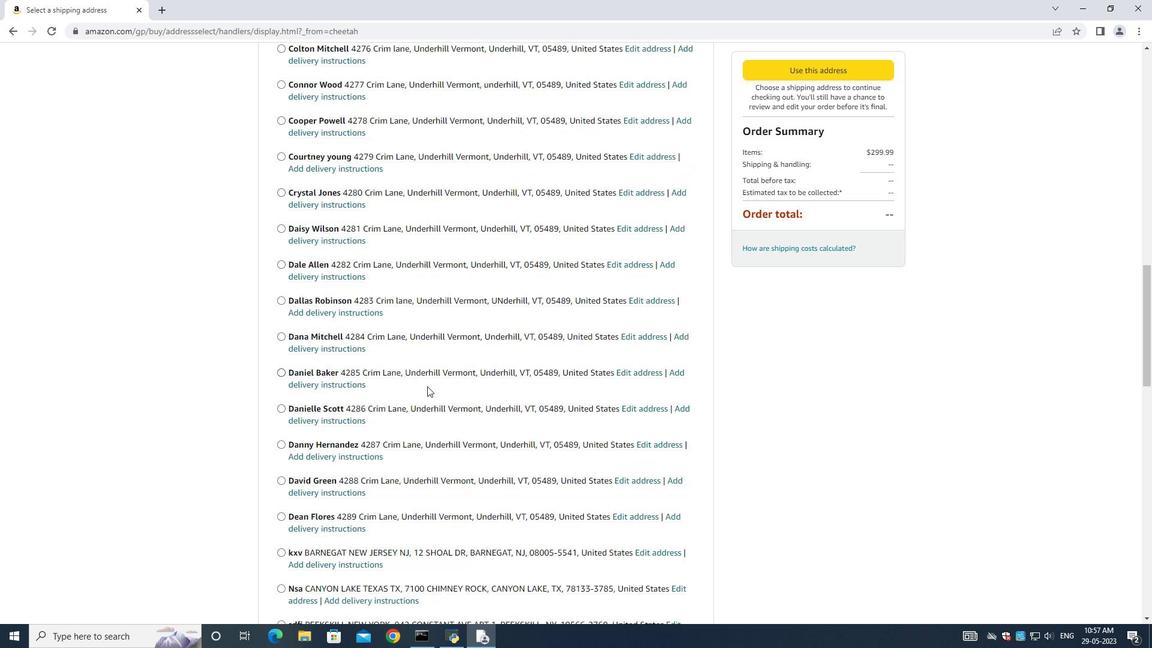 
Action: Mouse scrolled (435, 393) with delta (0, 0)
Screenshot: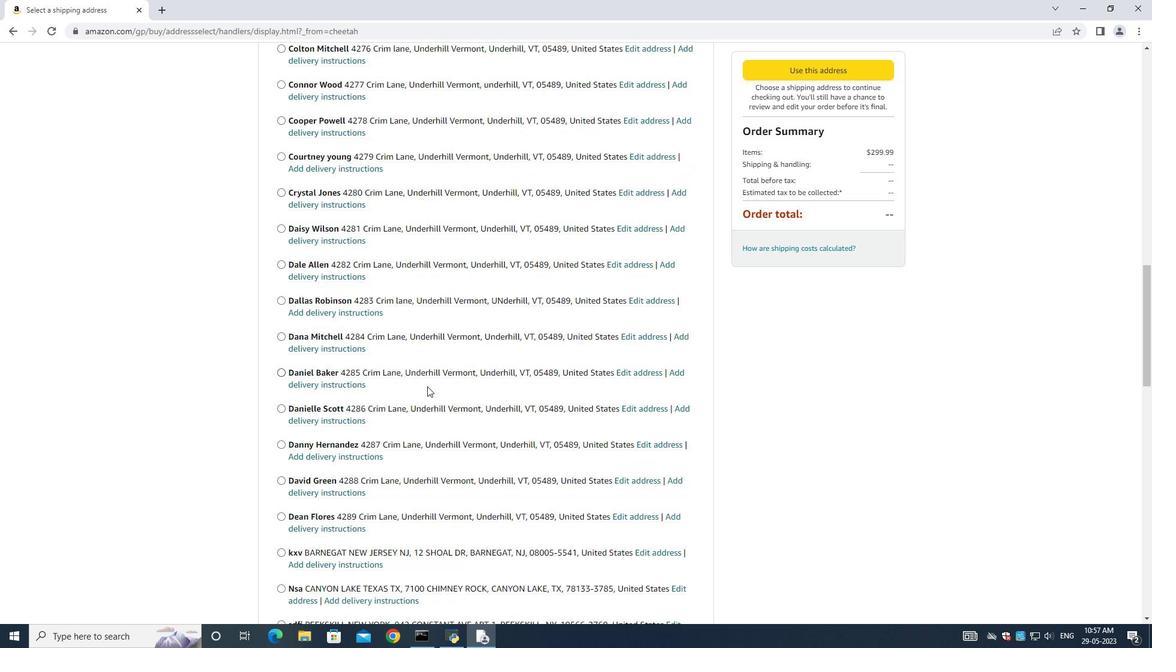 
Action: Mouse scrolled (435, 393) with delta (0, 0)
Screenshot: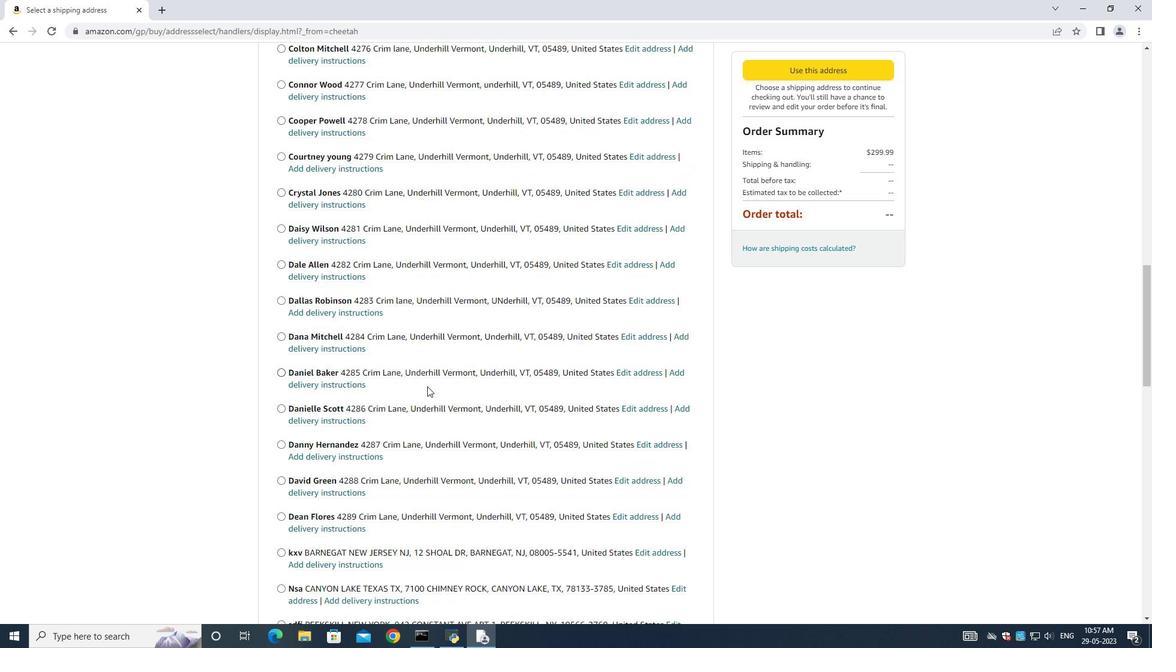 
Action: Mouse scrolled (435, 393) with delta (0, 0)
Screenshot: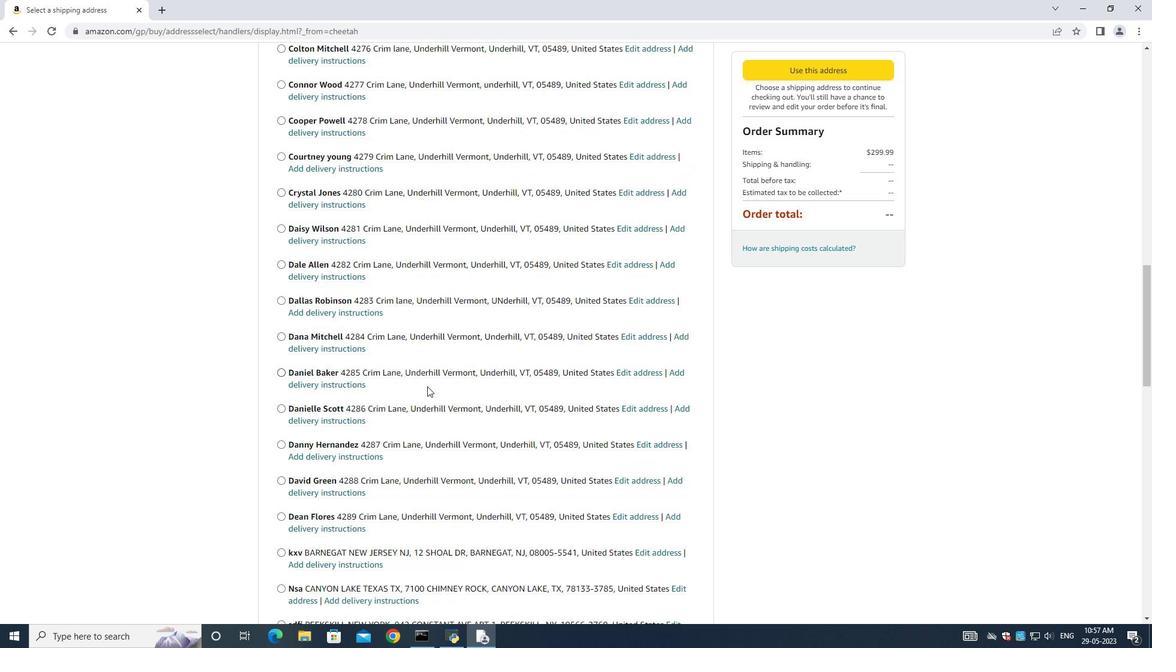 
Action: Mouse moved to (436, 393)
Screenshot: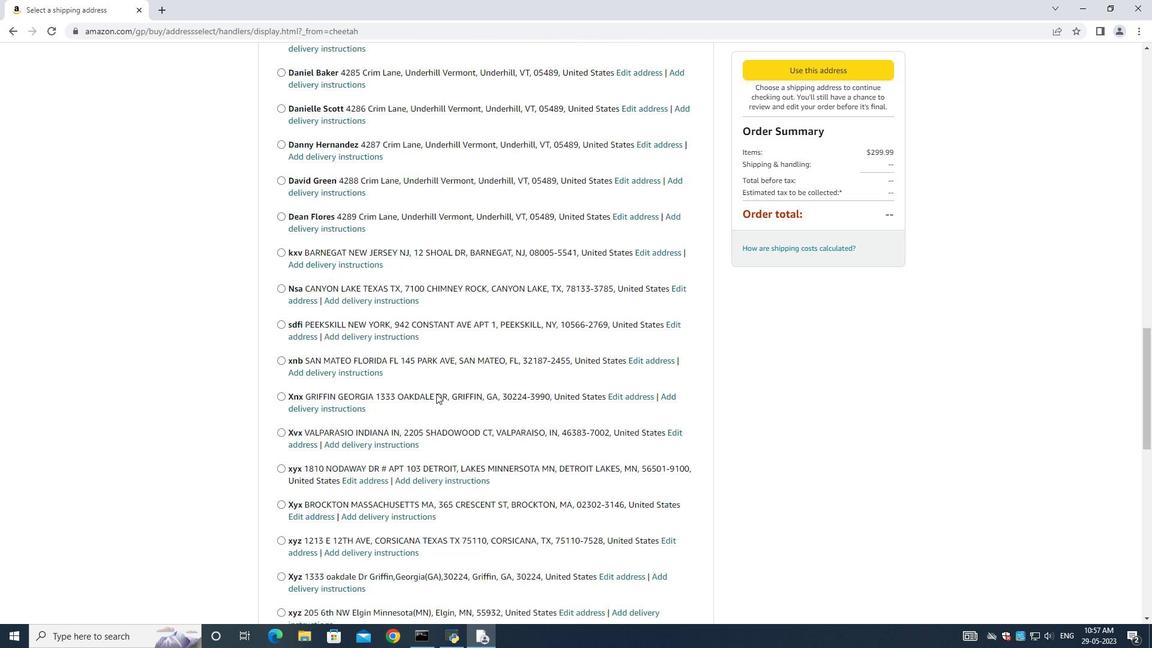 
Action: Mouse scrolled (436, 392) with delta (0, 0)
Screenshot: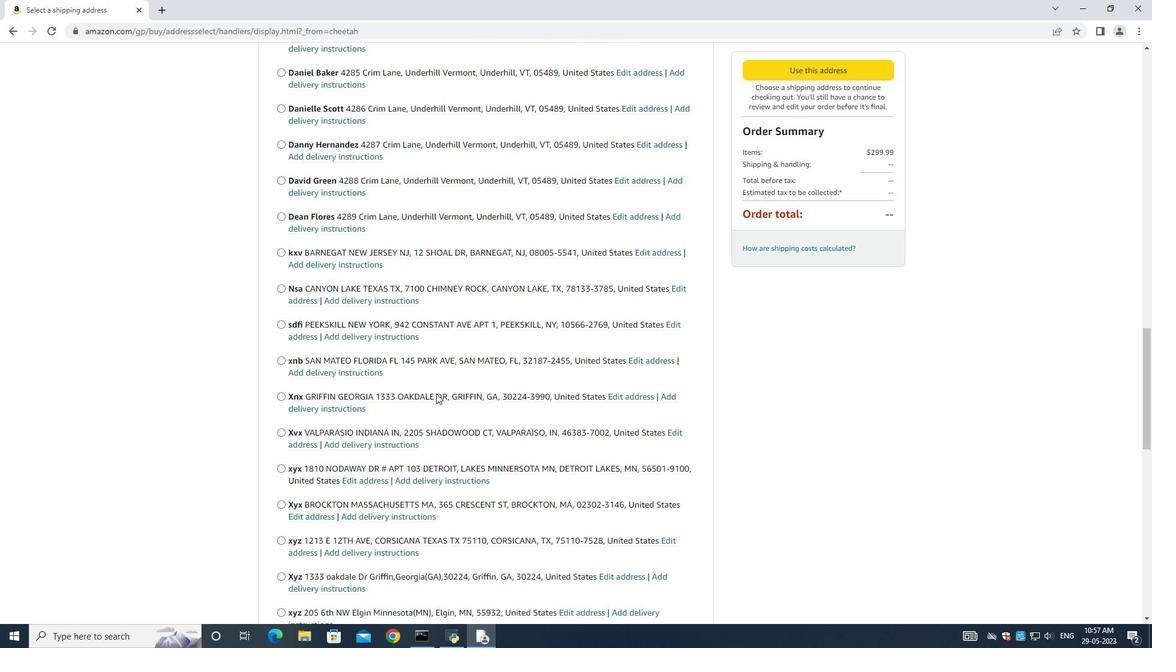 
Action: Mouse scrolled (436, 392) with delta (0, 0)
Screenshot: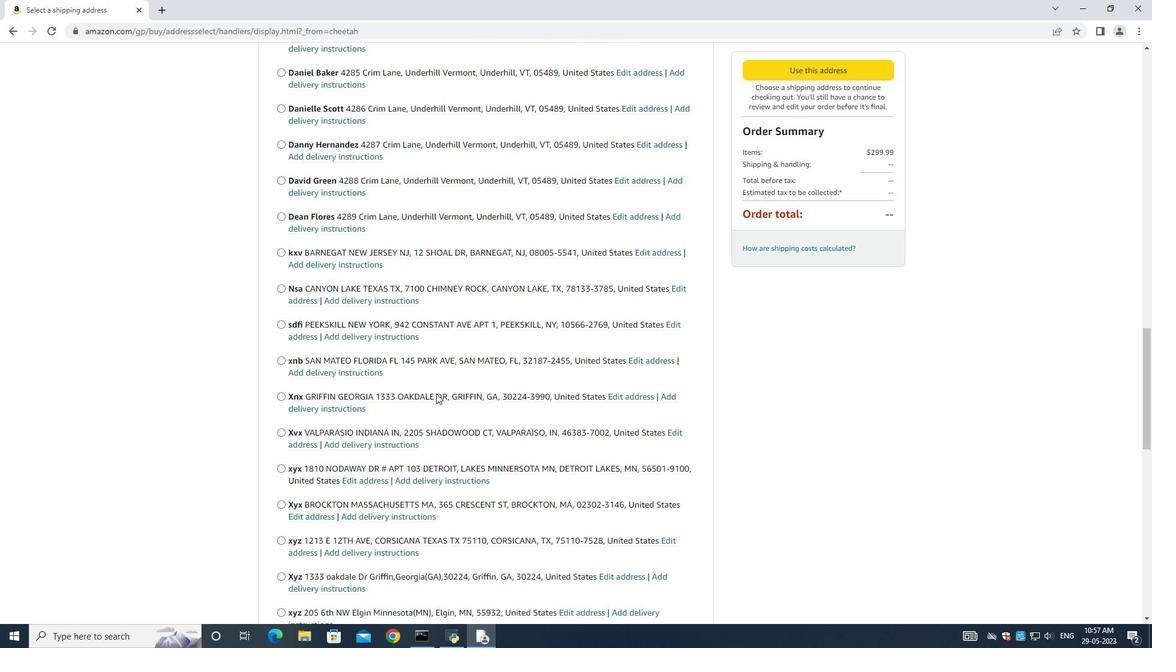 
Action: Mouse scrolled (436, 392) with delta (0, 0)
Screenshot: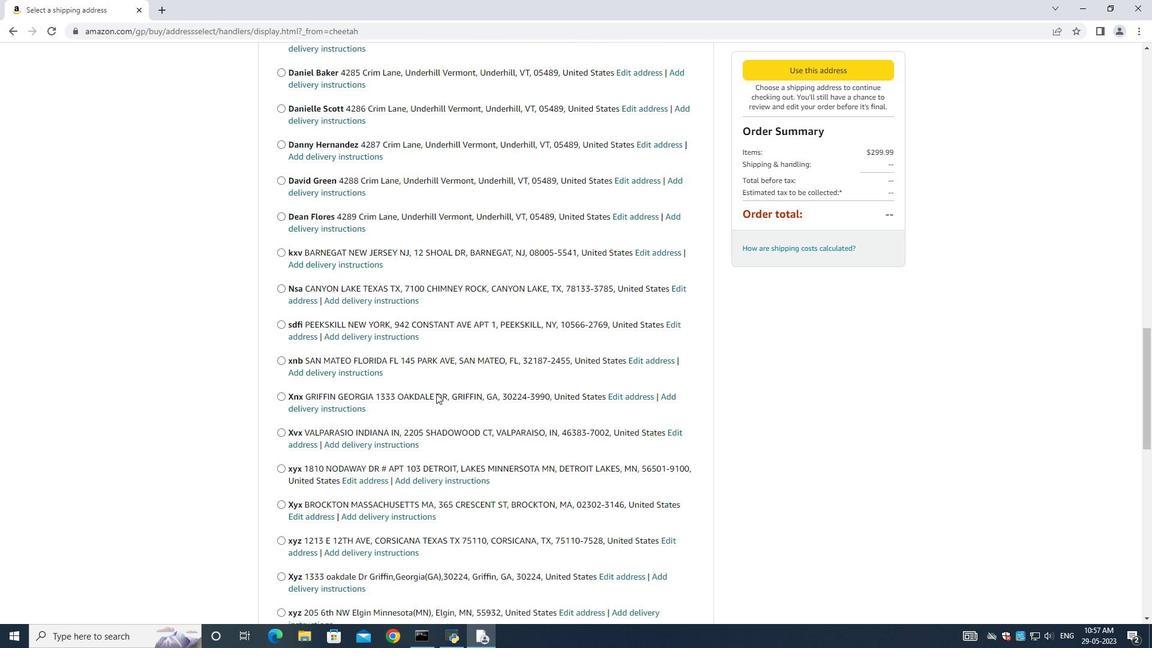 
Action: Mouse scrolled (436, 392) with delta (0, 0)
Screenshot: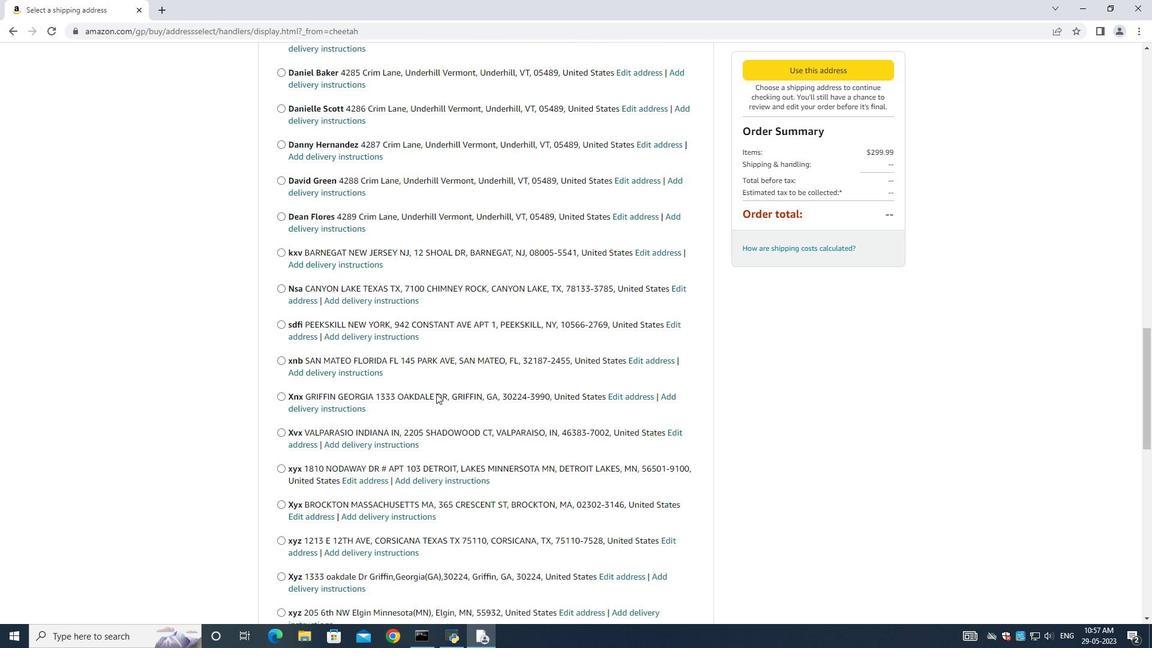 
Action: Mouse moved to (437, 390)
Screenshot: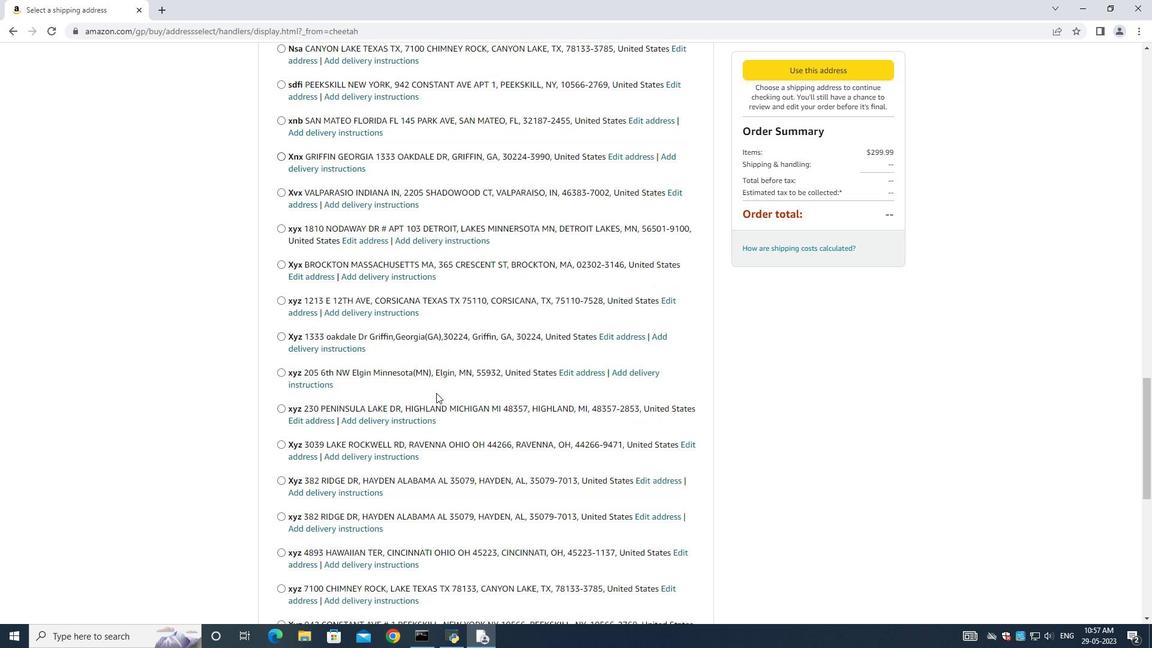 
Action: Mouse scrolled (437, 390) with delta (0, 0)
Screenshot: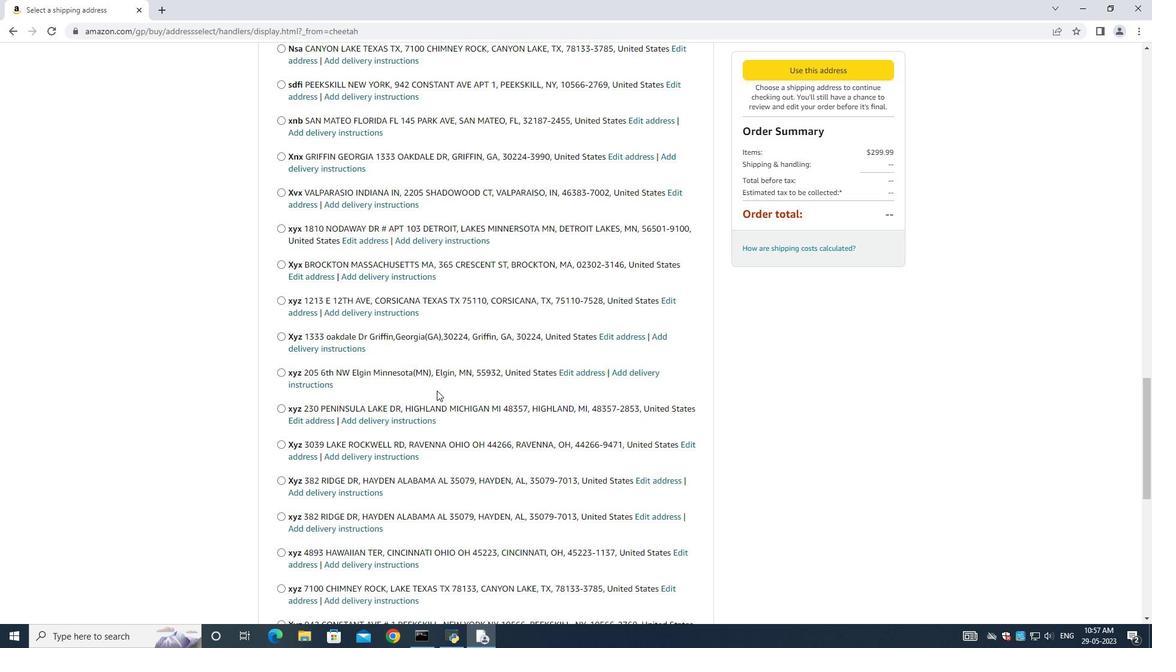 
Action: Mouse scrolled (437, 390) with delta (0, 0)
Screenshot: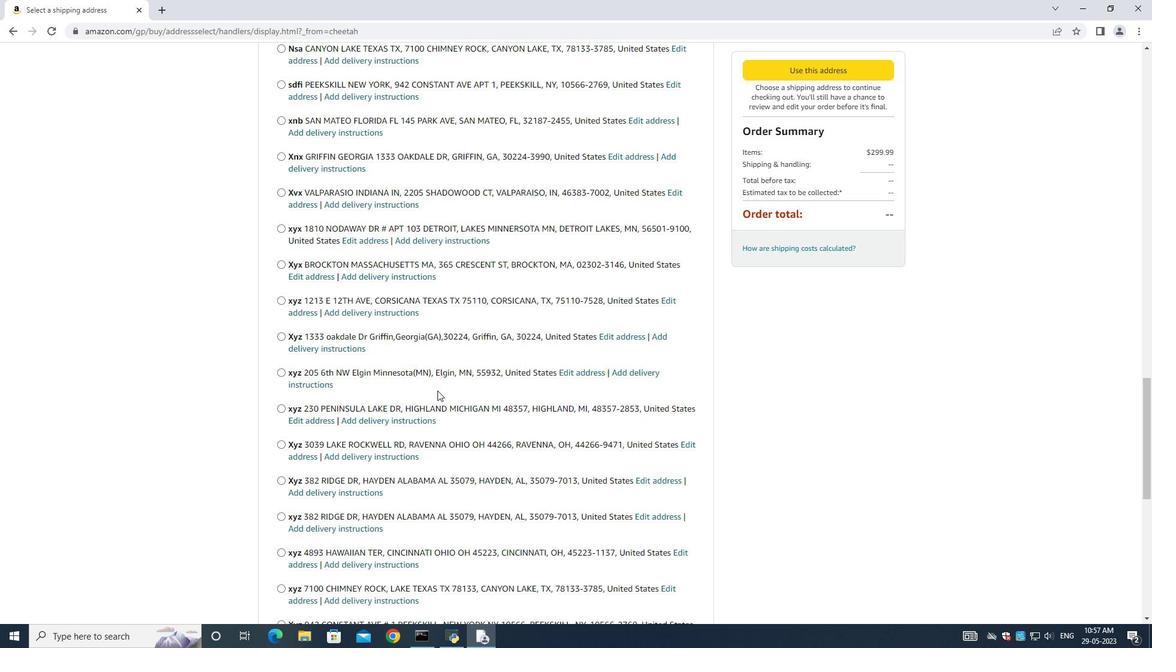 
Action: Mouse scrolled (437, 390) with delta (0, 0)
Screenshot: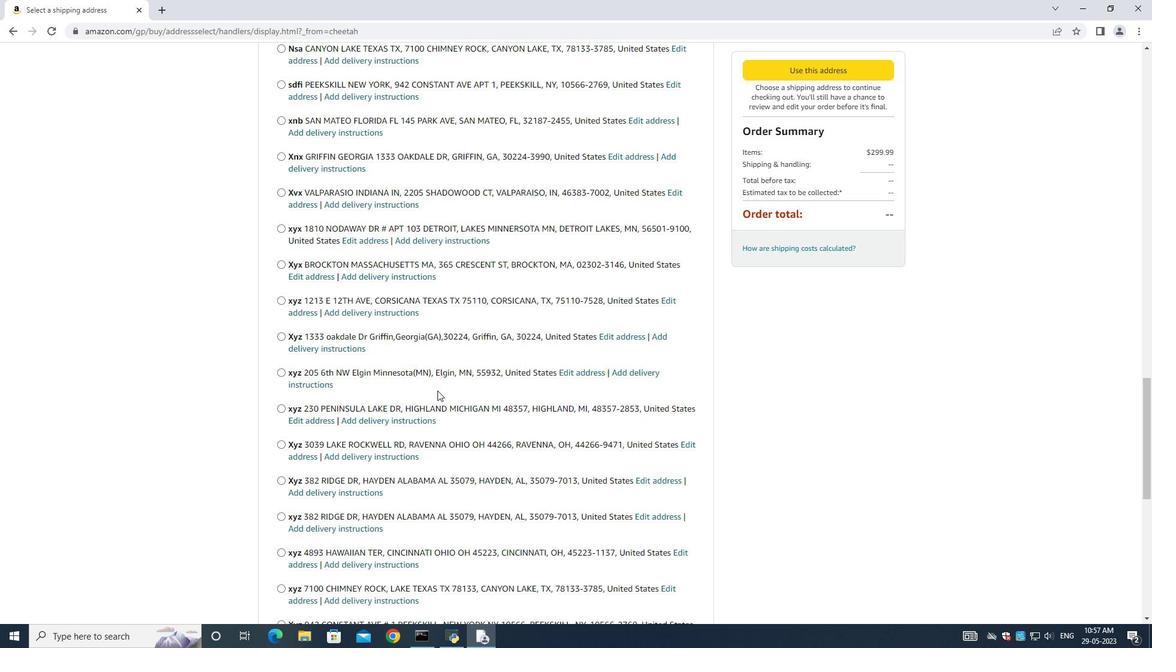 
Action: Mouse scrolled (437, 390) with delta (0, 0)
Screenshot: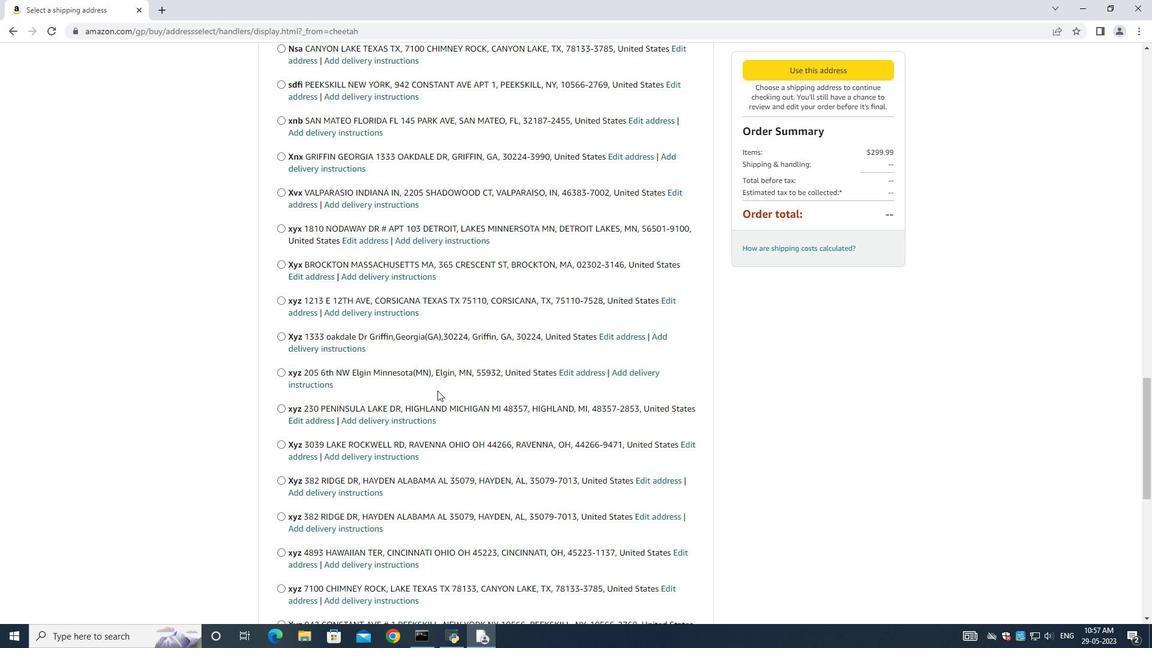 
Action: Mouse scrolled (437, 390) with delta (0, 0)
Screenshot: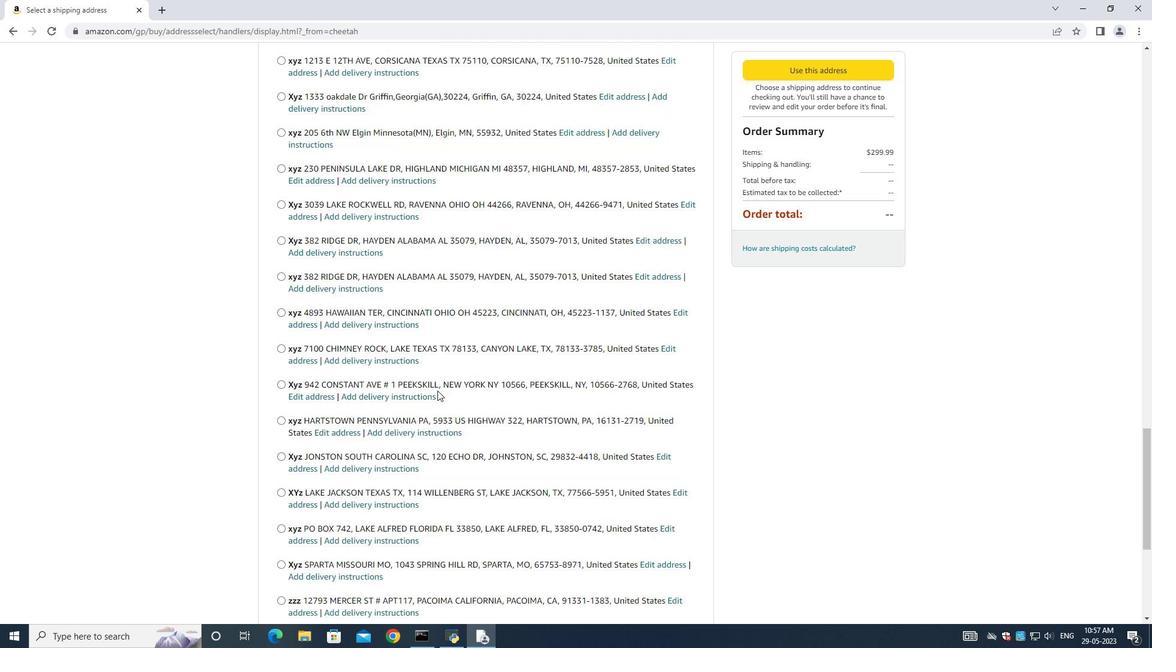 
Action: Mouse scrolled (437, 390) with delta (0, 0)
Screenshot: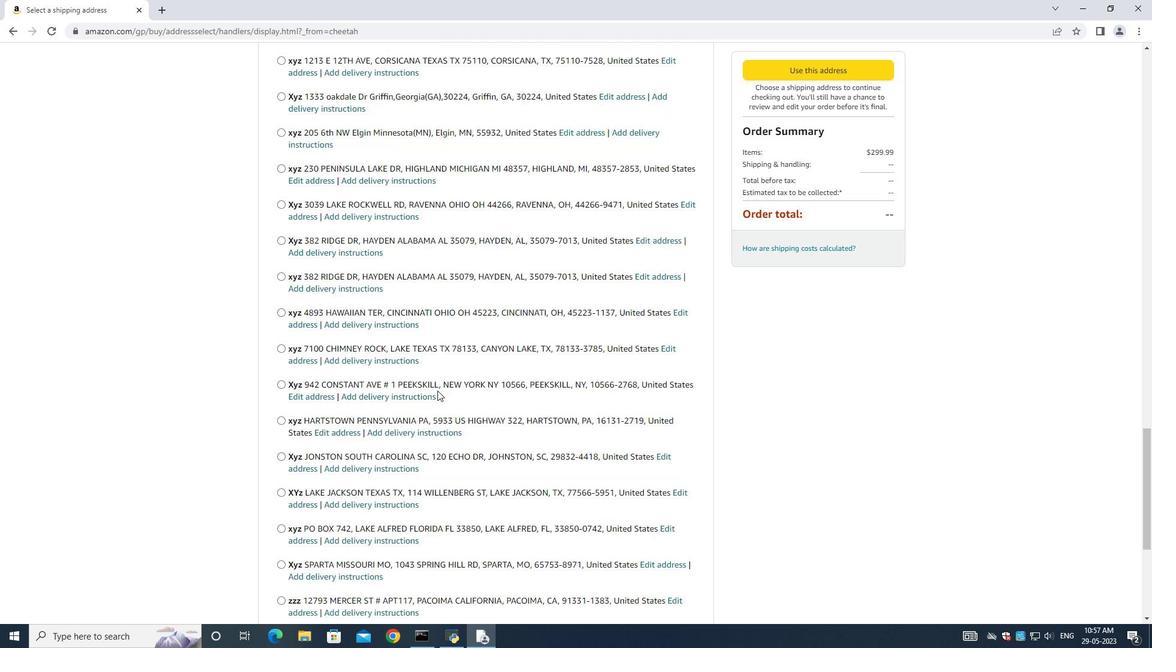 
Action: Mouse scrolled (437, 390) with delta (0, 0)
Screenshot: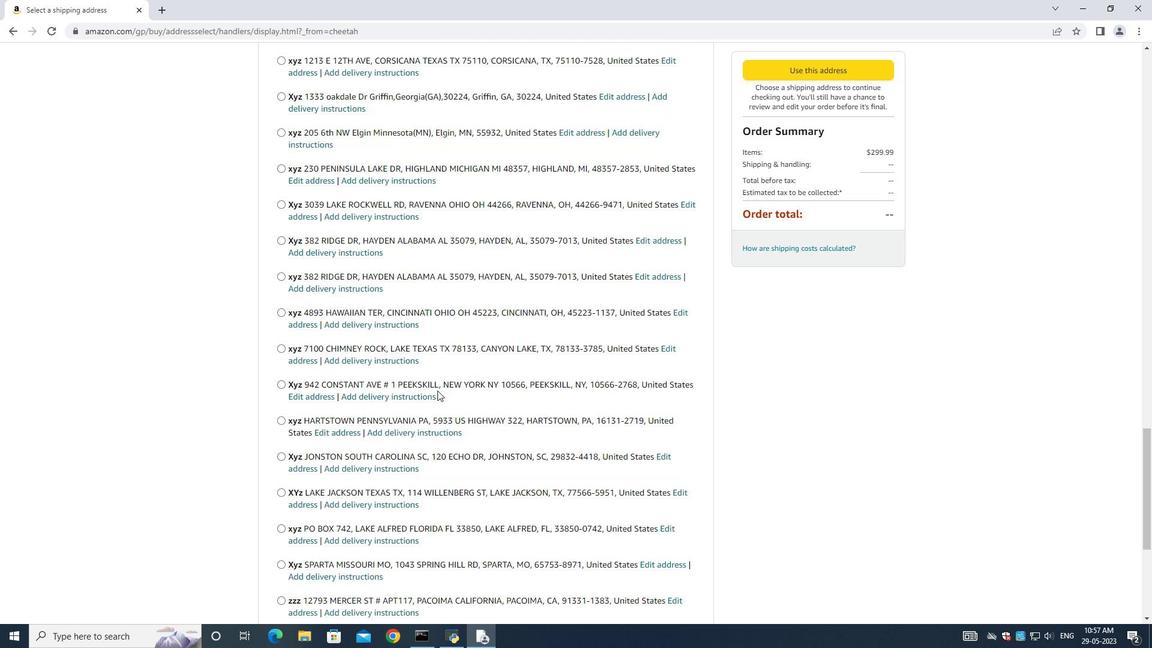 
Action: Mouse scrolled (437, 390) with delta (0, 0)
Screenshot: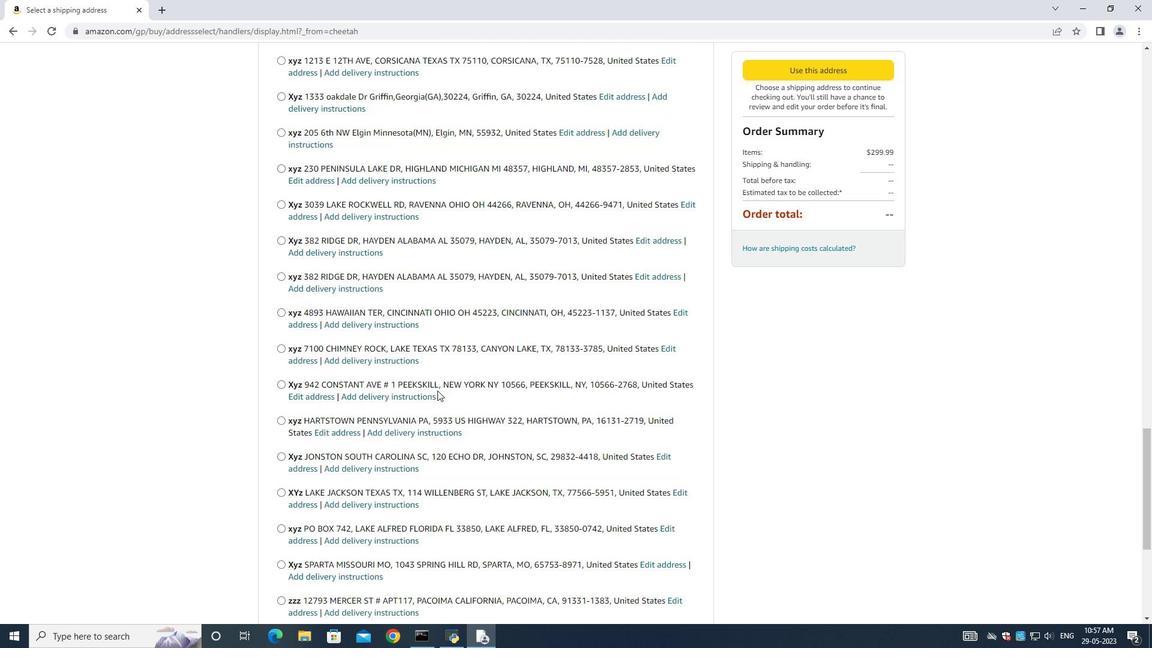 
Action: Mouse scrolled (437, 390) with delta (0, 0)
Screenshot: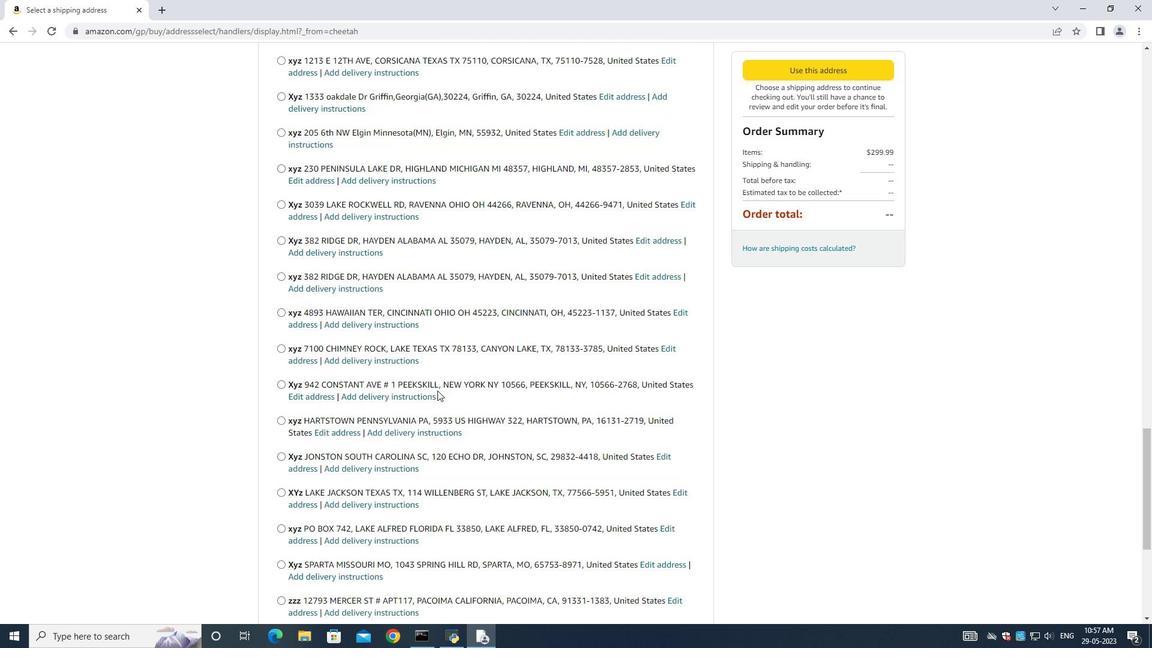 
Action: Mouse scrolled (437, 390) with delta (0, 0)
Screenshot: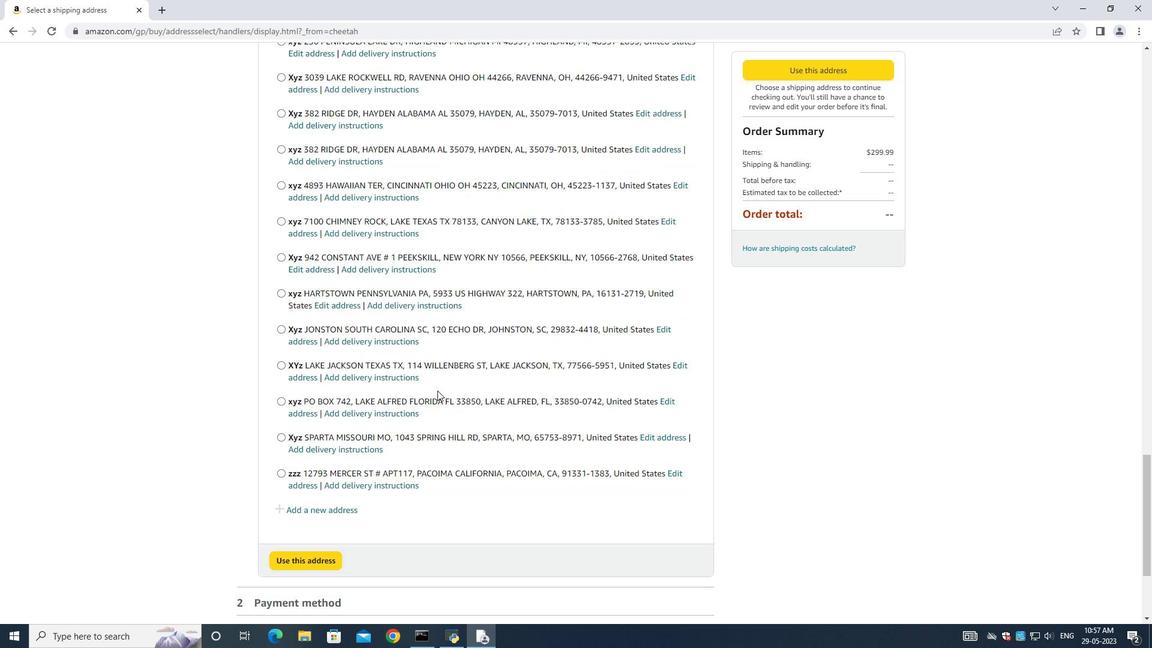 
Action: Mouse scrolled (437, 390) with delta (0, 0)
Screenshot: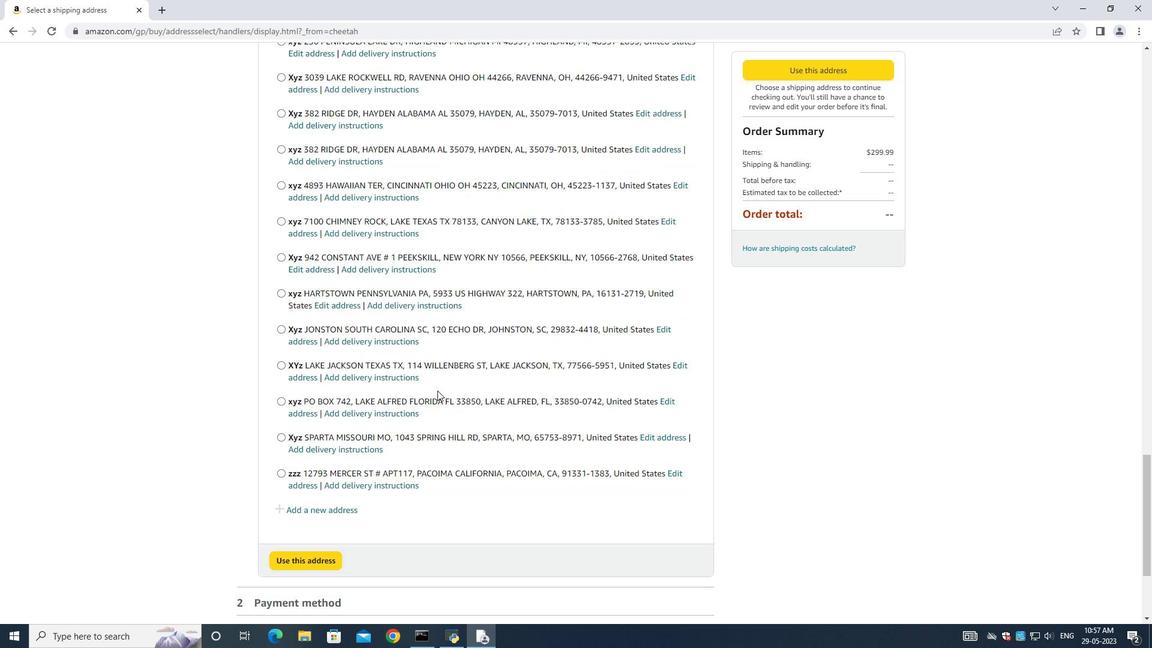 
Action: Mouse scrolled (437, 390) with delta (0, 0)
Screenshot: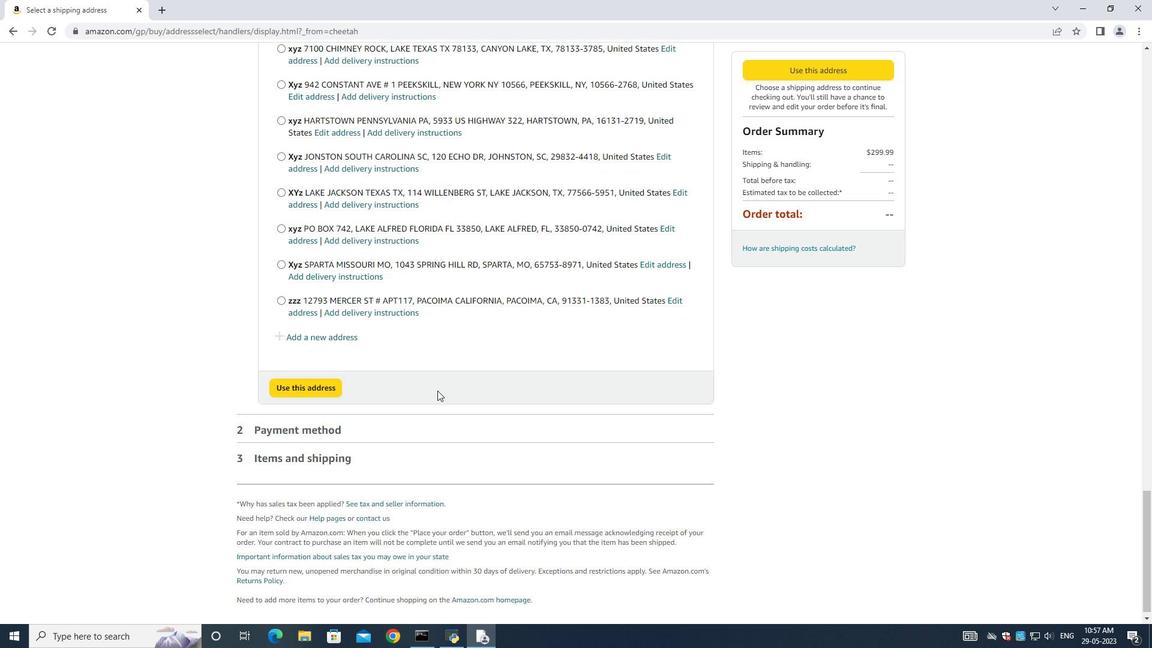 
Action: Mouse moved to (313, 330)
Screenshot: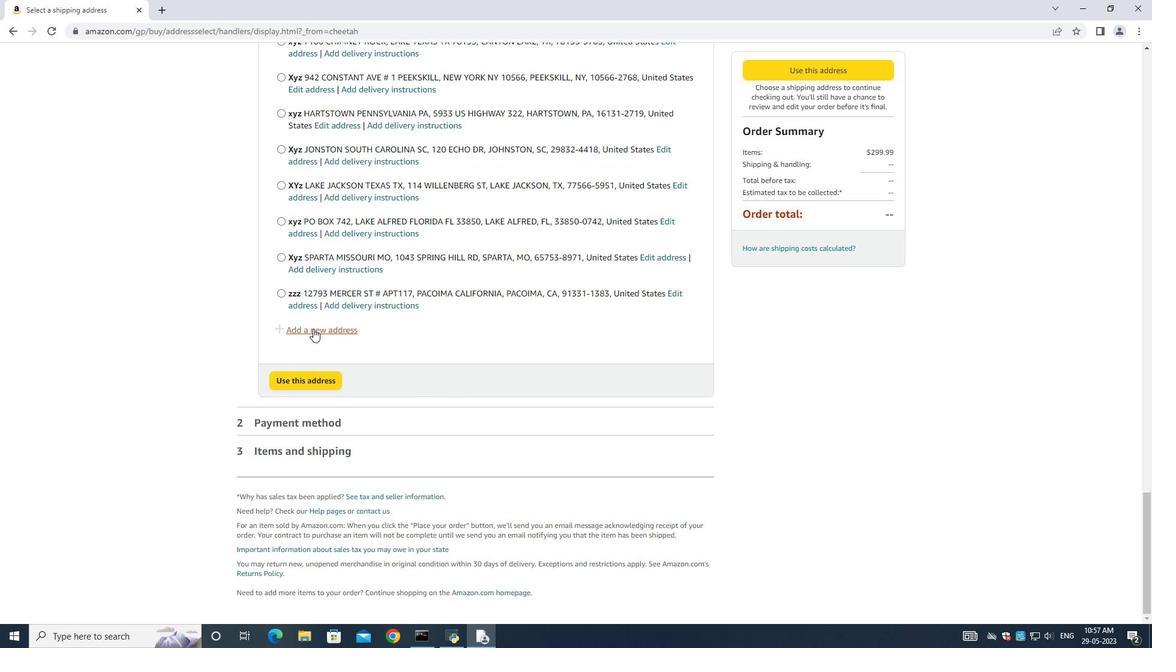 
Action: Mouse pressed left at (313, 330)
Screenshot: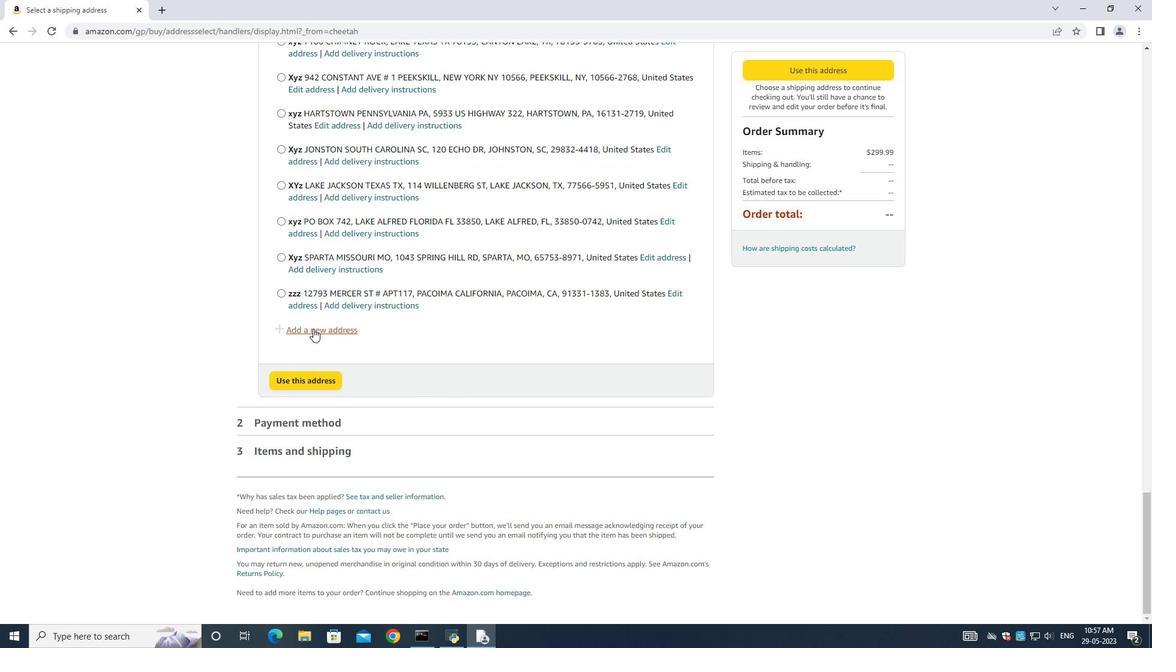 
Action: Mouse moved to (420, 294)
Screenshot: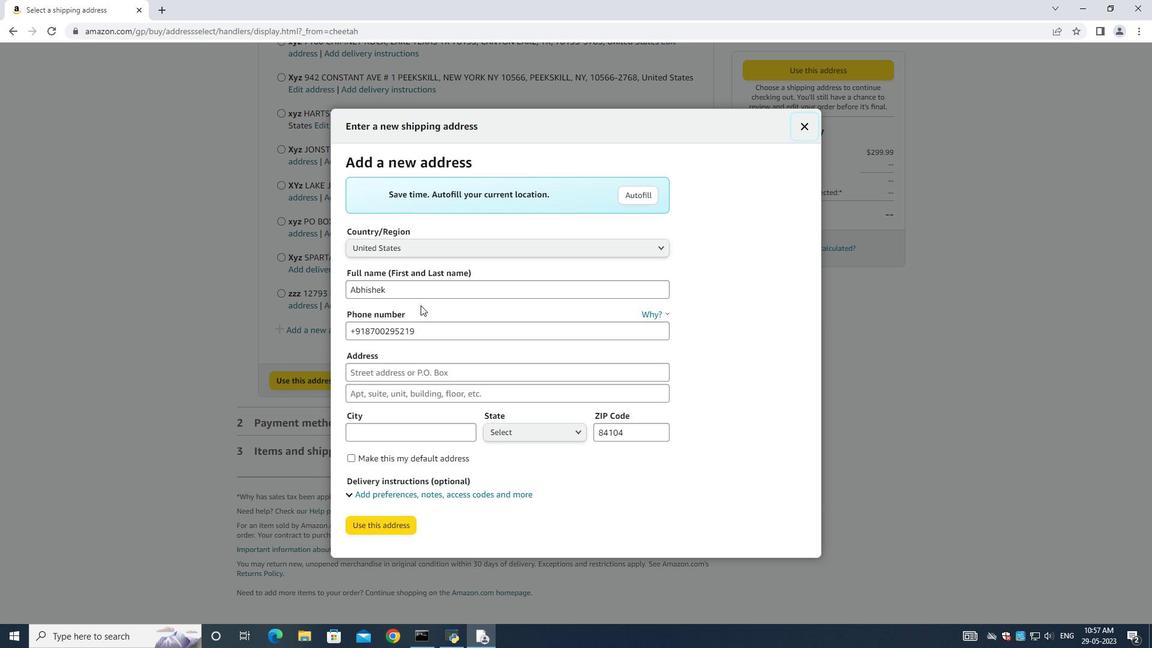 
Action: Mouse pressed left at (420, 294)
Screenshot: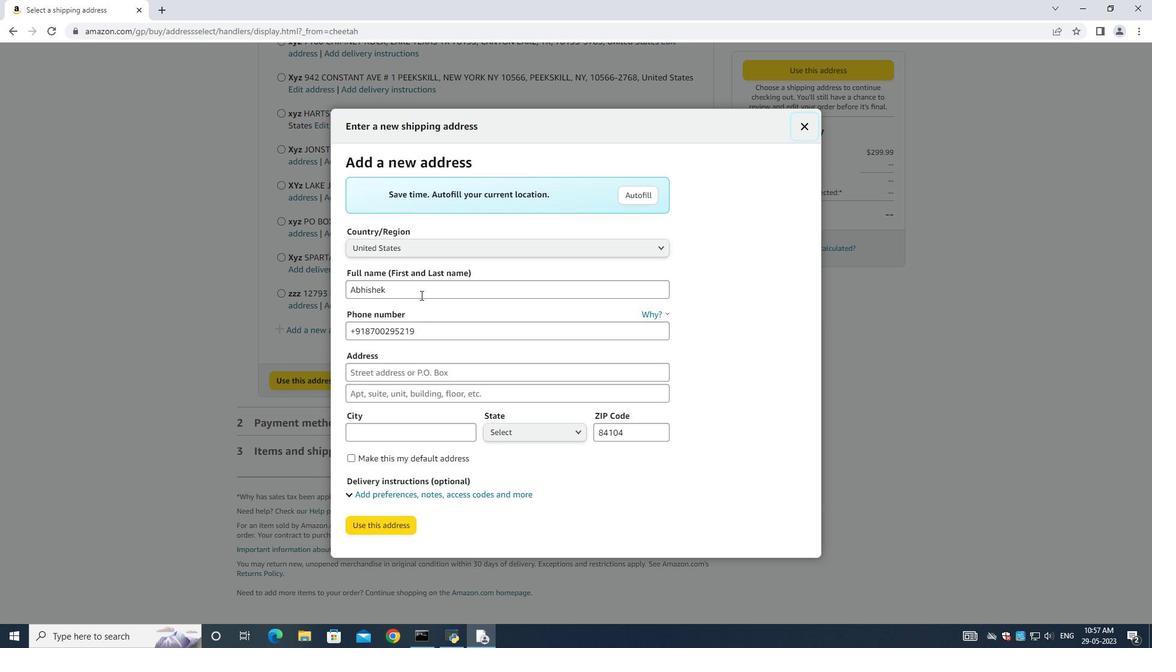 
Action: Key pressed ctrl+A<Key.backspace><Key.shift>Delaney<Key.space><Key.shift>Kinf<Key.backspace>g<Key.space>
Screenshot: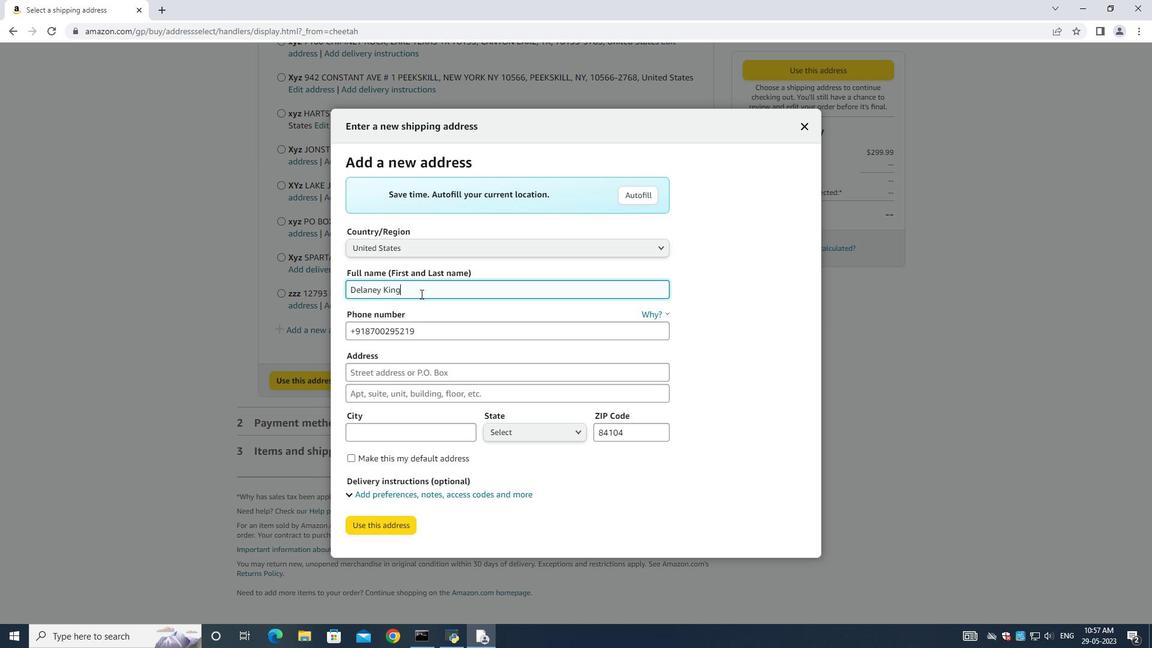 
Action: Mouse moved to (434, 324)
Screenshot: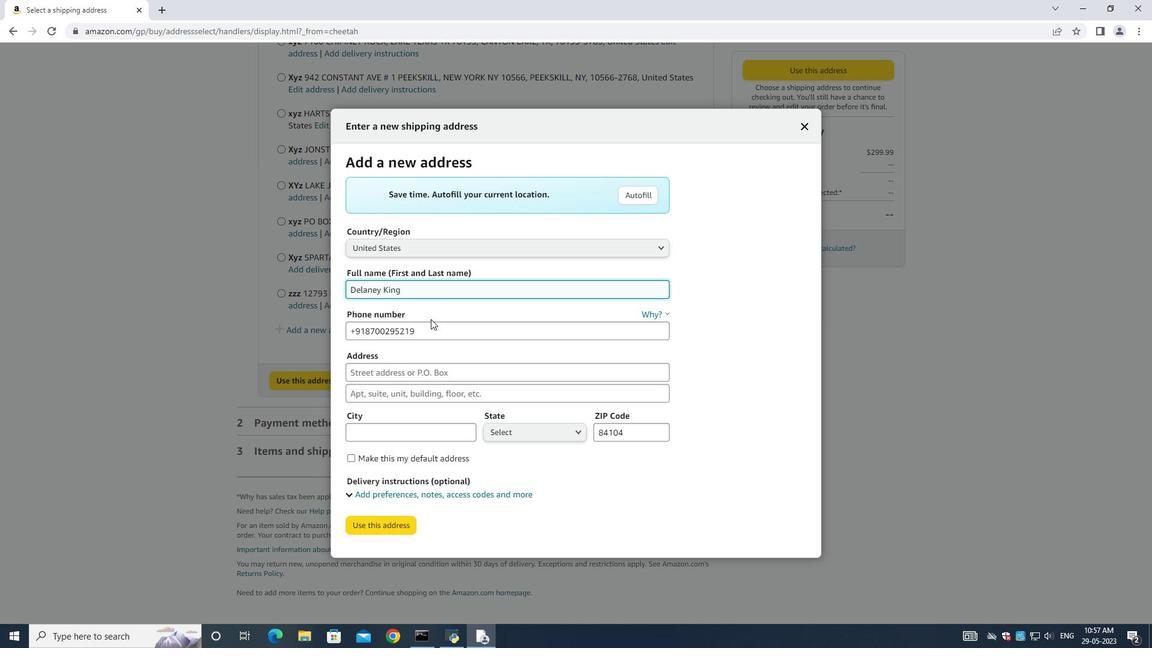 
Action: Mouse pressed left at (434, 324)
Screenshot: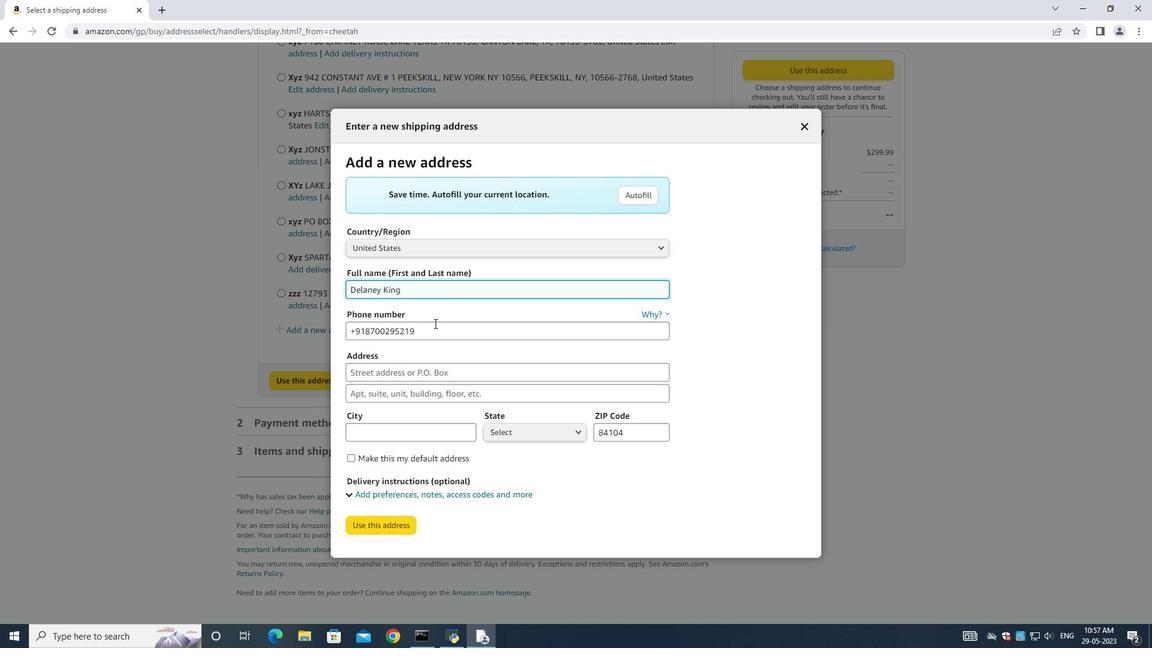 
Action: Mouse moved to (435, 331)
Screenshot: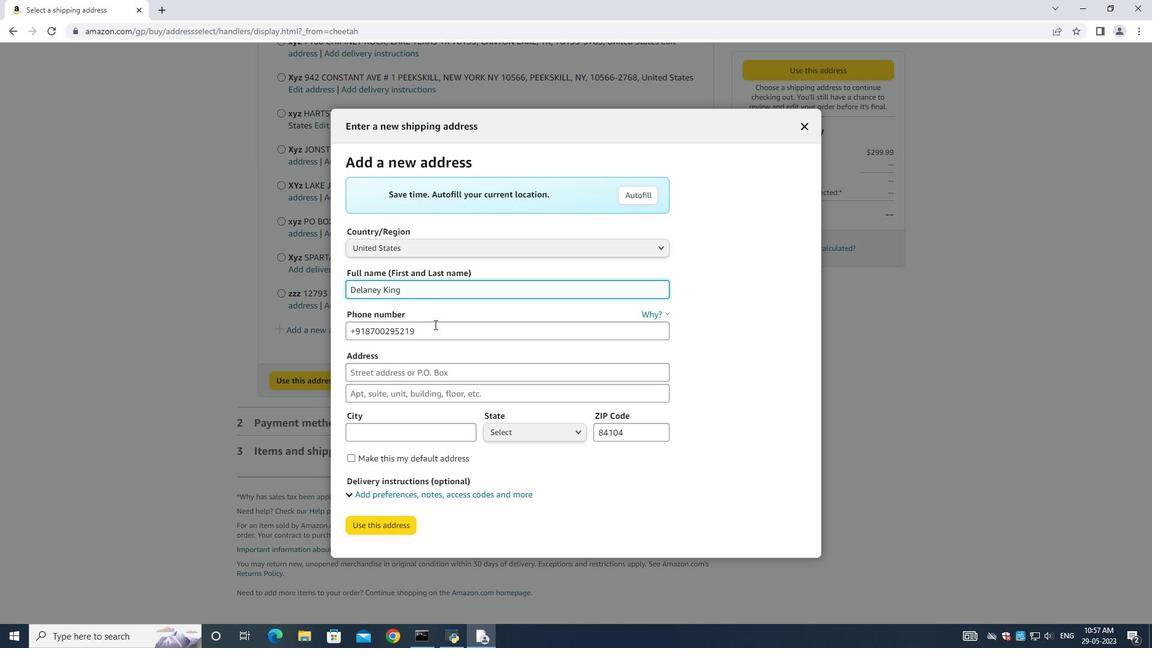 
Action: Key pressed <Key.shift><Key.backspace><Key.backspace>9377427970
Screenshot: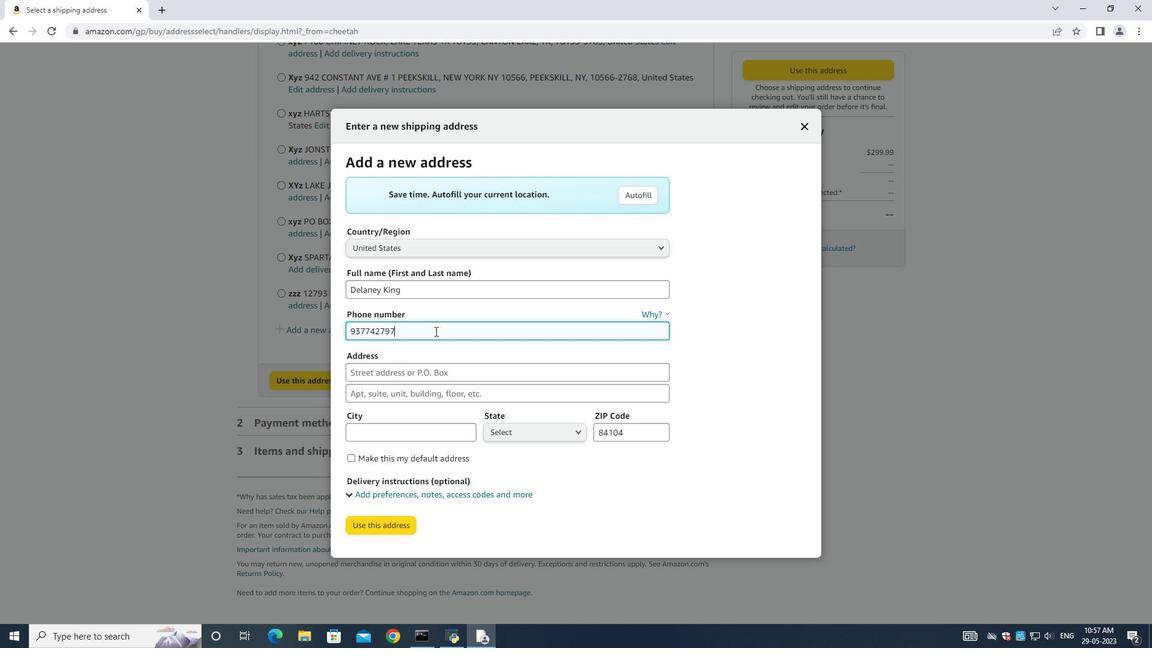 
Action: Mouse moved to (419, 376)
Screenshot: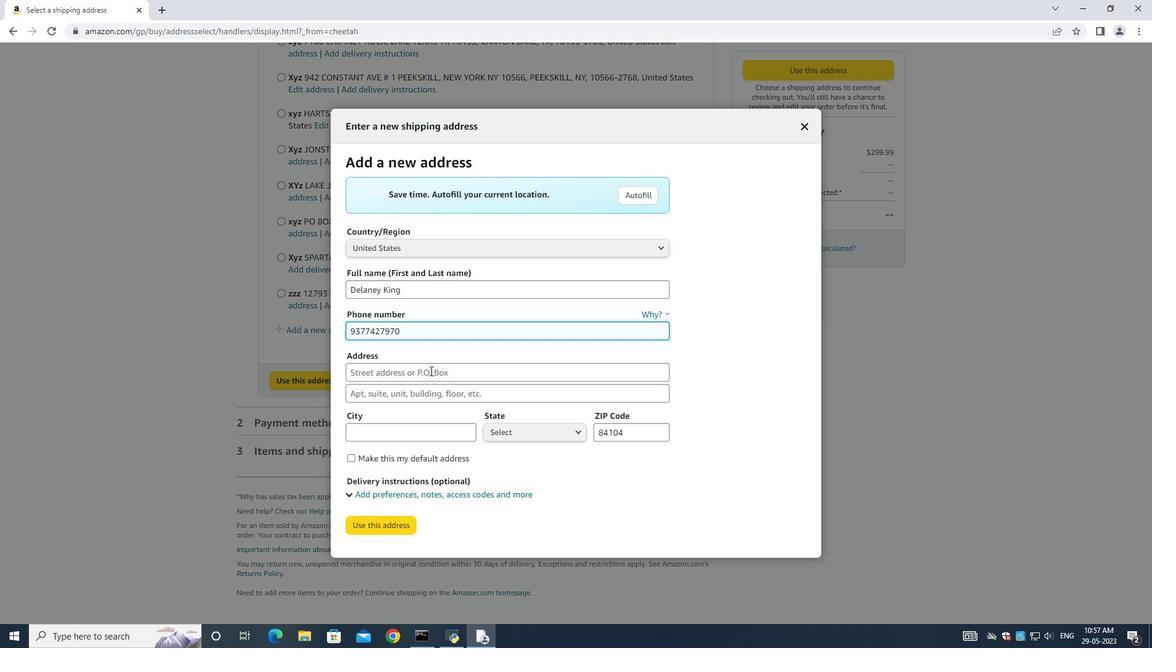 
Action: Mouse pressed left at (419, 376)
Screenshot: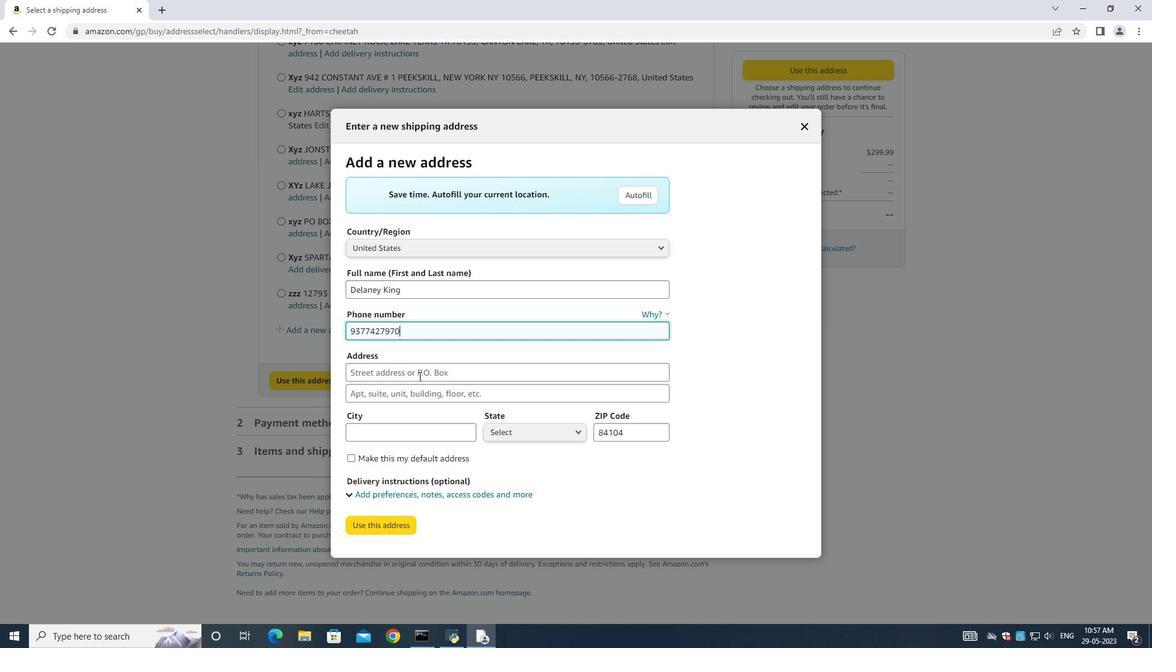 
Action: Mouse moved to (419, 377)
Screenshot: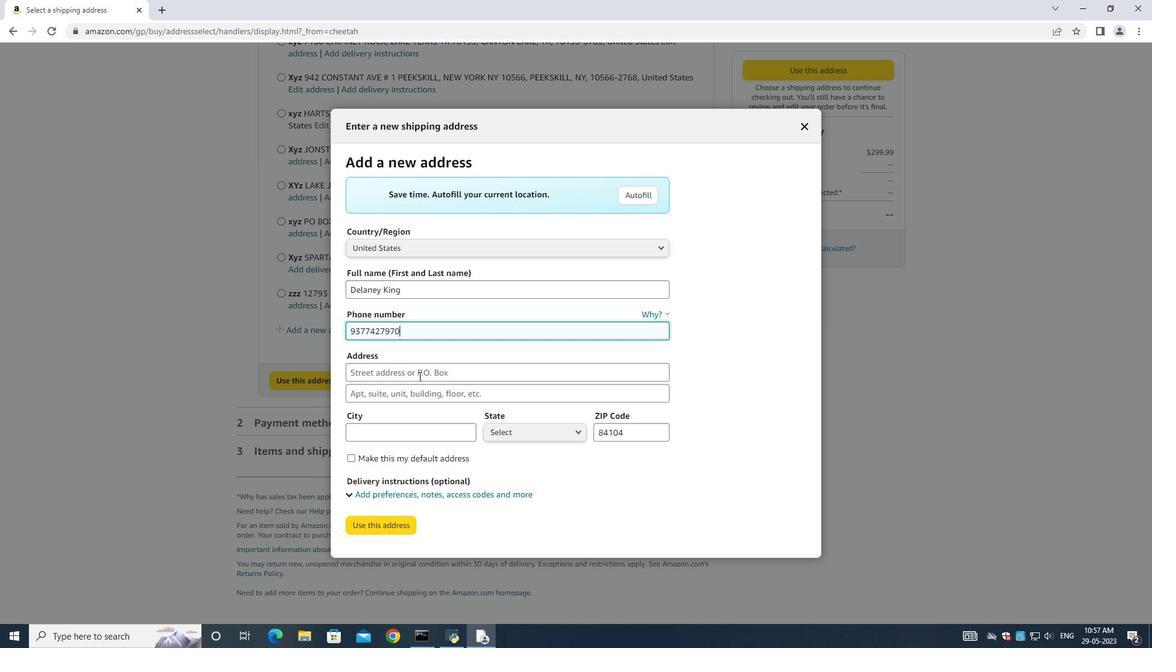 
Action: Key pressed 4290<Key.space><Key.shift>Crim<Key.space><Key.shift>Lane<Key.space>
Screenshot: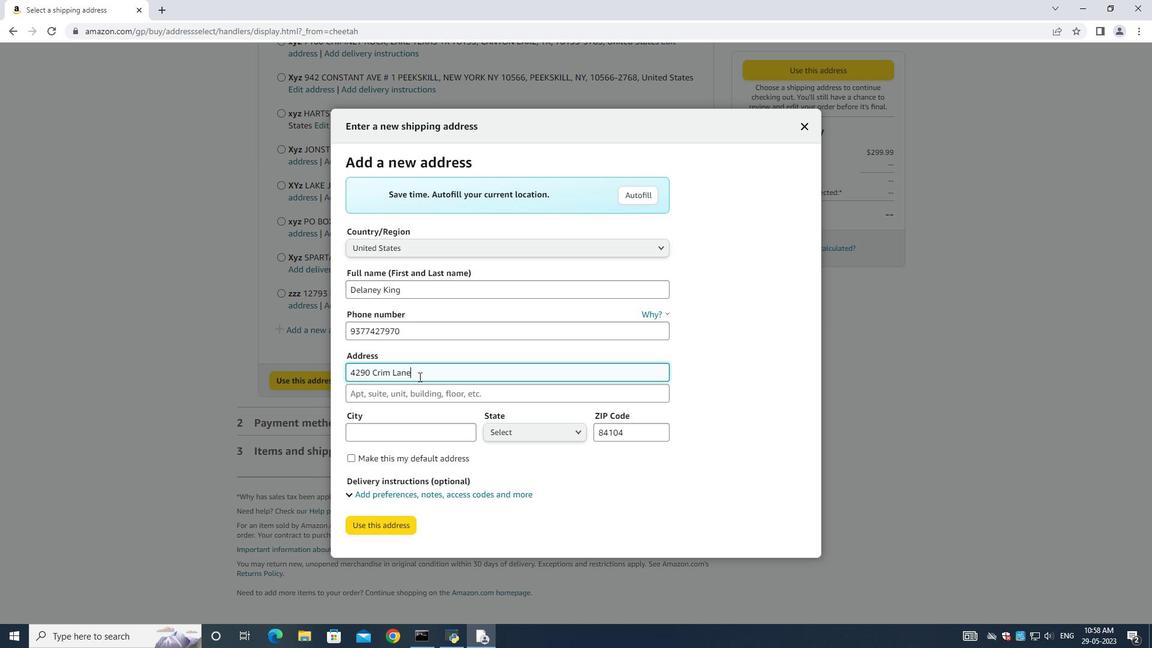 
Action: Mouse moved to (431, 392)
Screenshot: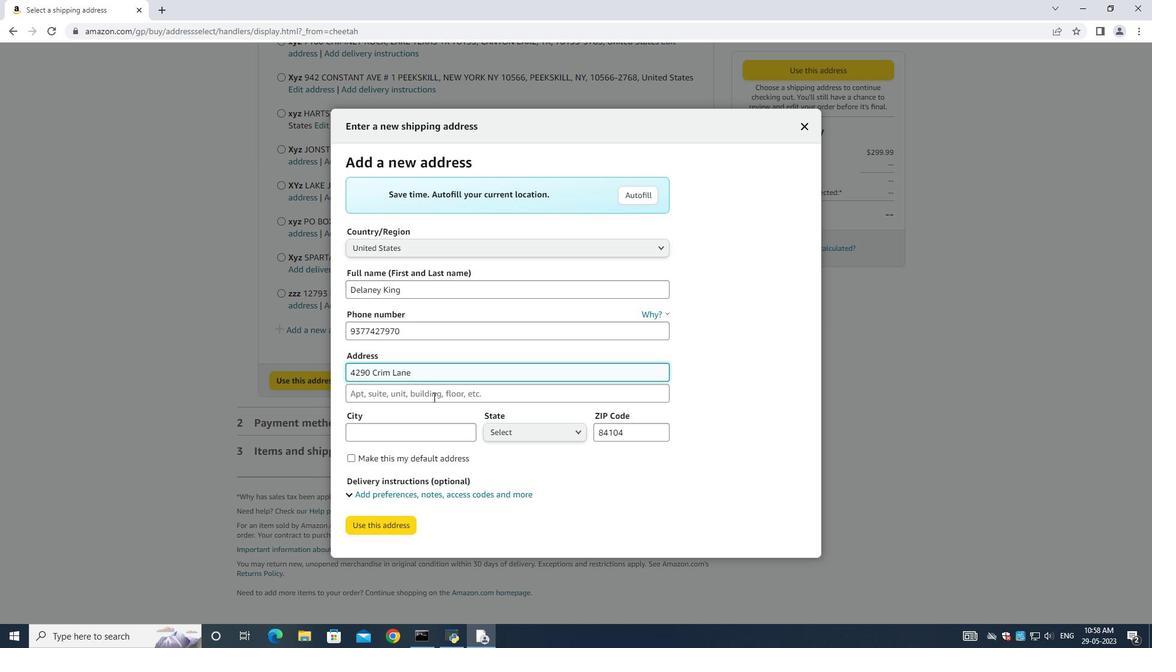 
Action: Mouse pressed left at (431, 392)
Screenshot: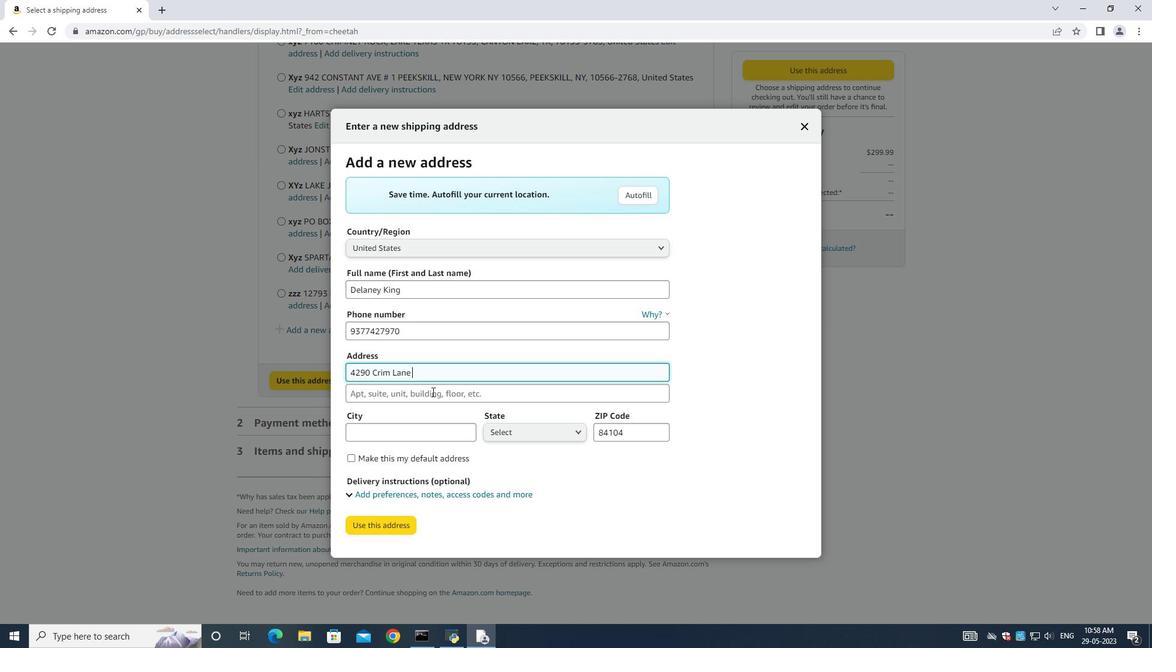 
Action: Mouse moved to (435, 396)
Screenshot: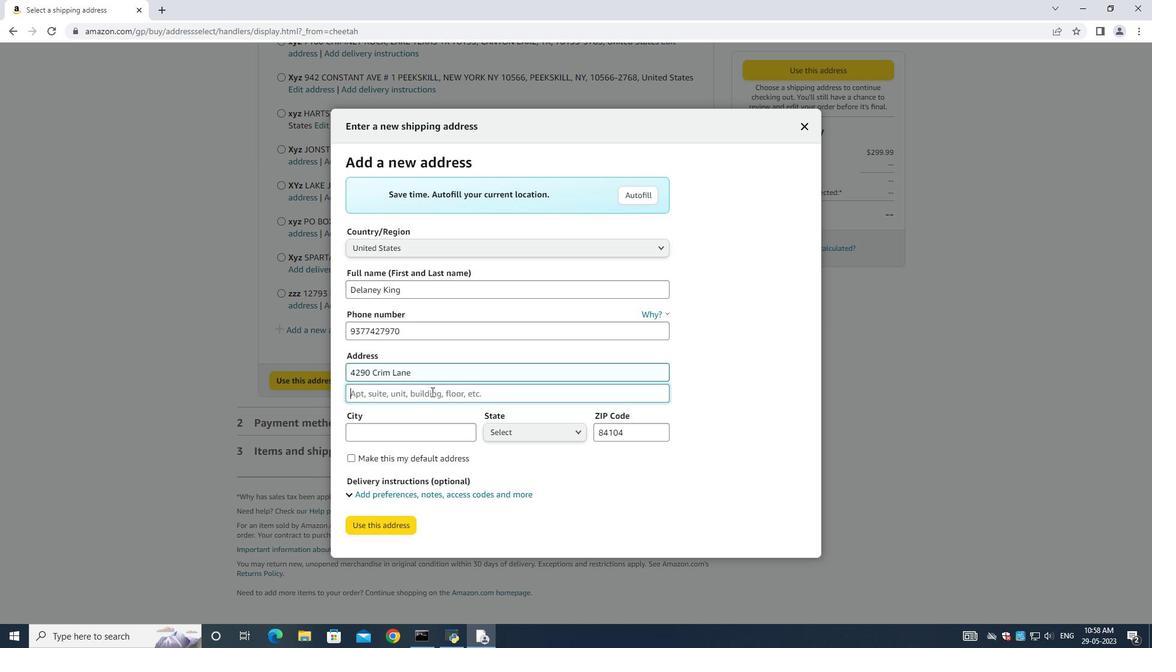 
Action: Key pressed <Key.shift>Underhill<Key.space><Key.shift>Vermont<Key.space>
Screenshot: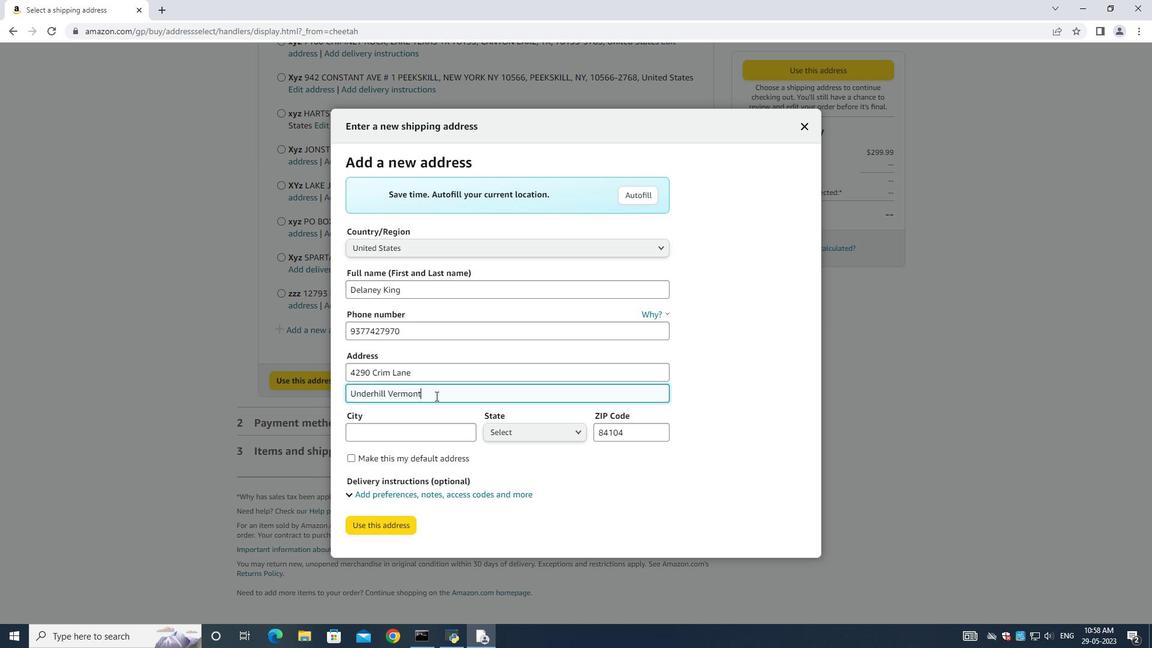 
Action: Mouse moved to (406, 428)
Screenshot: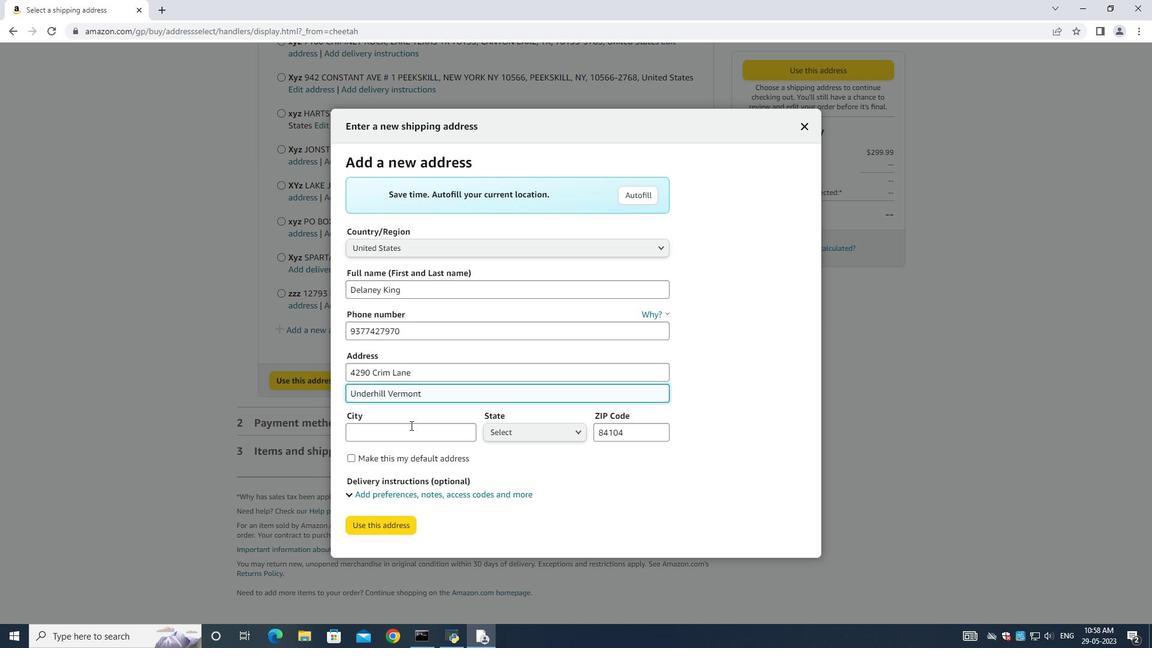 
Action: Mouse pressed left at (406, 428)
Screenshot: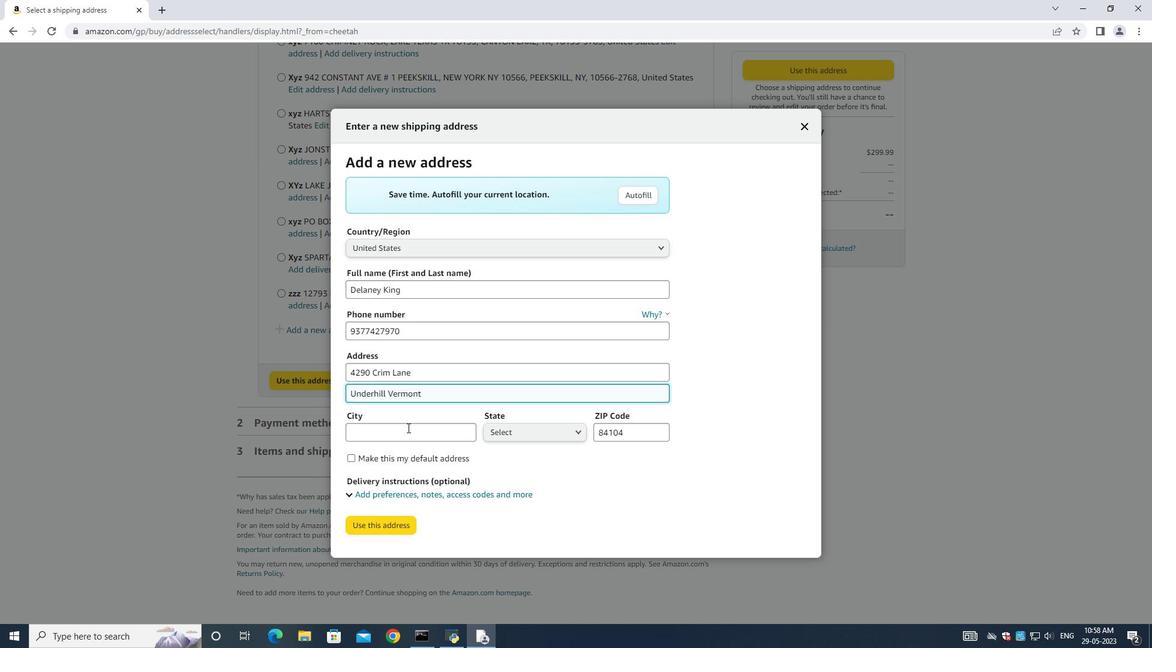 
Action: Key pressed <Key.shift><Key.shift><Key.shift><Key.shift>Underhill<Key.space>
Screenshot: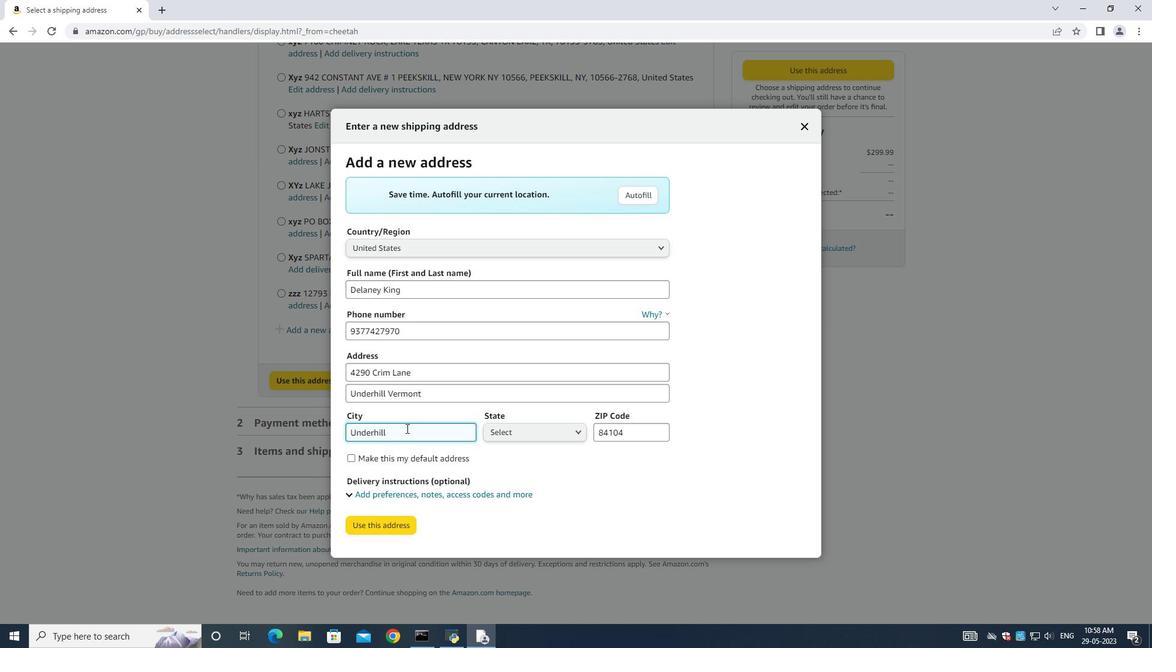 
Action: Mouse moved to (523, 438)
Screenshot: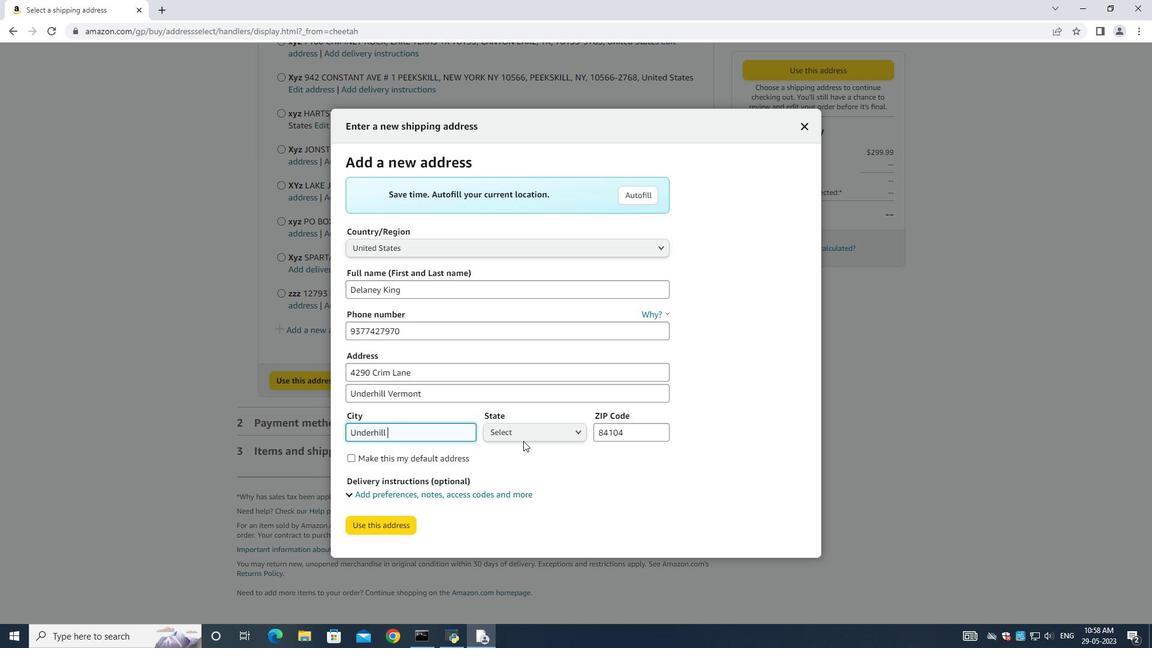 
Action: Mouse pressed left at (523, 438)
Screenshot: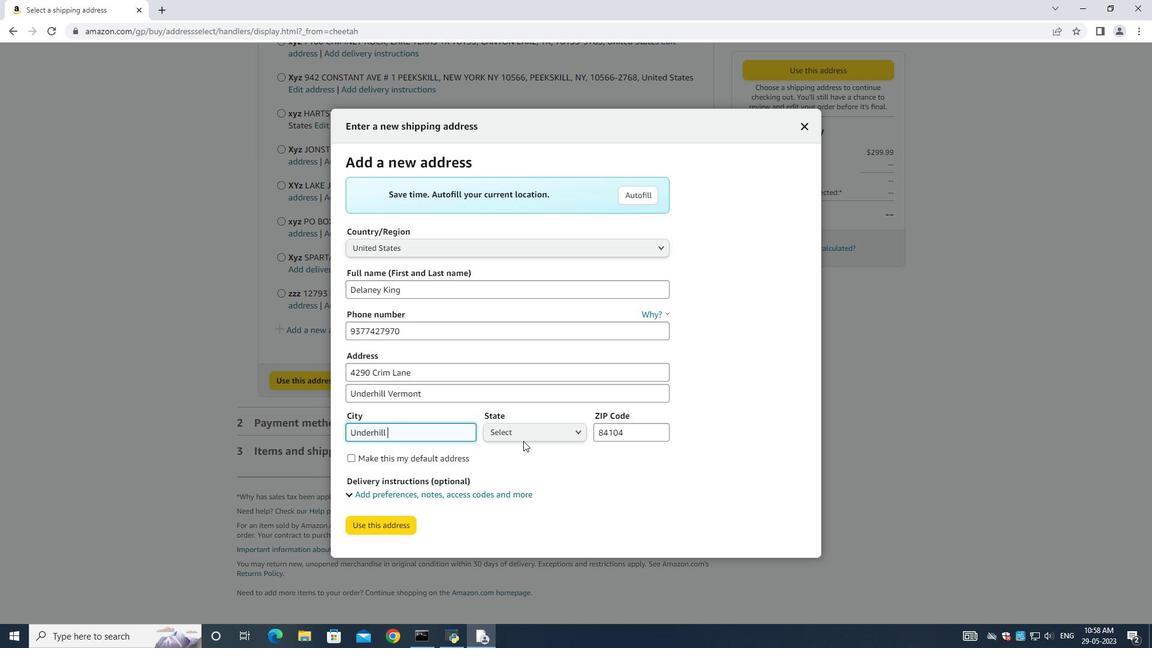 
Action: Mouse moved to (494, 369)
Screenshot: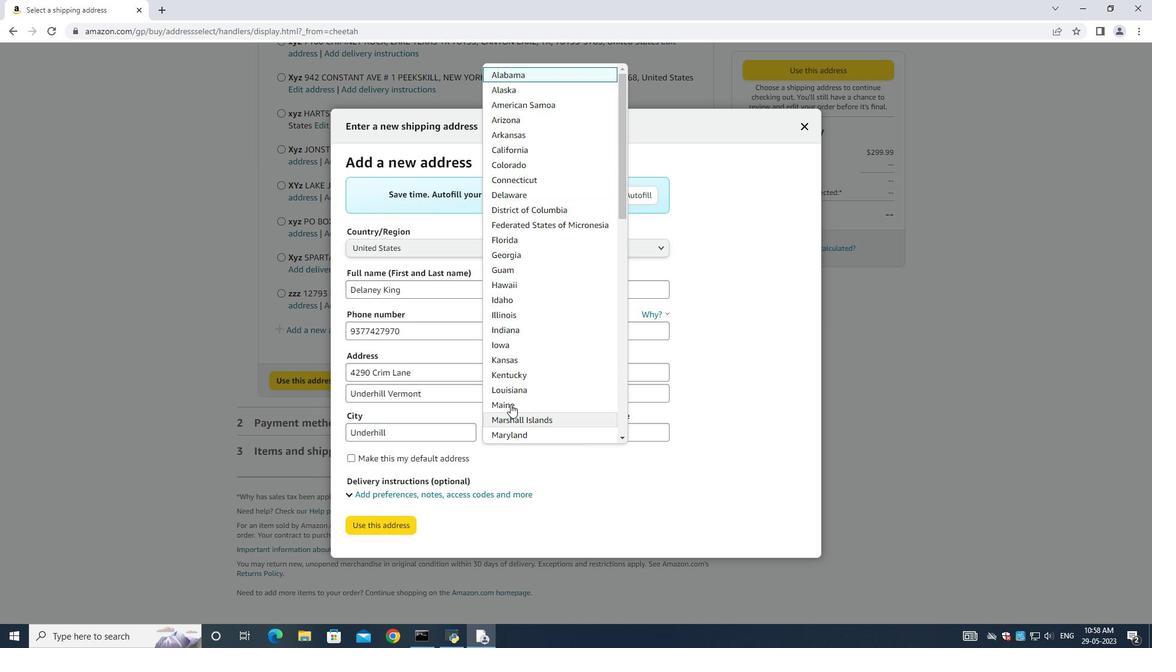 
Action: Mouse scrolled (494, 369) with delta (0, 0)
Screenshot: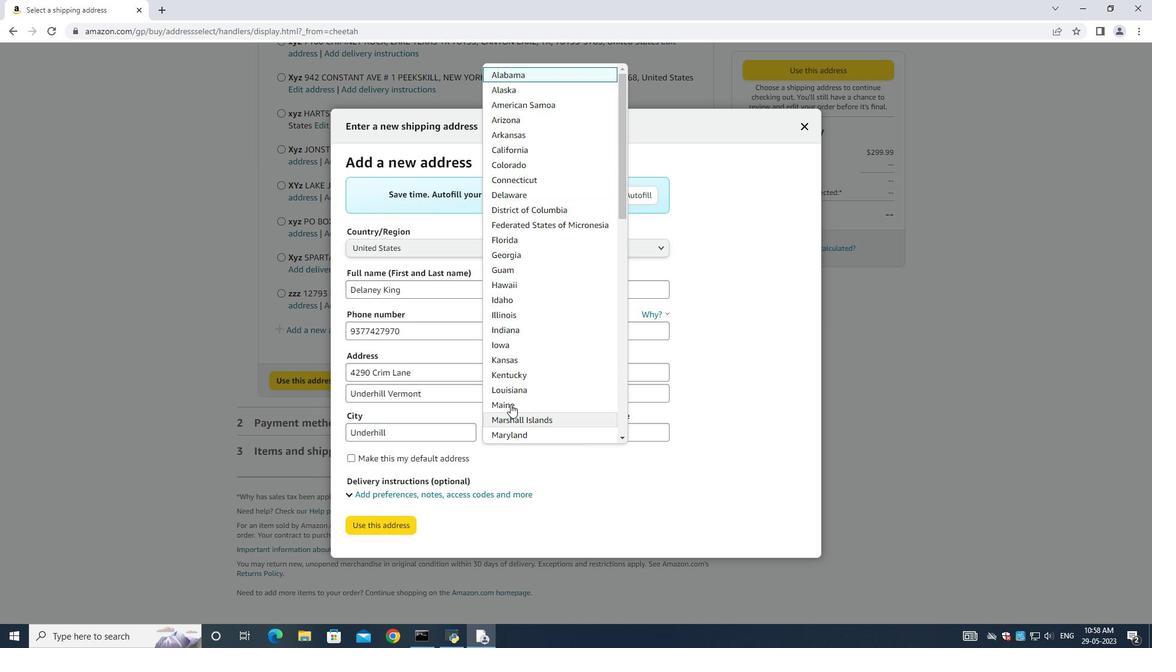 
Action: Mouse moved to (494, 369)
Screenshot: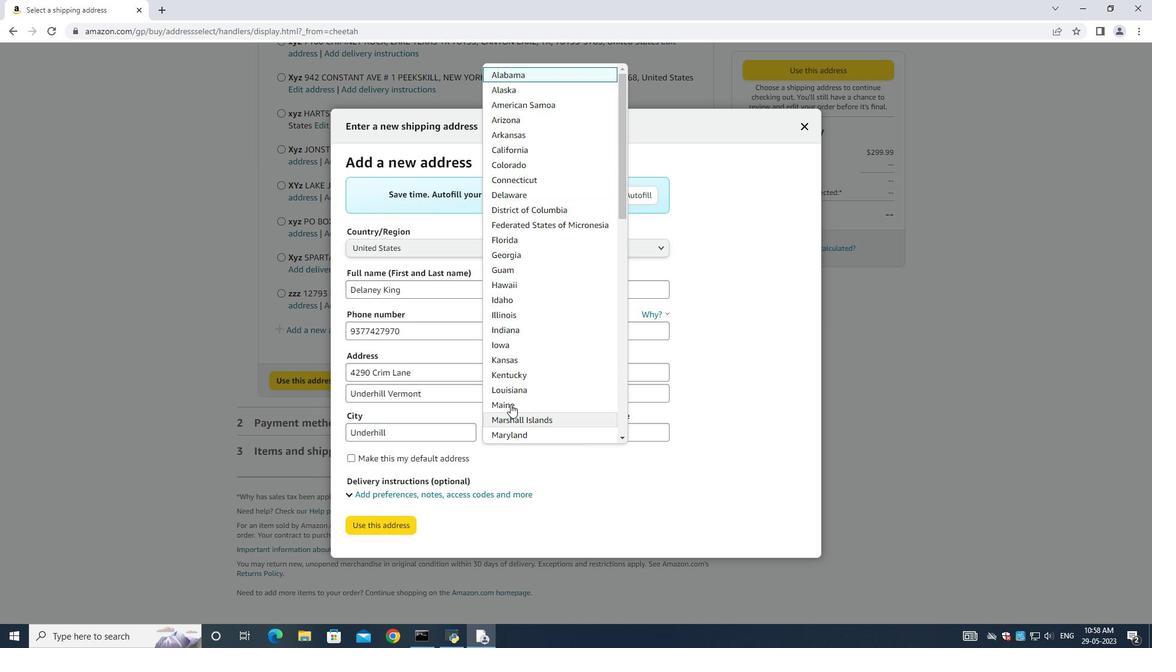 
Action: Mouse scrolled (494, 369) with delta (0, 0)
Screenshot: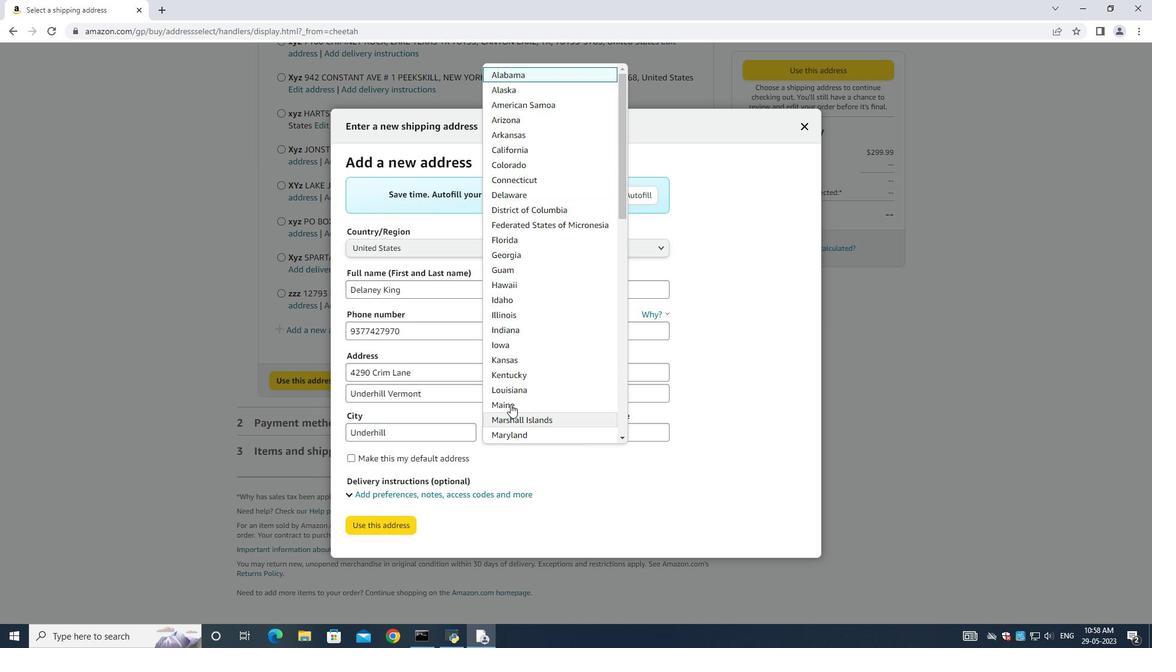 
Action: Mouse moved to (495, 369)
Screenshot: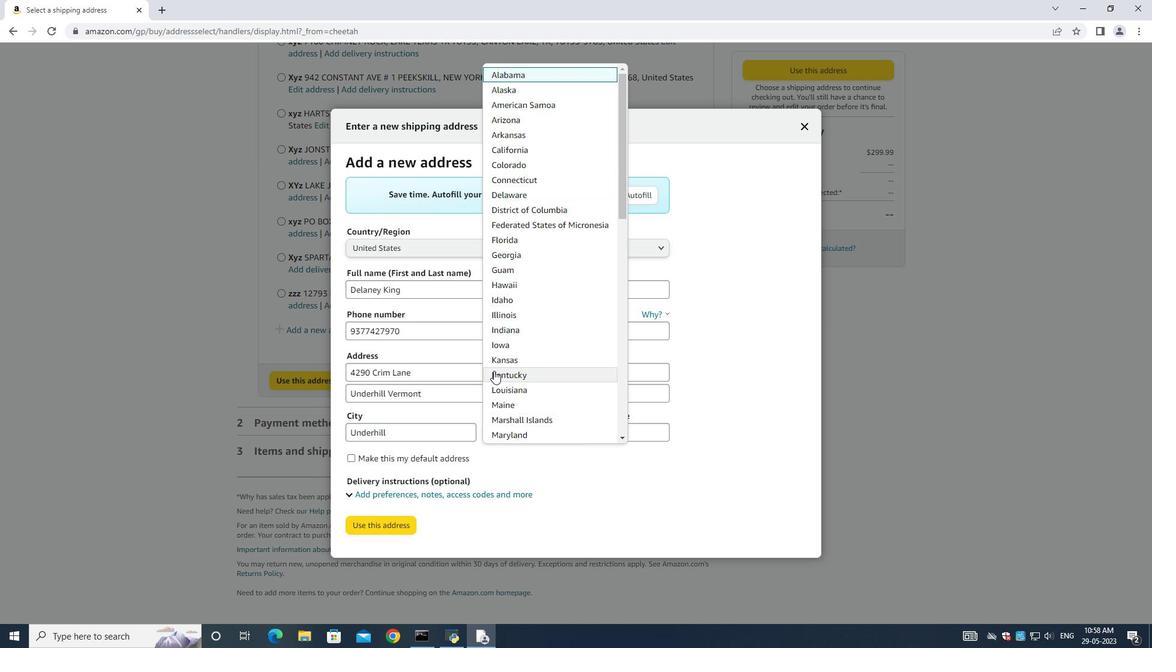 
Action: Mouse scrolled (494, 369) with delta (0, 0)
Screenshot: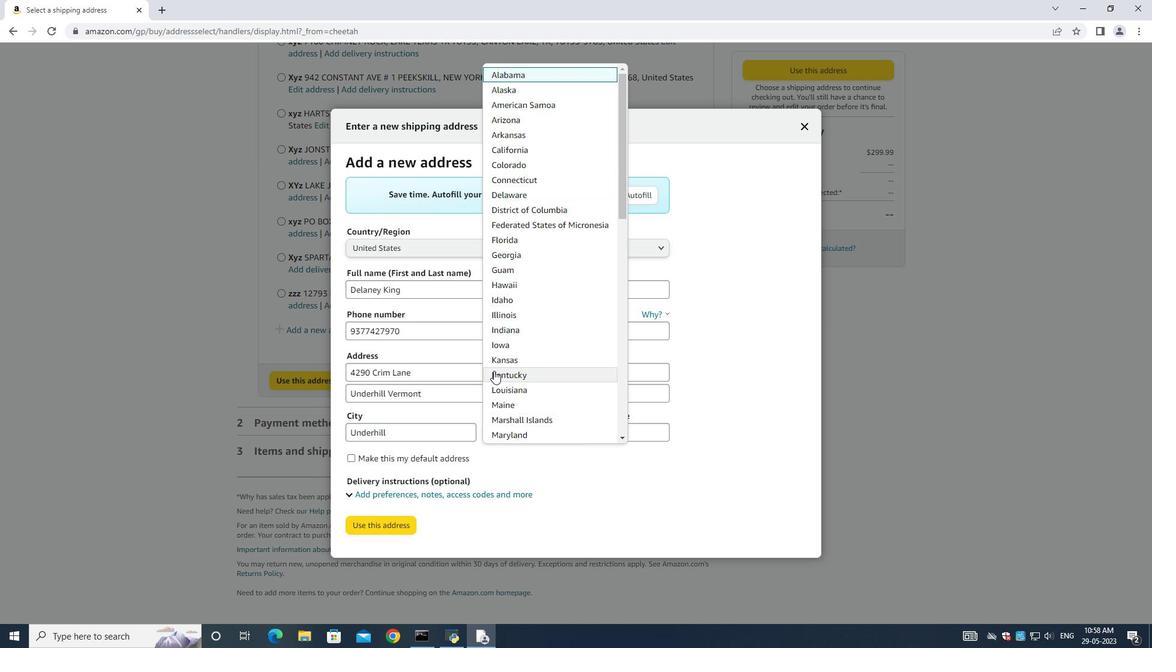 
Action: Mouse moved to (495, 369)
Screenshot: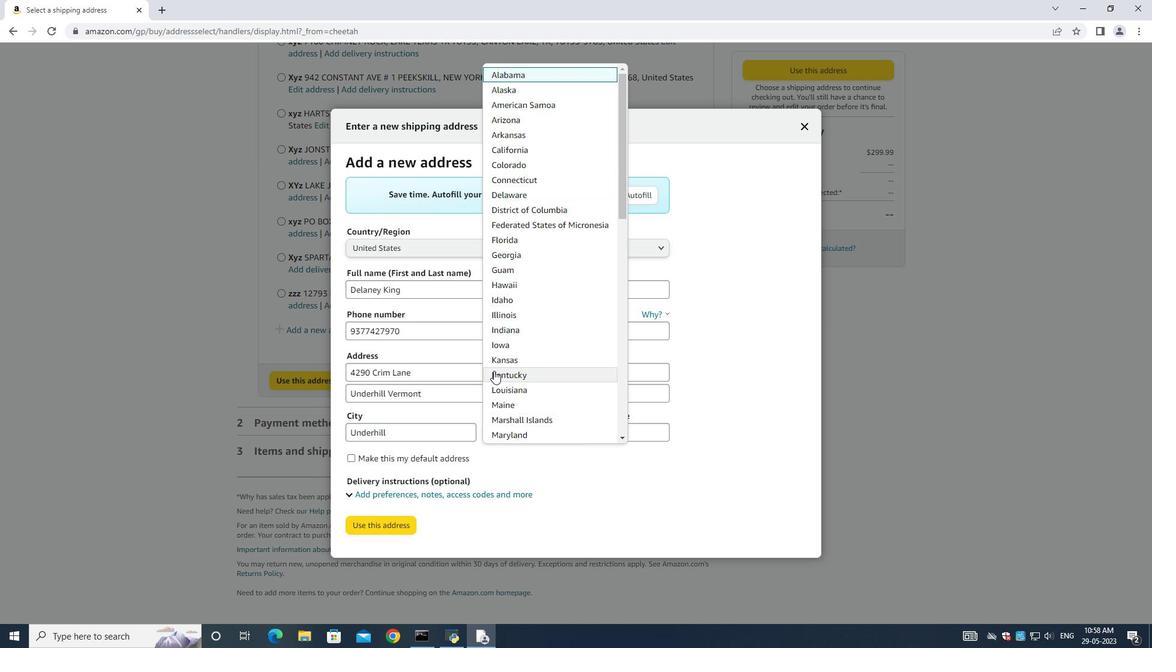 
Action: Mouse scrolled (495, 369) with delta (0, 0)
Screenshot: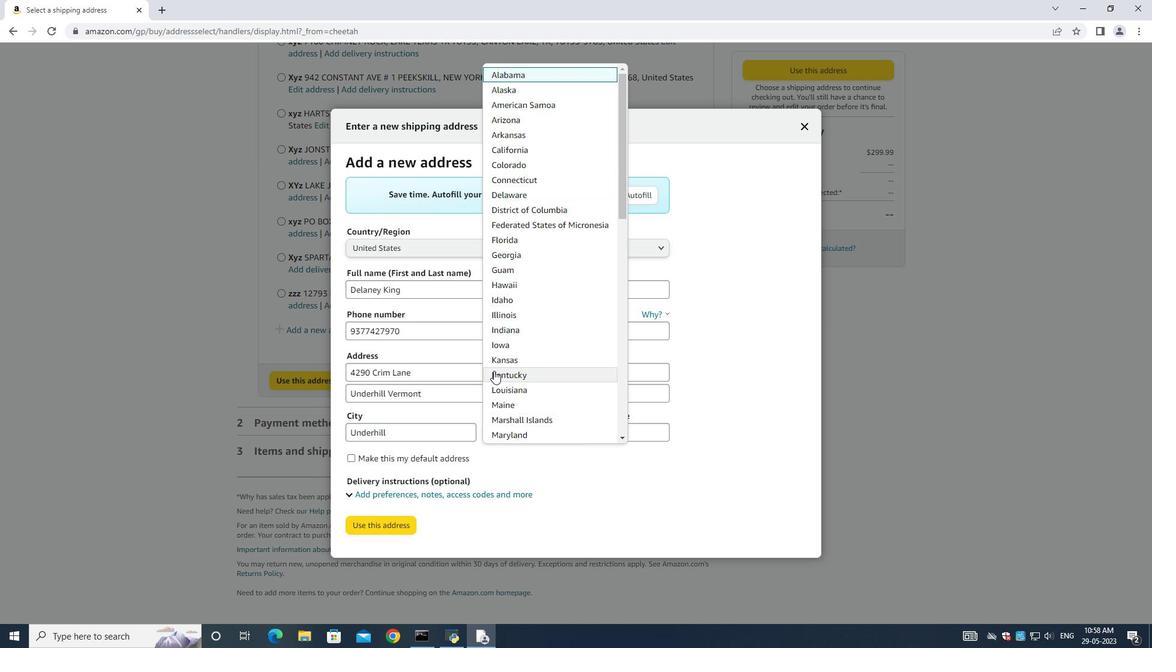 
Action: Mouse moved to (495, 369)
Screenshot: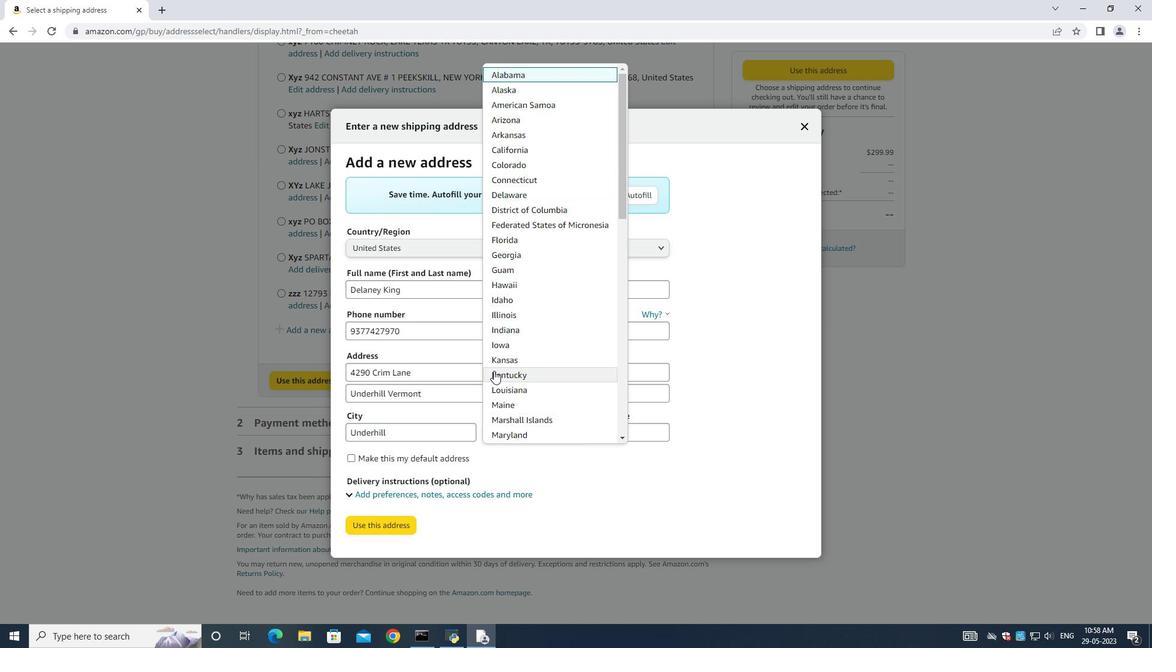 
Action: Mouse scrolled (495, 369) with delta (0, 0)
Screenshot: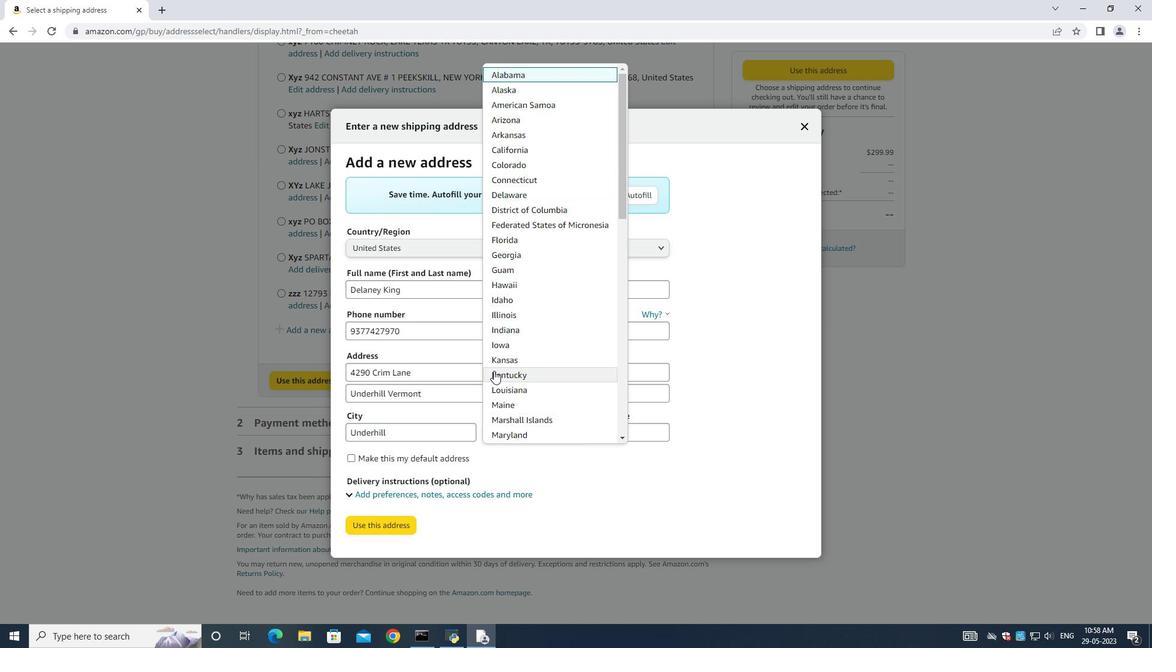 
Action: Mouse moved to (550, 368)
Screenshot: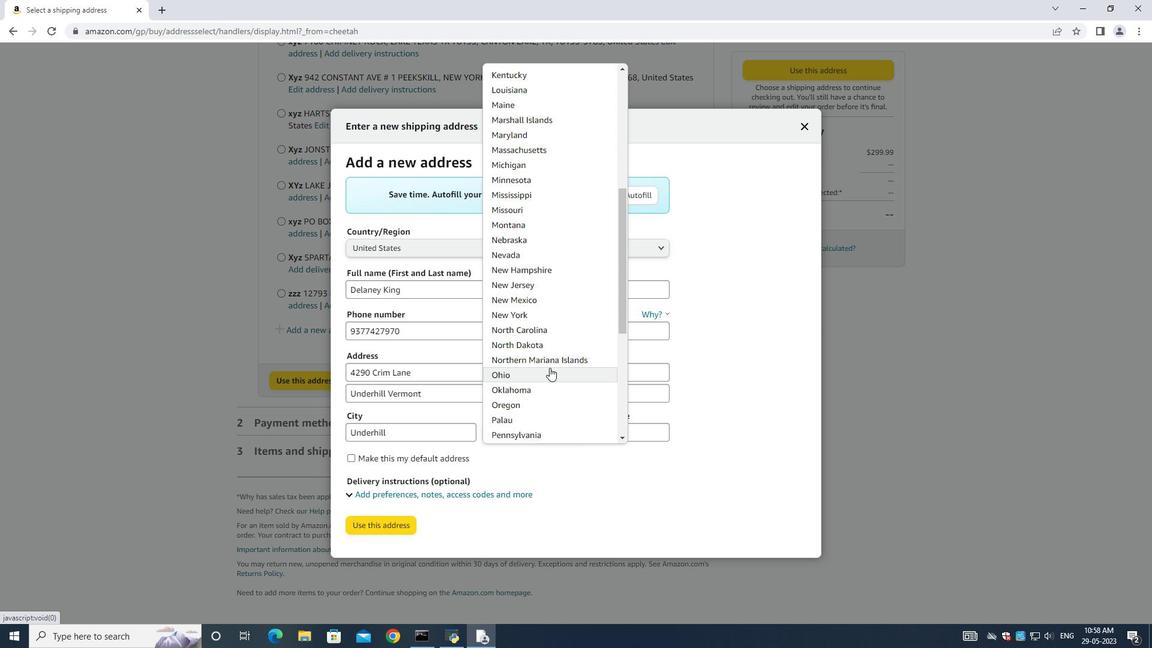
Action: Mouse scrolled (550, 368) with delta (0, 0)
Screenshot: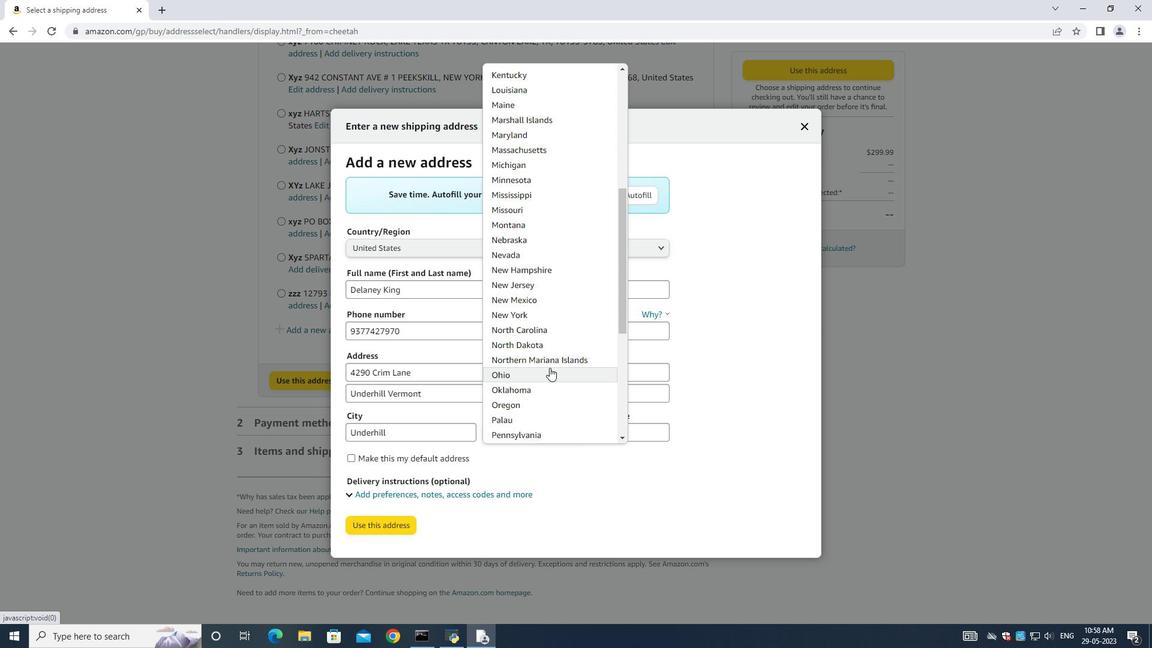 
Action: Mouse scrolled (550, 368) with delta (0, 0)
Screenshot: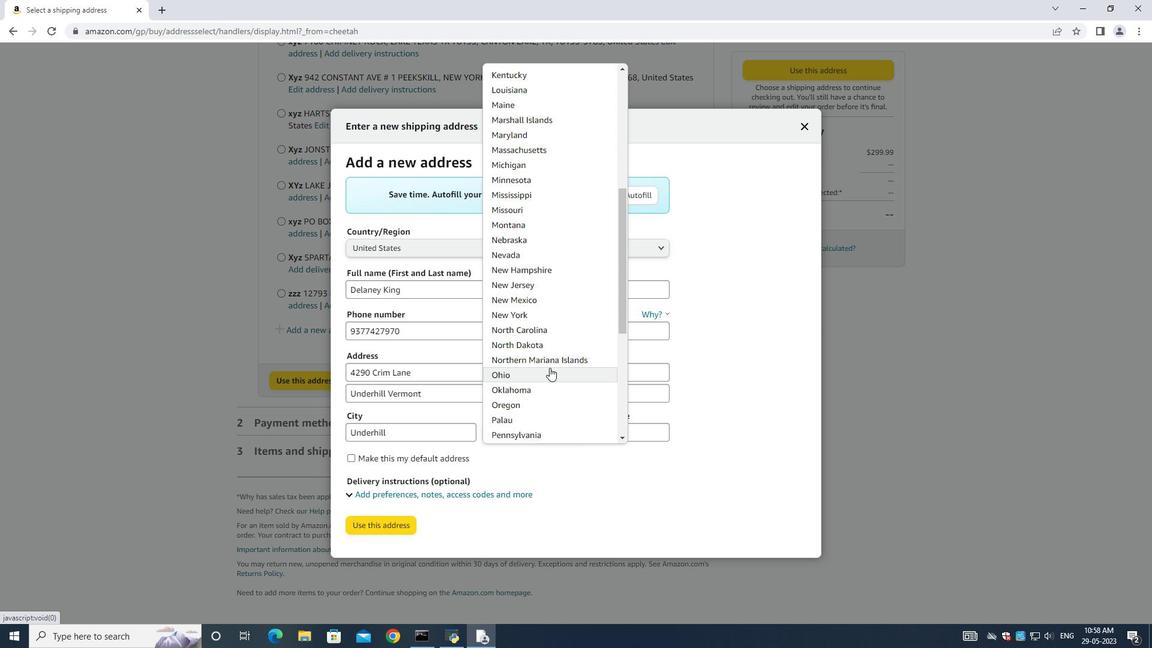 
Action: Mouse moved to (534, 329)
Screenshot: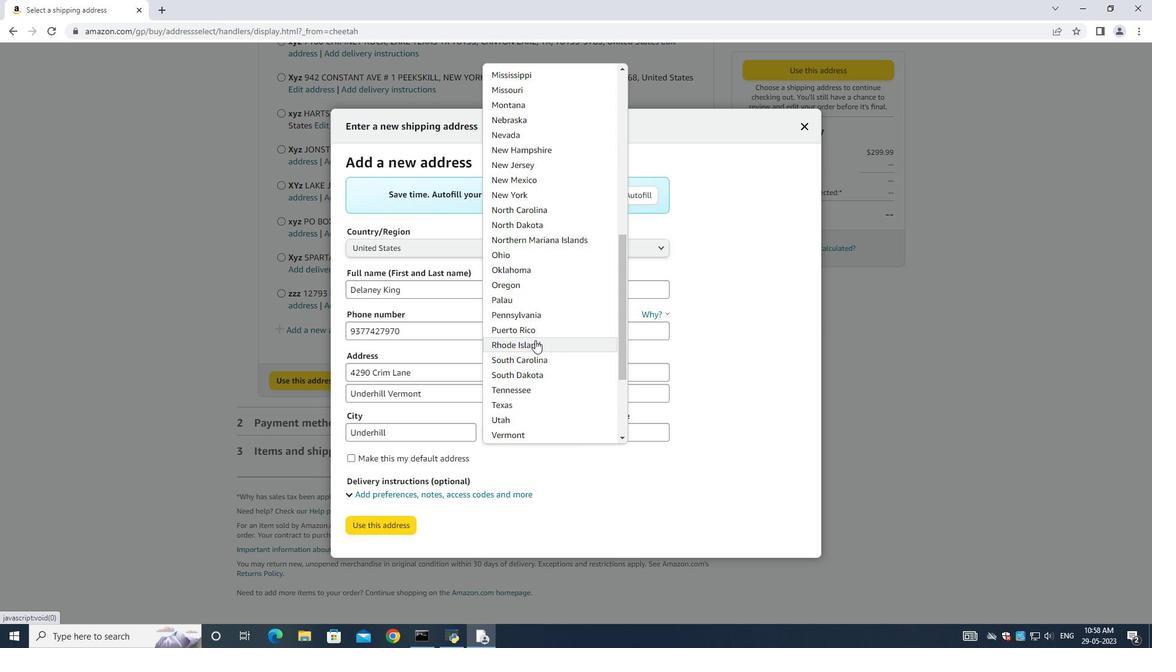 
Action: Mouse scrolled (534, 329) with delta (0, 0)
Screenshot: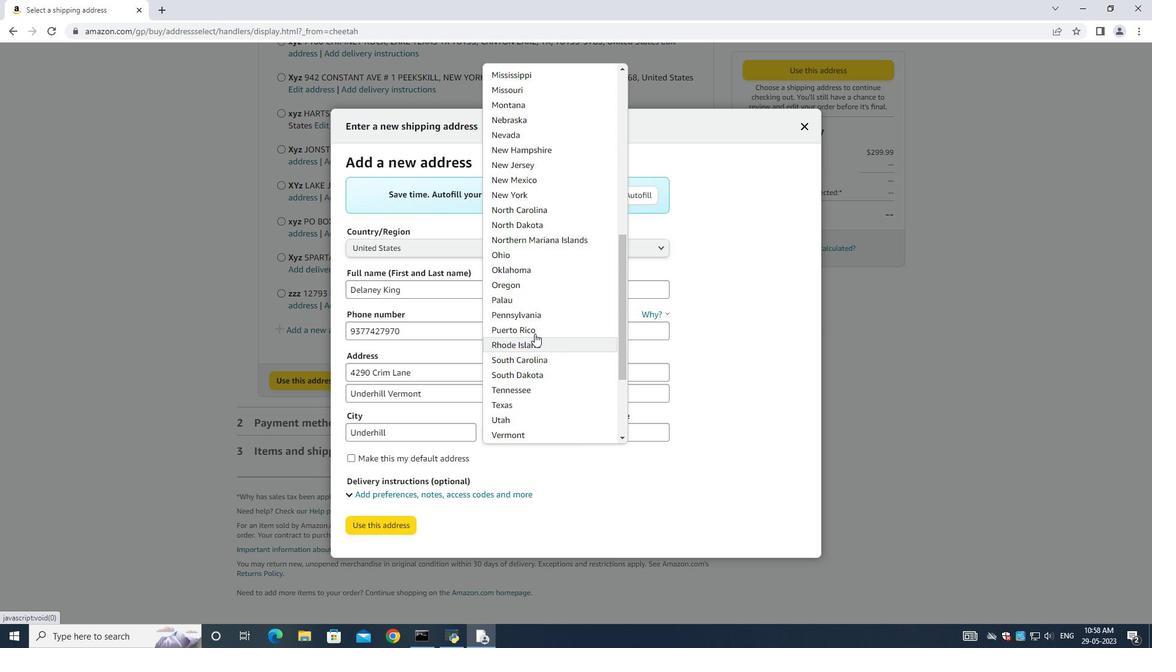 
Action: Mouse scrolled (534, 329) with delta (0, 0)
Screenshot: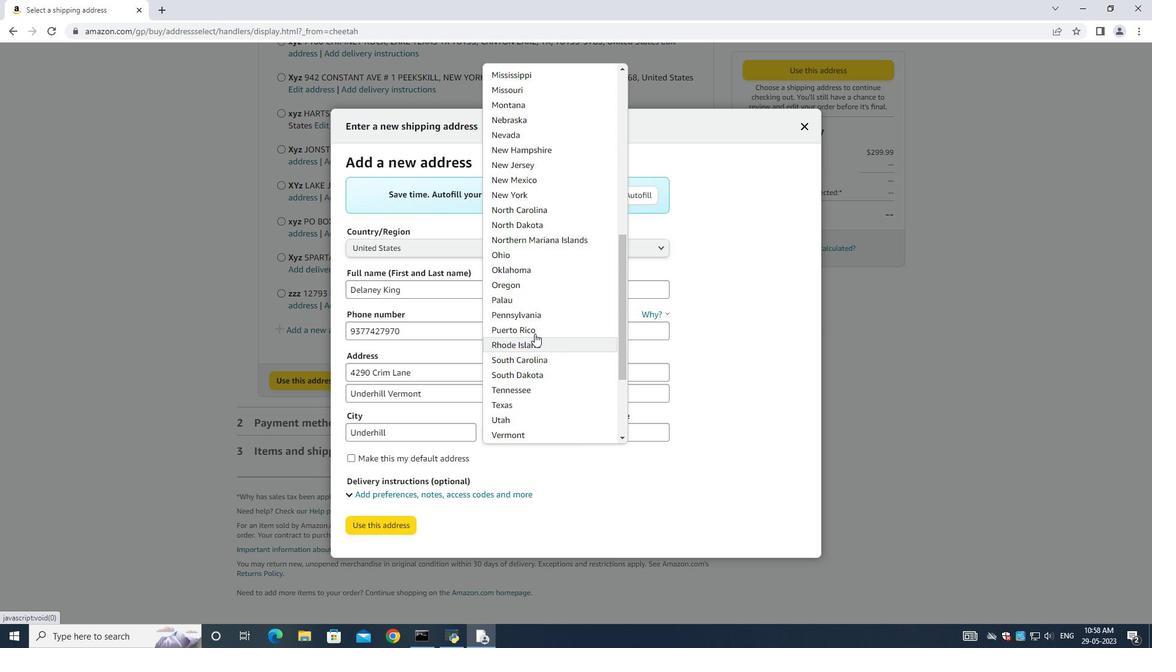
Action: Mouse scrolled (534, 329) with delta (0, 0)
Screenshot: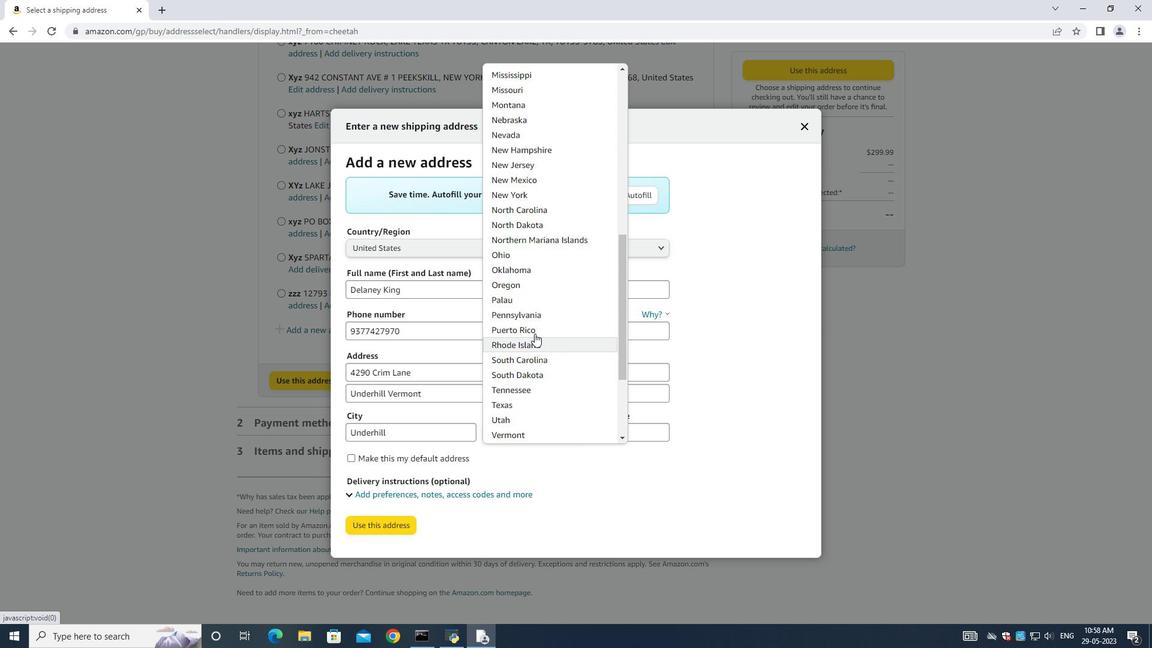 
Action: Mouse moved to (523, 297)
Screenshot: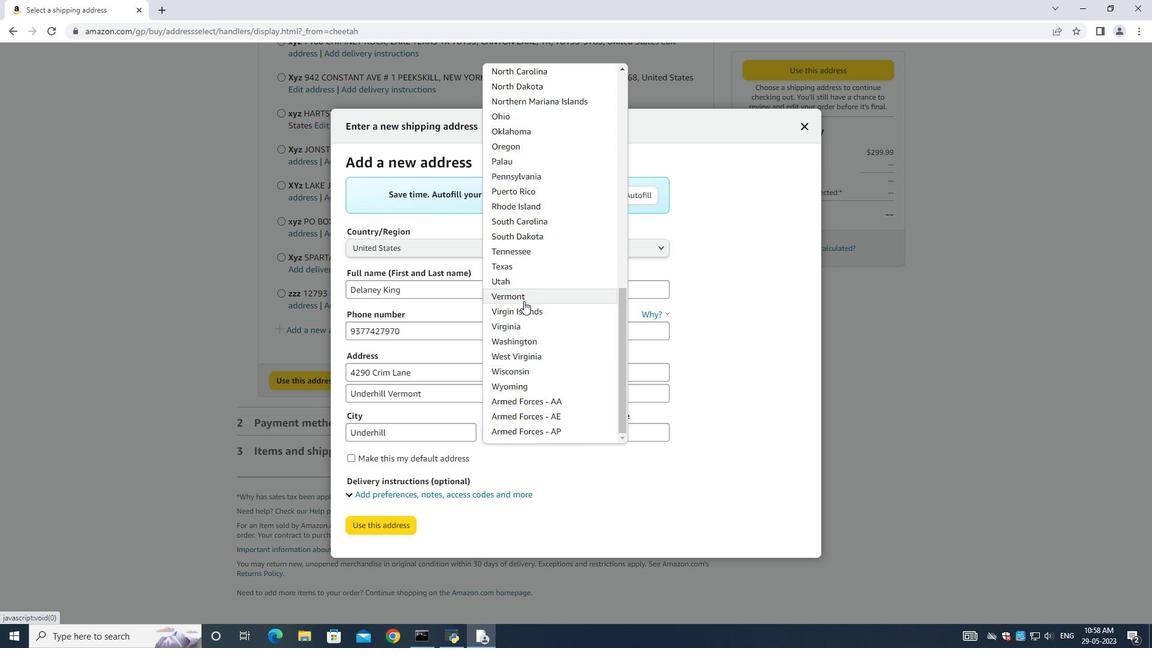 
Action: Mouse pressed left at (523, 297)
Screenshot: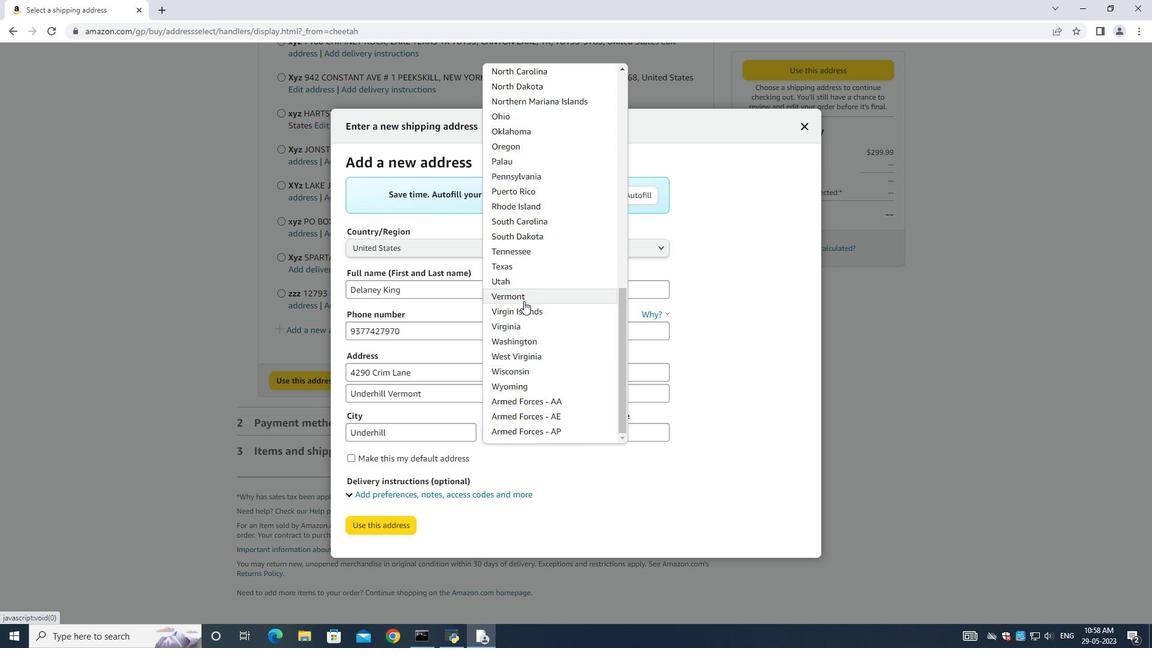 
Action: Mouse moved to (625, 428)
Screenshot: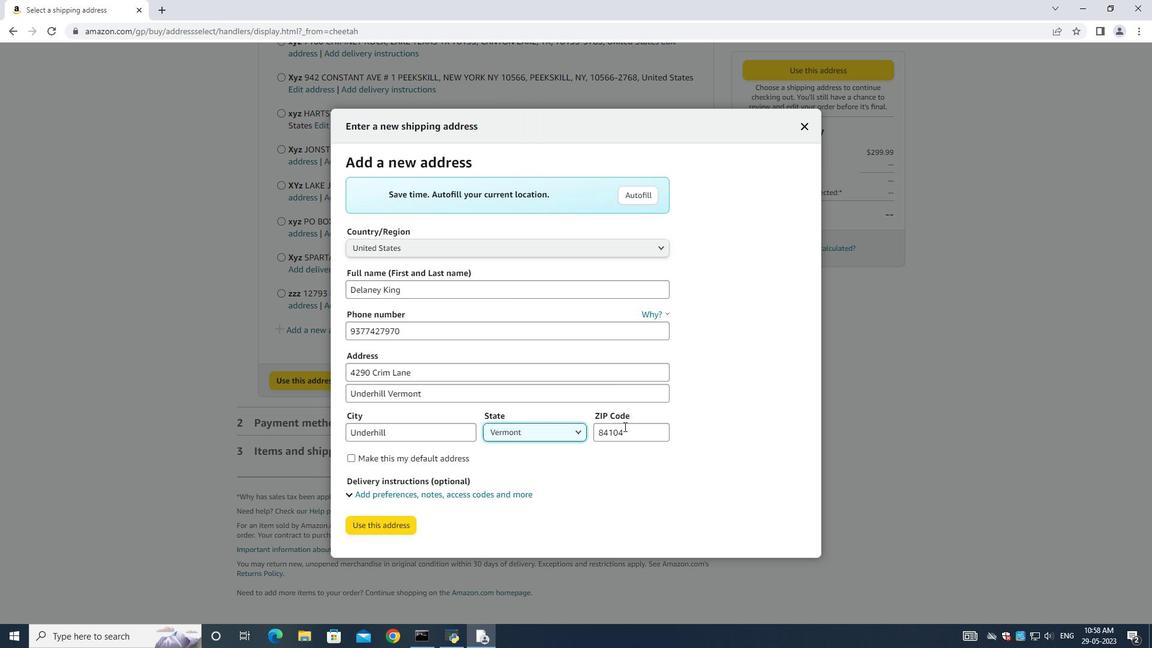 
Action: Mouse pressed left at (625, 428)
Screenshot: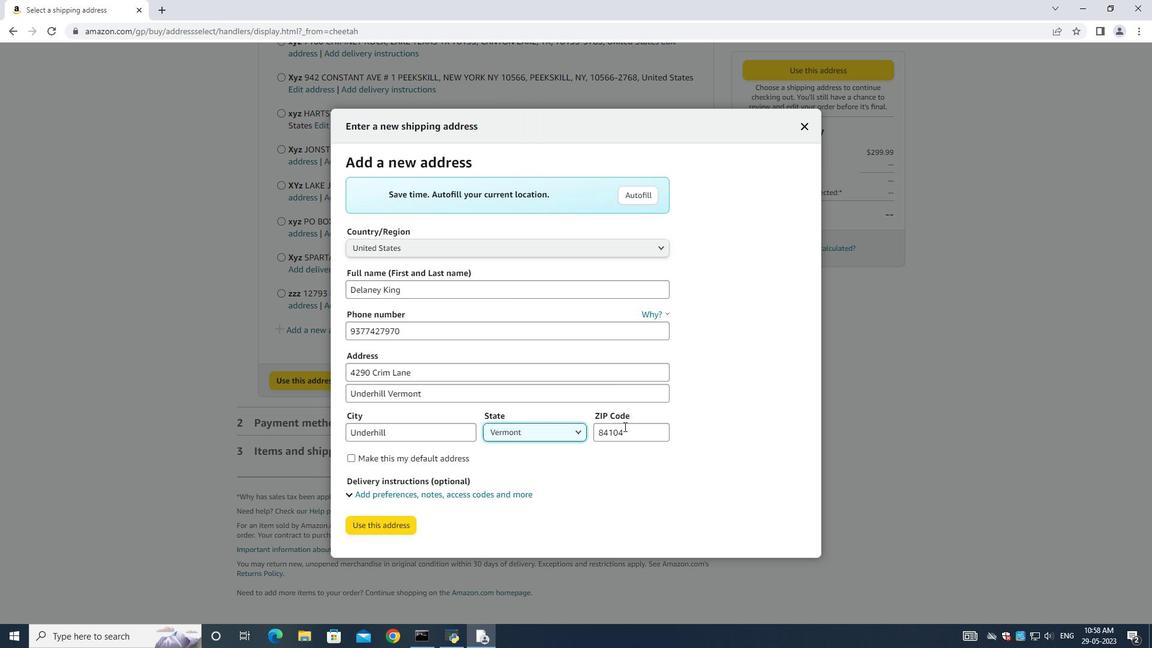 
Action: Mouse moved to (625, 428)
Screenshot: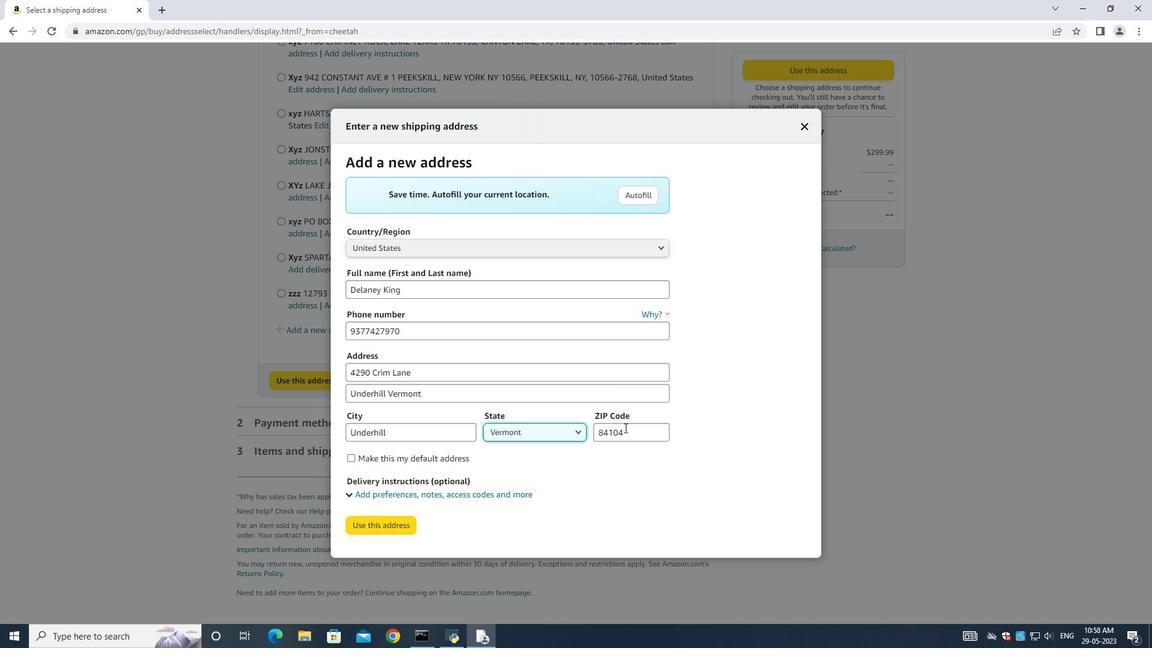 
Action: Key pressed ctrl+A<Key.backspace>05489
Screenshot: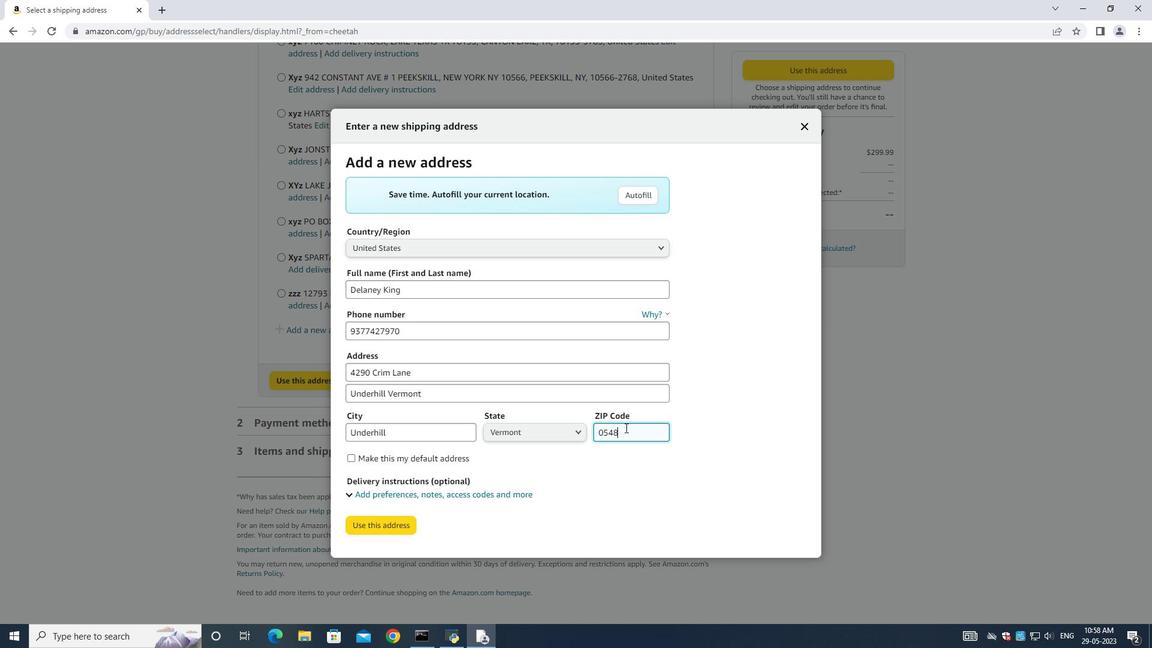 
Action: Mouse moved to (398, 521)
Screenshot: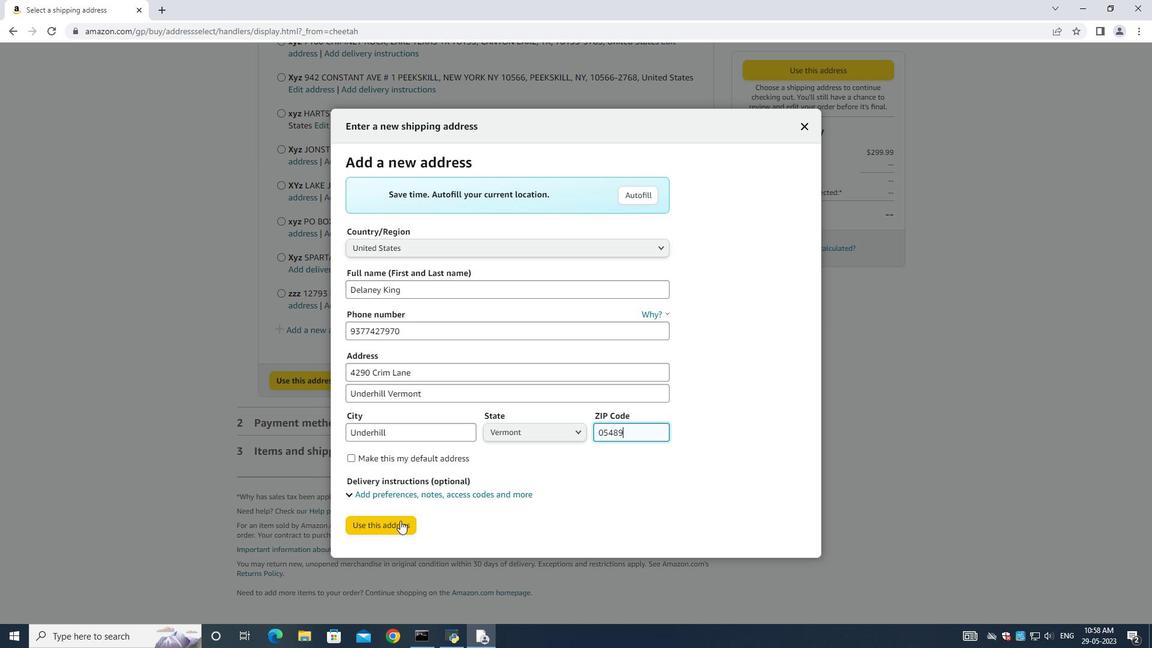 
Action: Mouse pressed left at (398, 521)
Screenshot: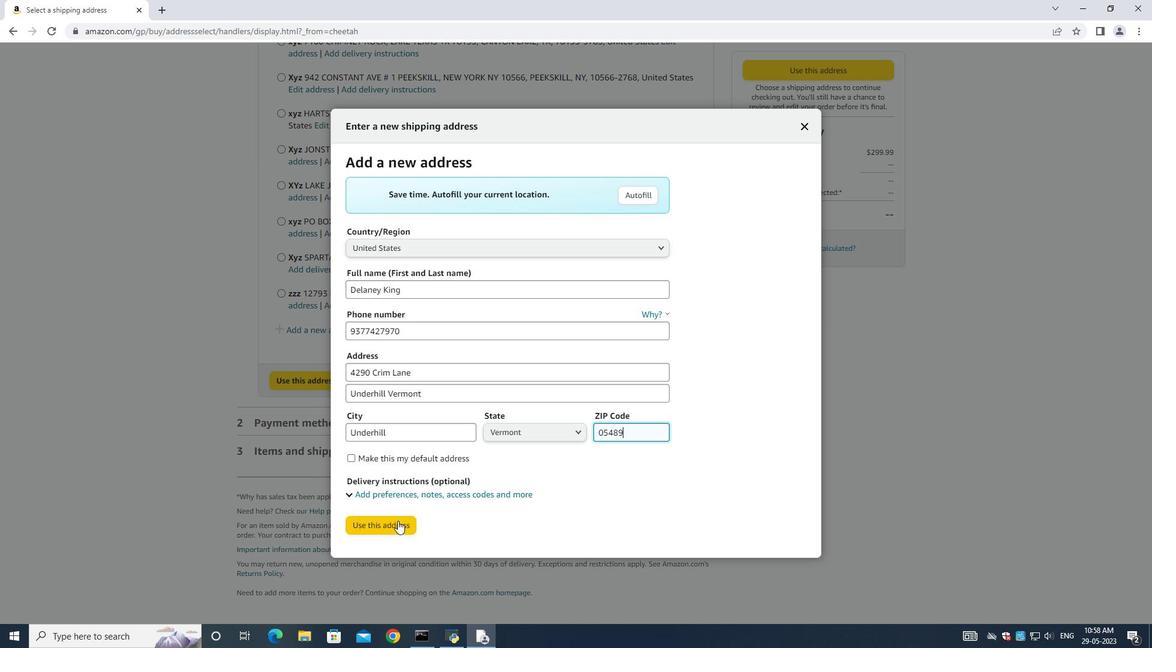 
Action: Mouse moved to (373, 611)
Screenshot: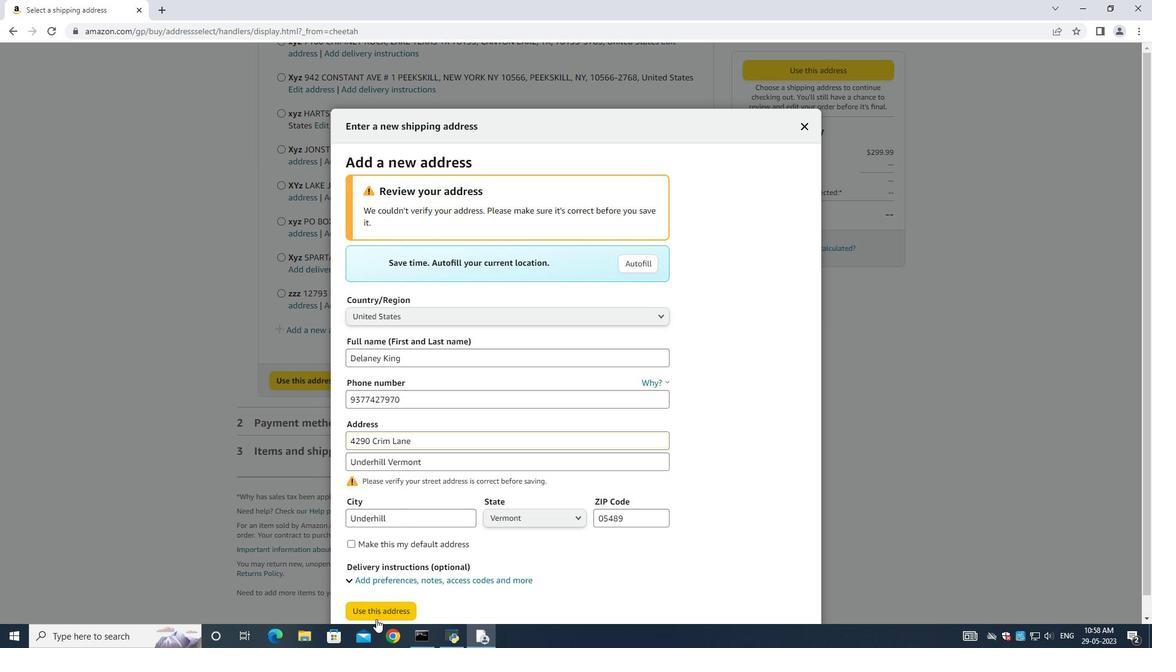 
Action: Mouse pressed left at (373, 611)
Screenshot: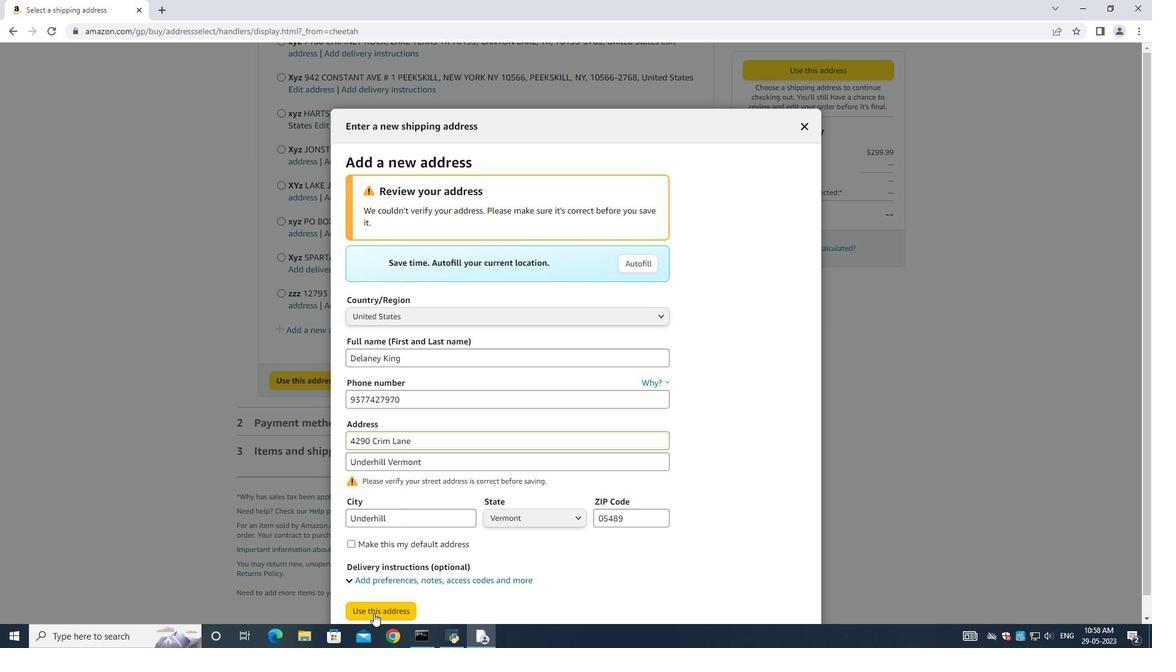 
Action: Mouse moved to (517, 314)
Screenshot: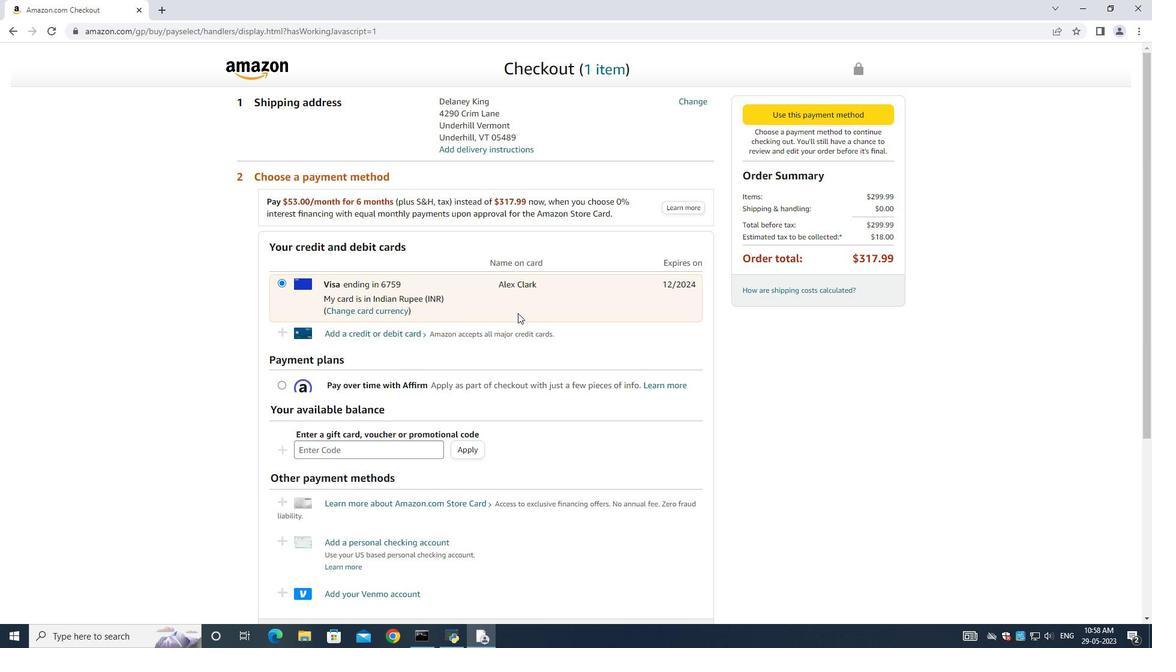 
